 Task: Find connections with filter location Bad Aibling with filter topic #lawfirmmarketingwith filter profile language French with filter current company Dharma Productions with filter school School Of Open Learning with filter industry Insurance Agencies and Brokerages with filter service category Print Design with filter keywords title Political Scientist
Action: Mouse moved to (617, 81)
Screenshot: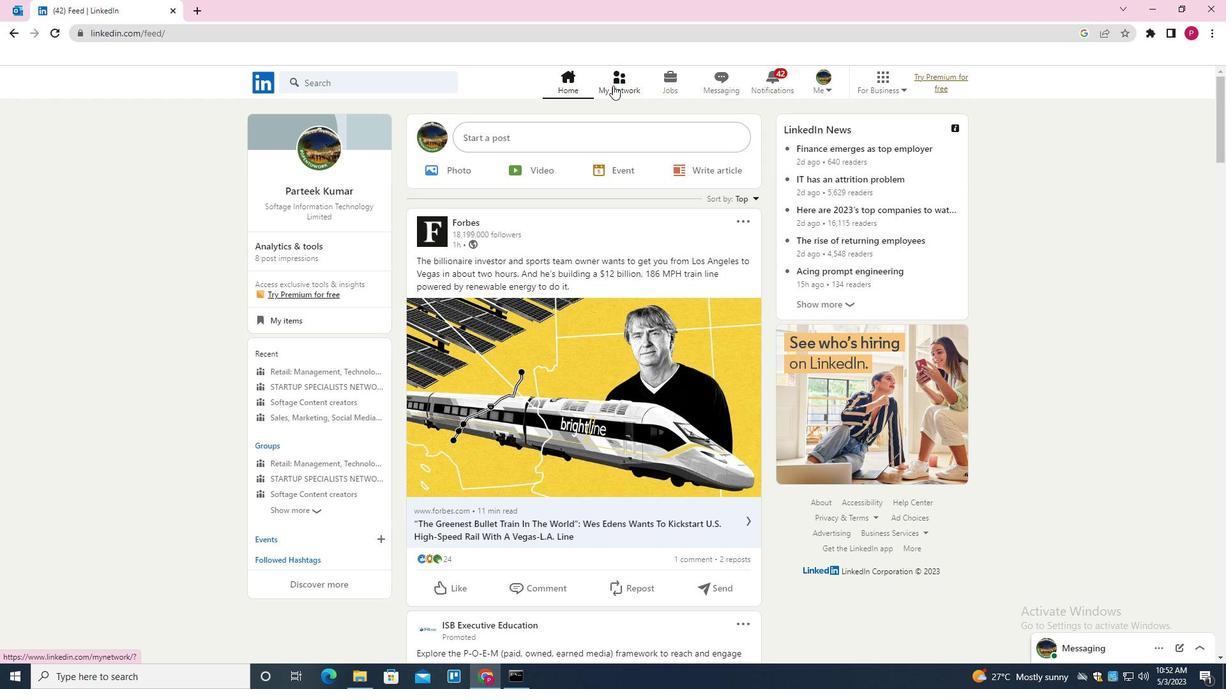 
Action: Mouse pressed left at (617, 81)
Screenshot: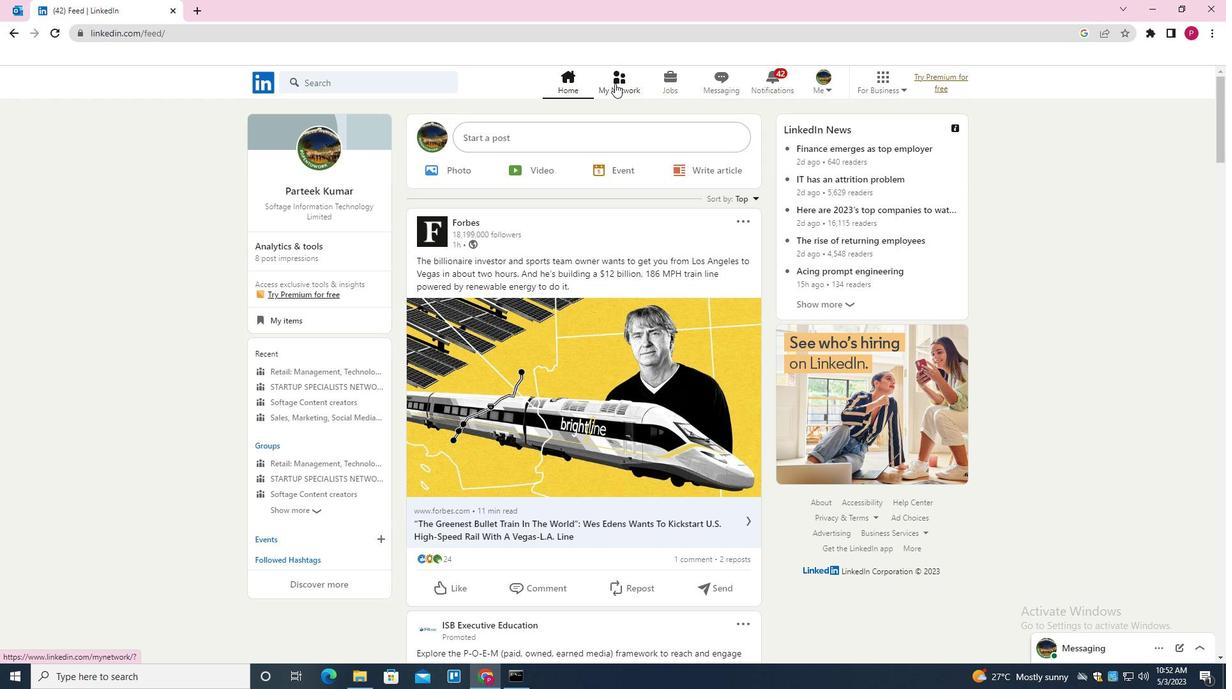 
Action: Mouse moved to (387, 150)
Screenshot: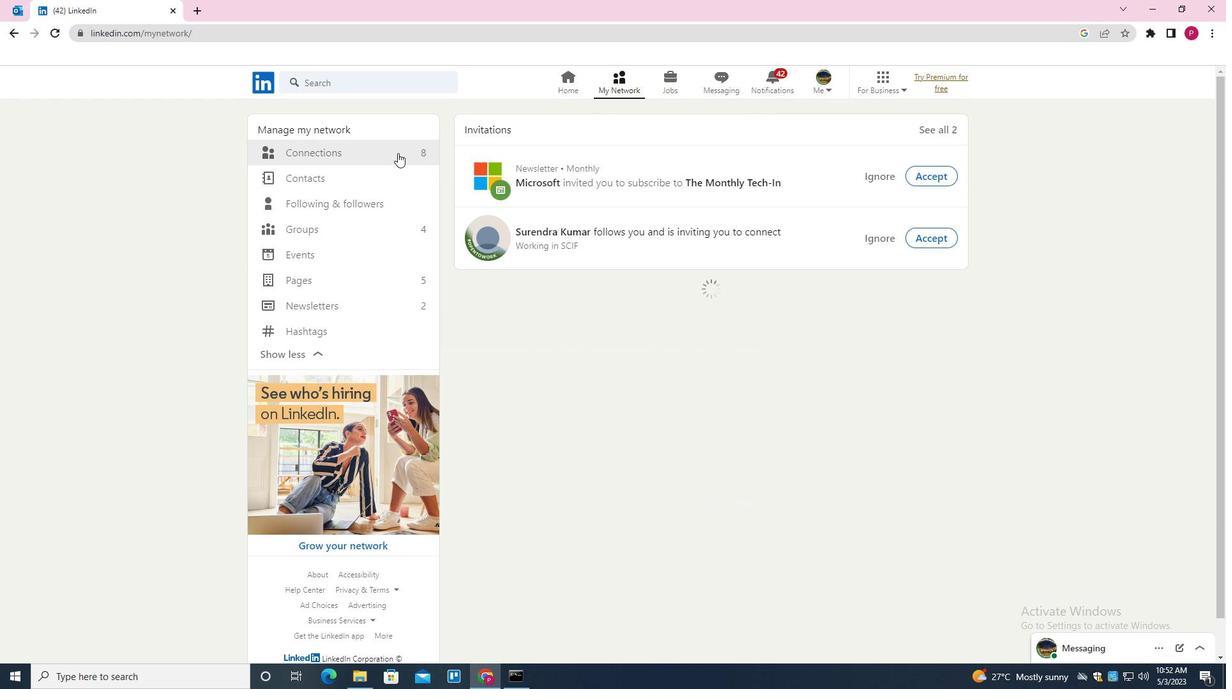 
Action: Mouse pressed left at (387, 150)
Screenshot: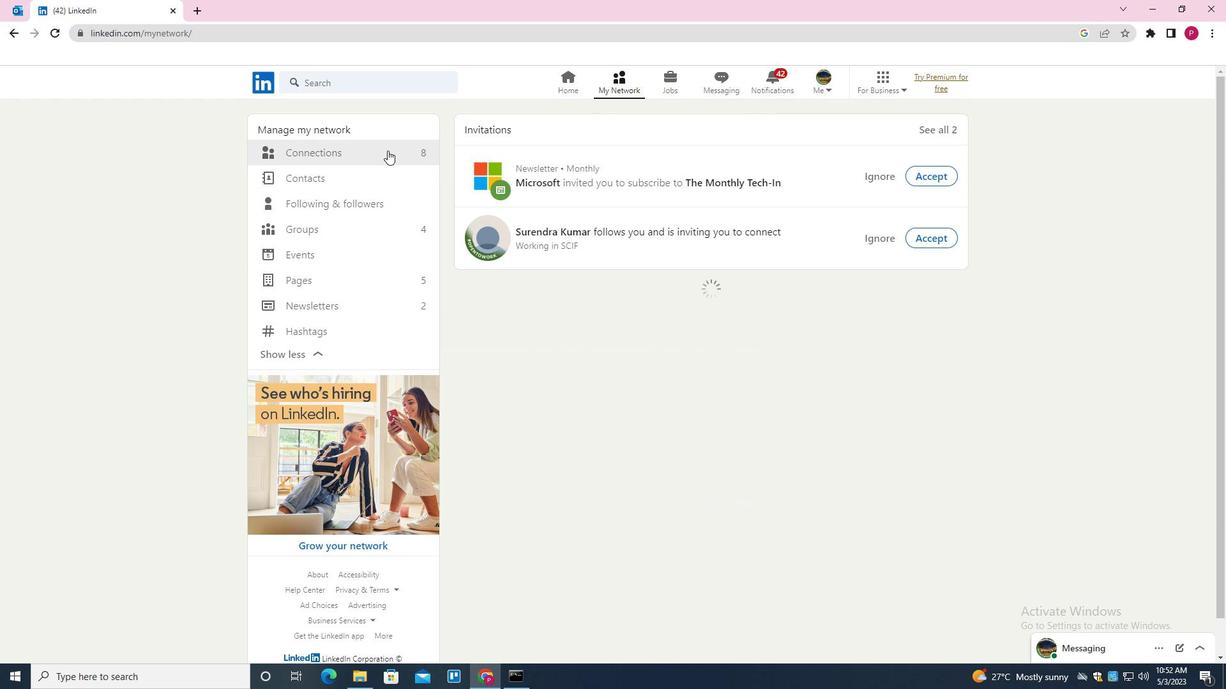 
Action: Mouse moved to (716, 152)
Screenshot: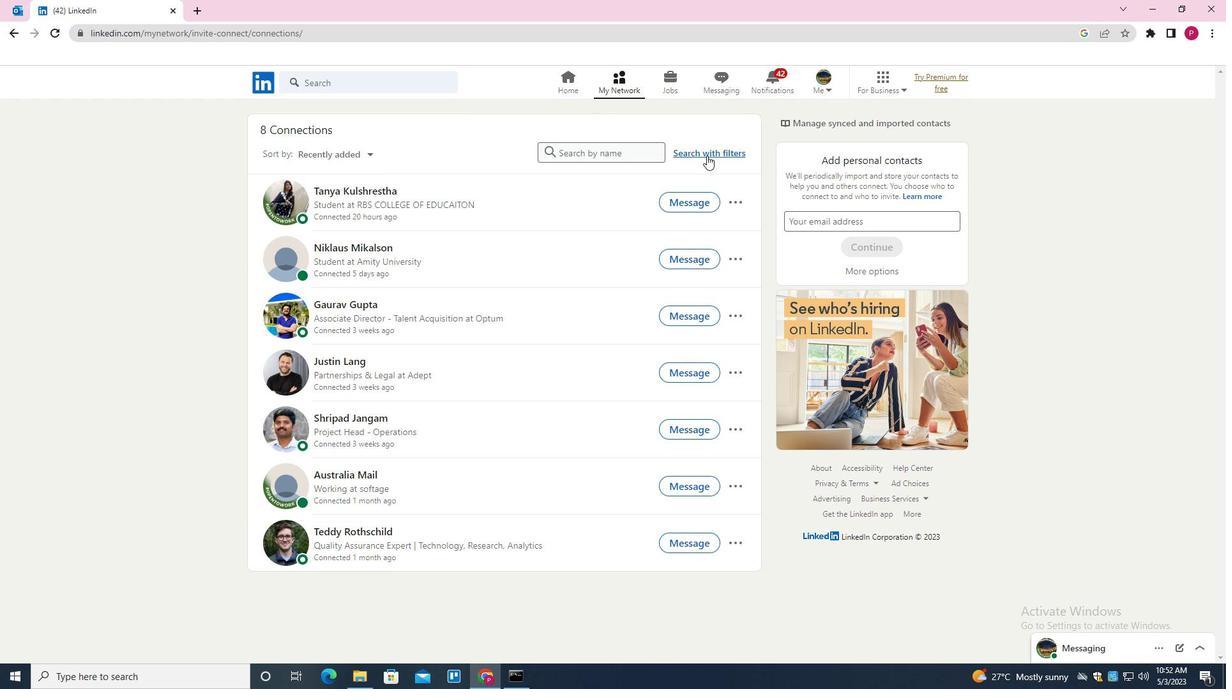 
Action: Mouse pressed left at (716, 152)
Screenshot: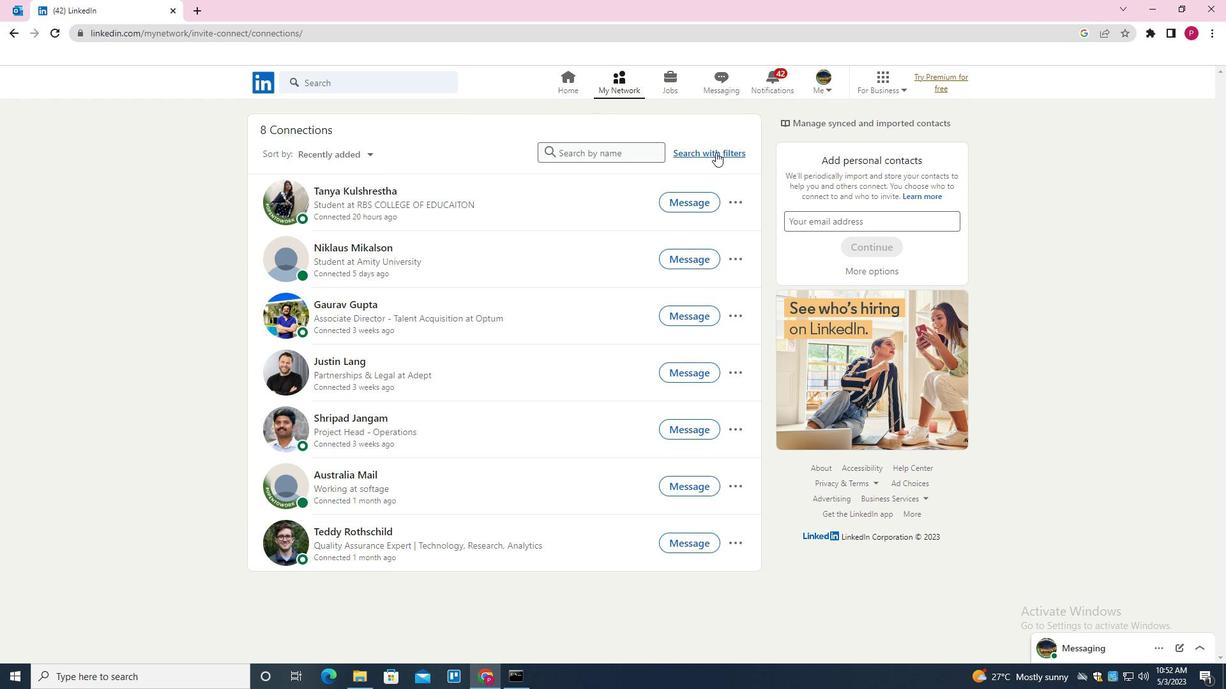 
Action: Mouse moved to (650, 117)
Screenshot: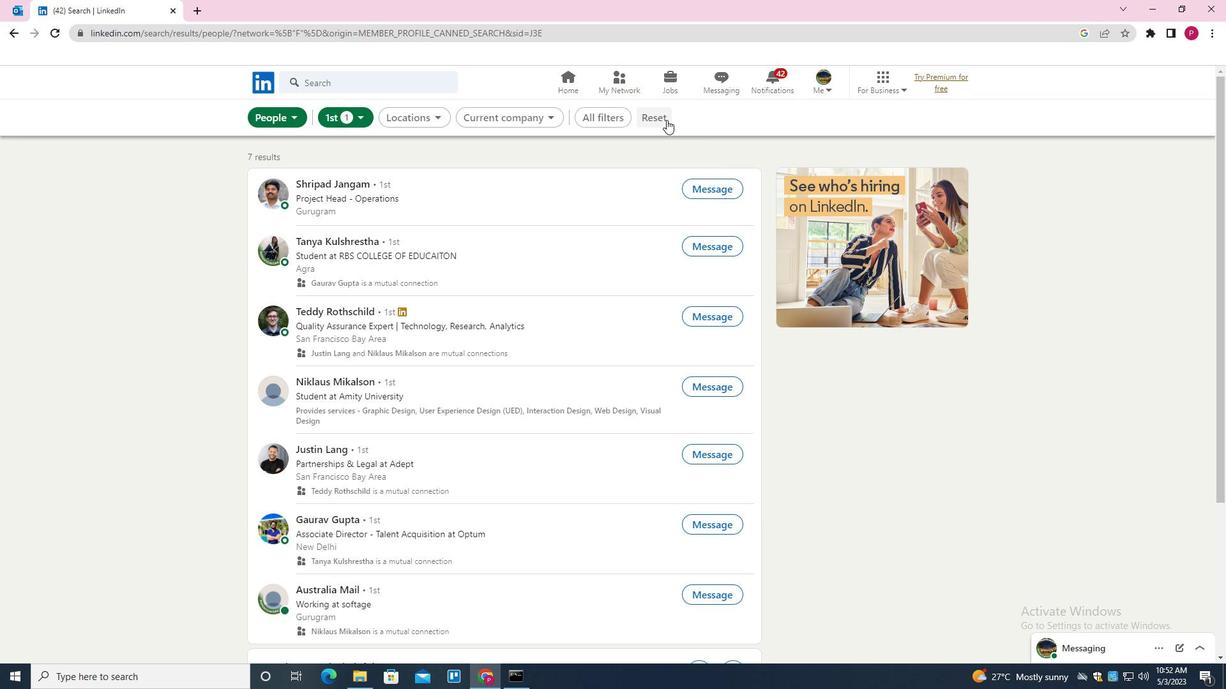 
Action: Mouse pressed left at (650, 117)
Screenshot: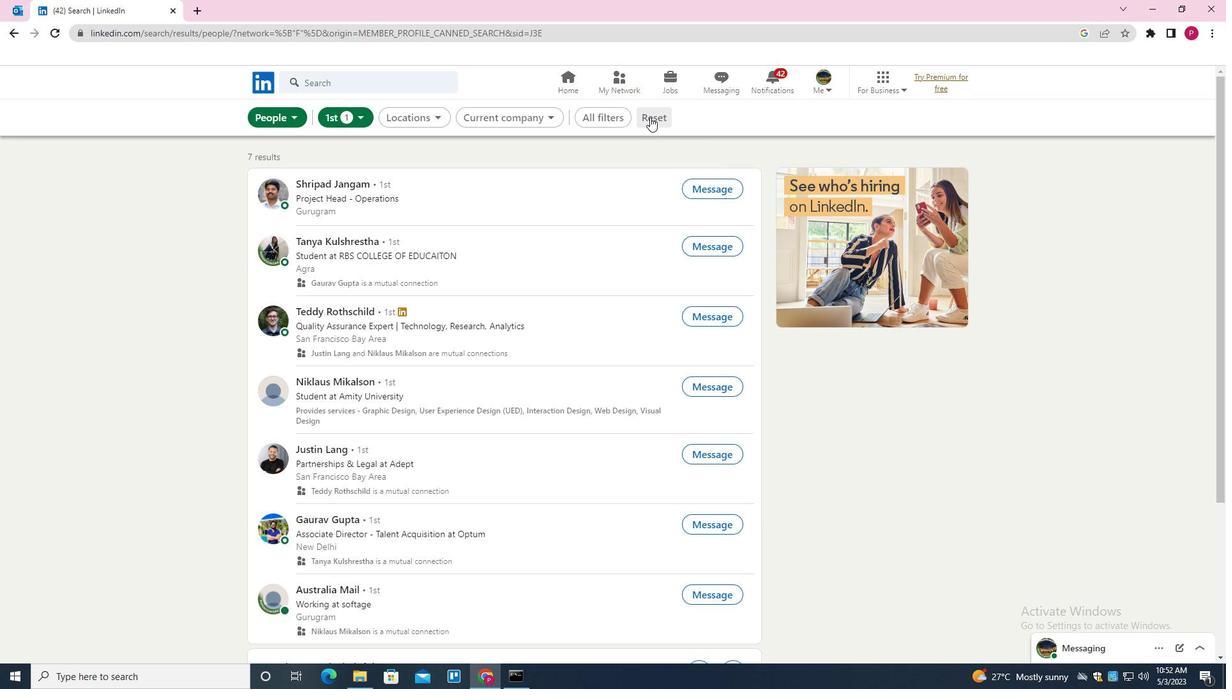 
Action: Mouse moved to (640, 118)
Screenshot: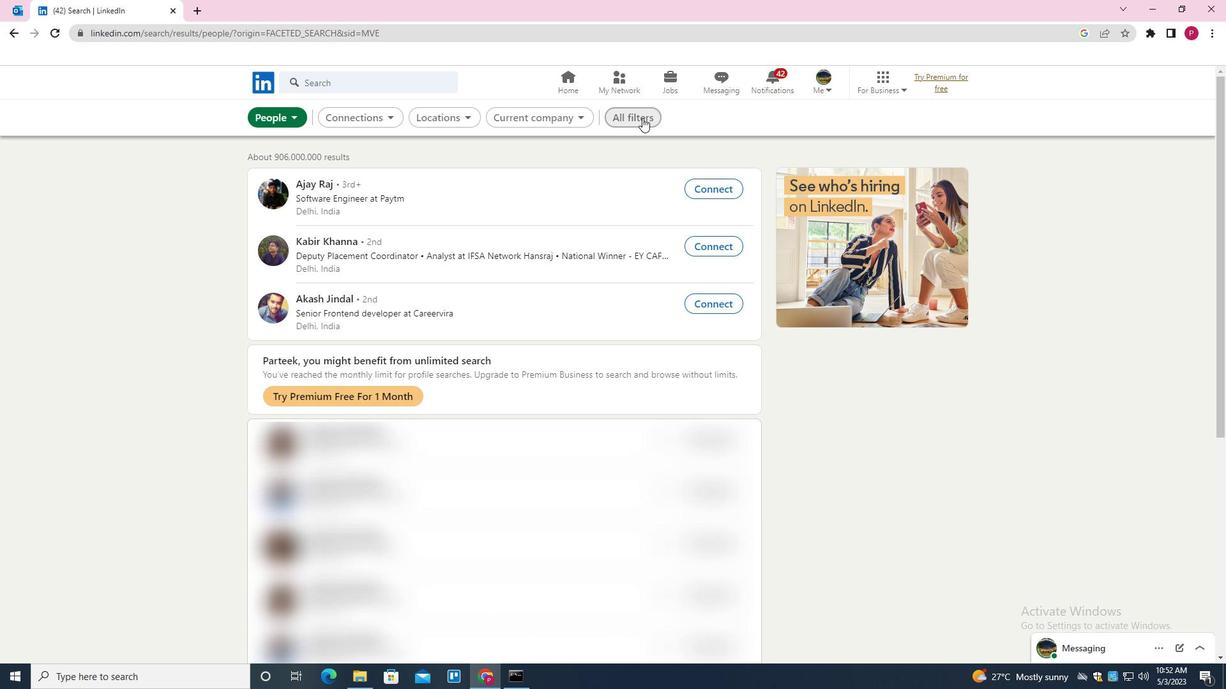
Action: Mouse pressed left at (640, 118)
Screenshot: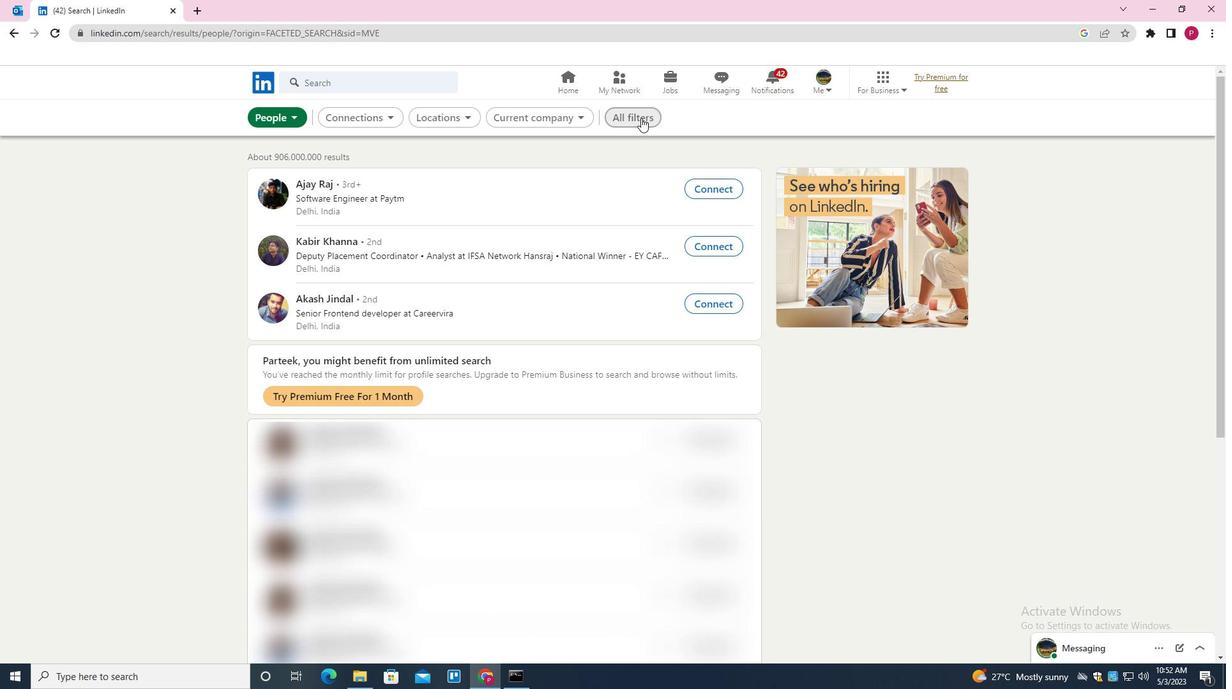 
Action: Mouse moved to (990, 385)
Screenshot: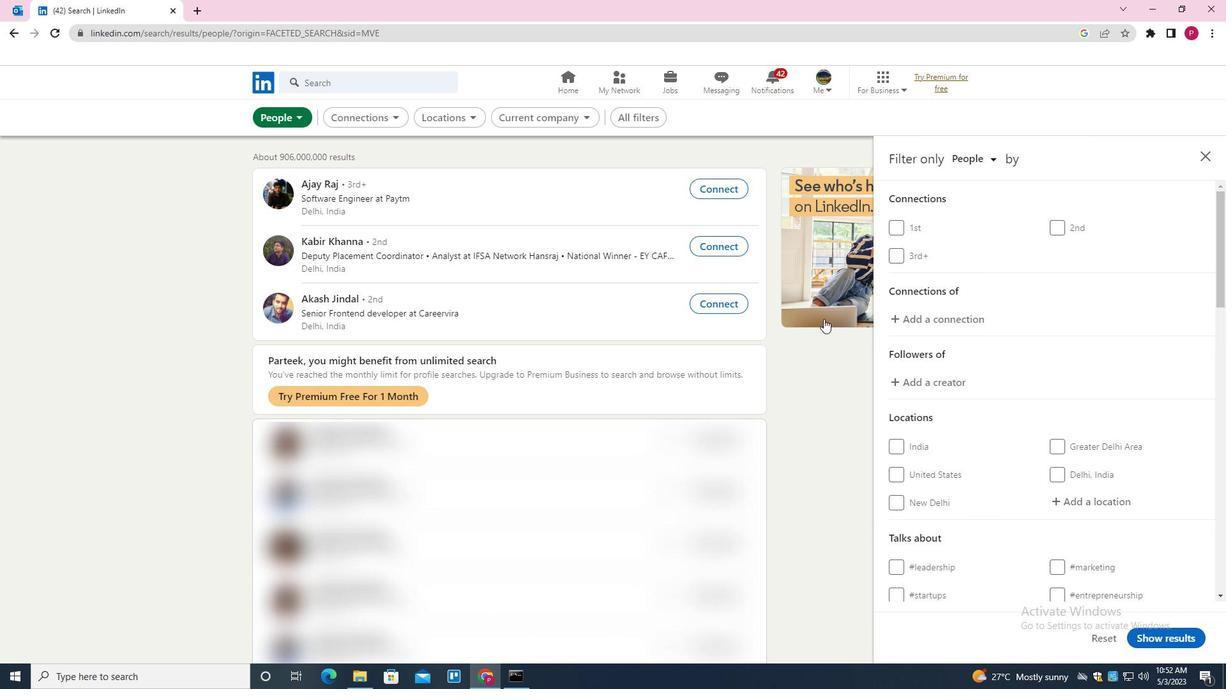 
Action: Mouse scrolled (990, 385) with delta (0, 0)
Screenshot: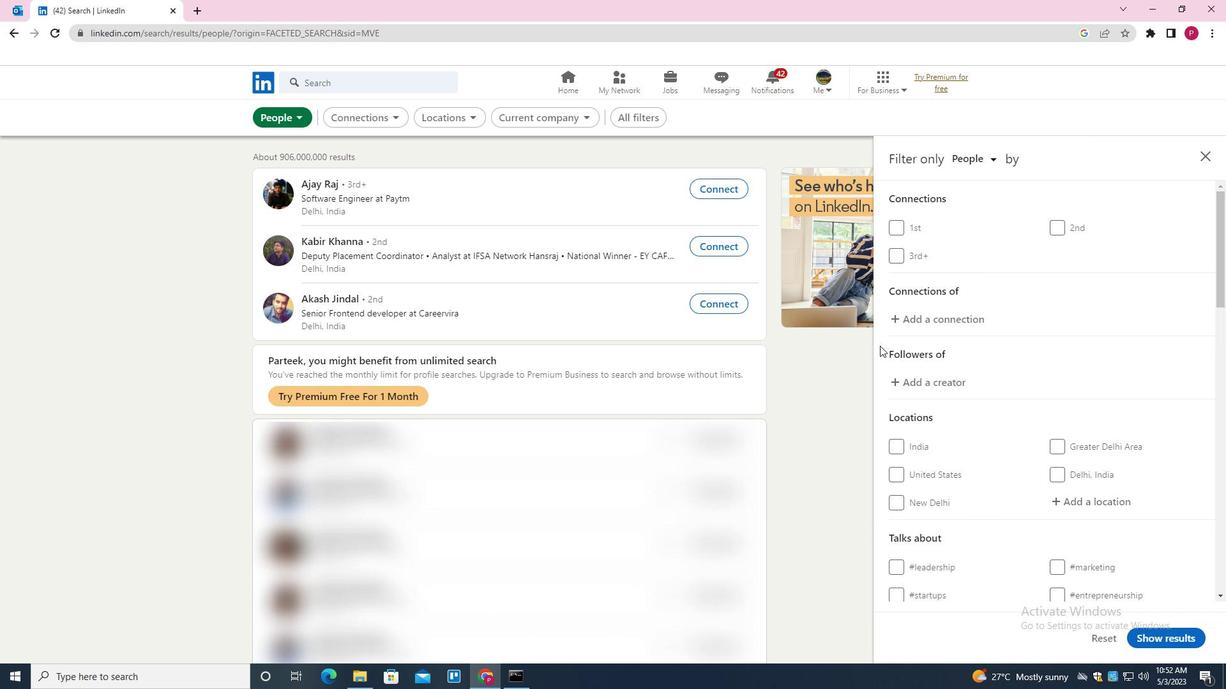 
Action: Mouse moved to (992, 386)
Screenshot: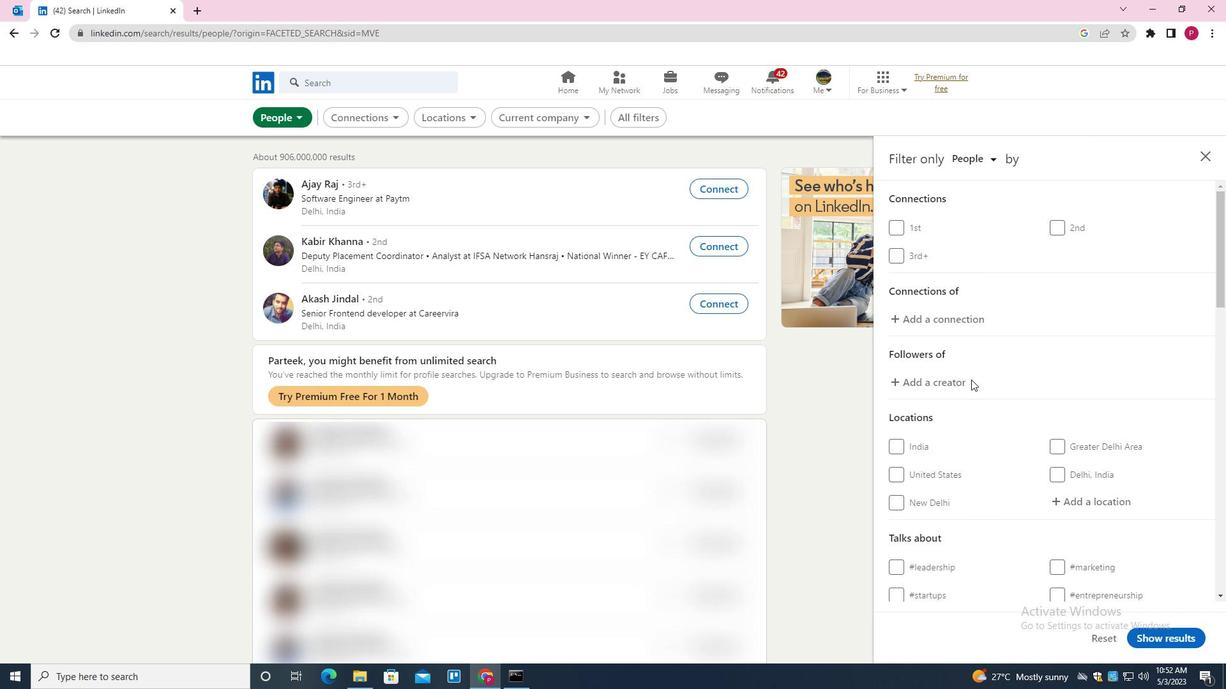 
Action: Mouse scrolled (992, 385) with delta (0, 0)
Screenshot: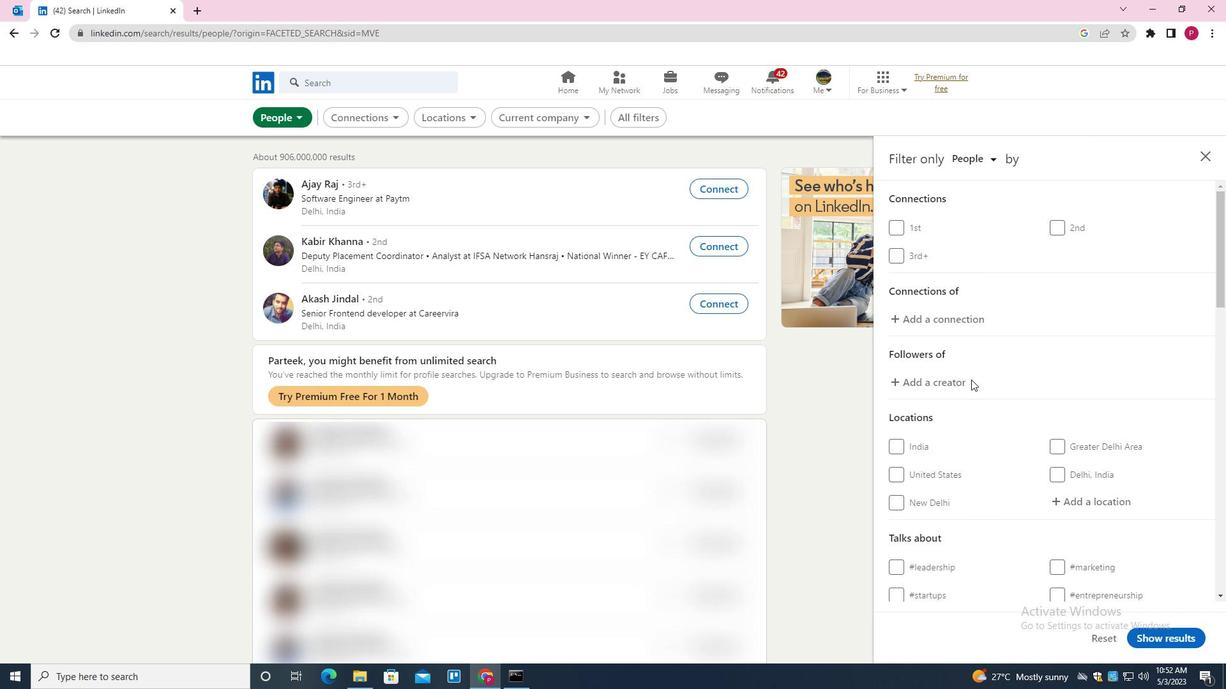 
Action: Mouse moved to (1097, 373)
Screenshot: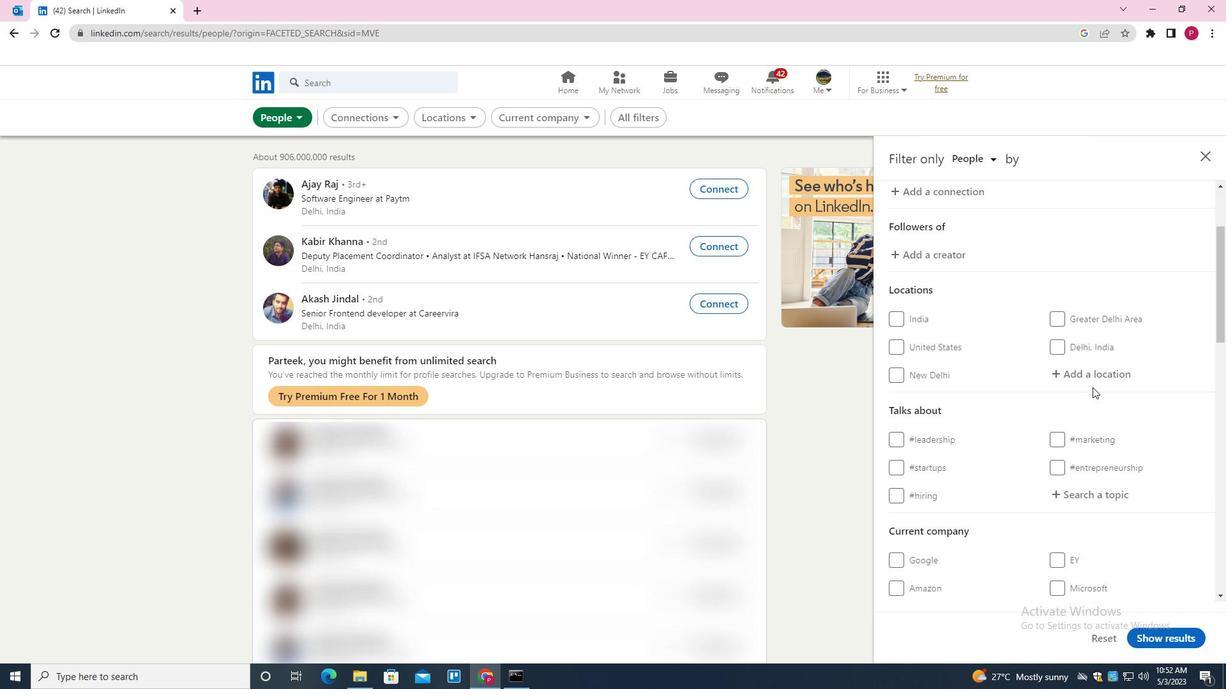 
Action: Mouse pressed left at (1097, 373)
Screenshot: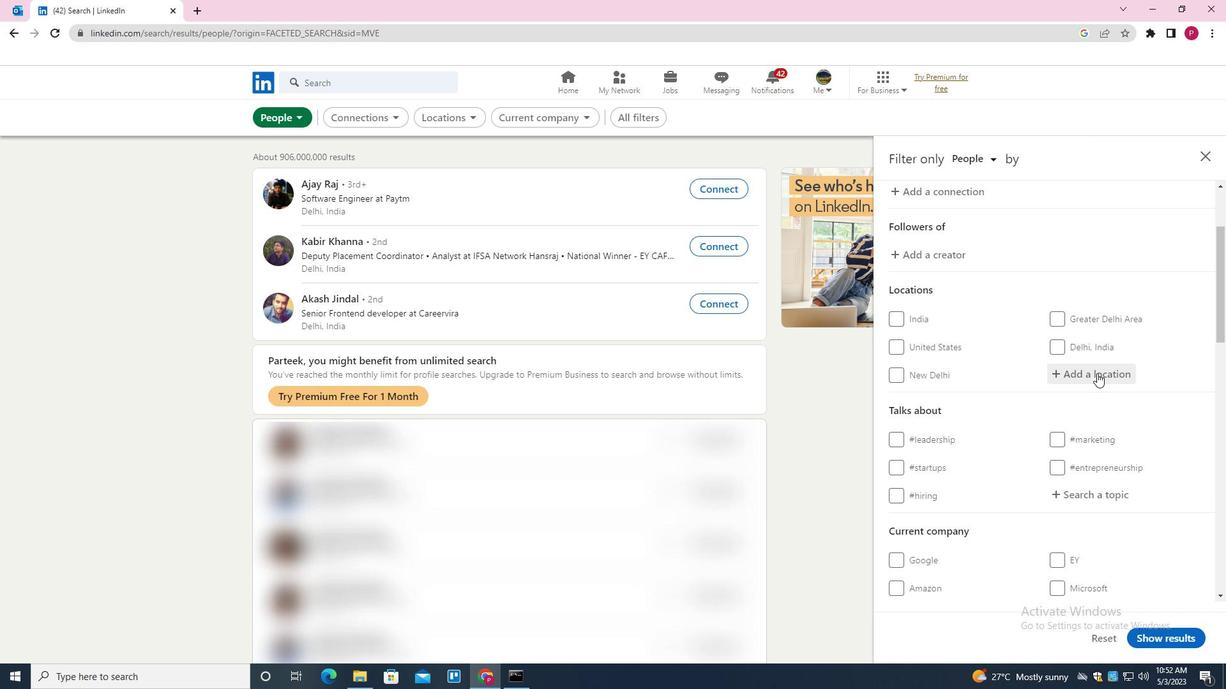 
Action: Key pressed <Key.shift>BAD<Key.space><Key.shift>AIBLING<Key.down><Key.enter>
Screenshot: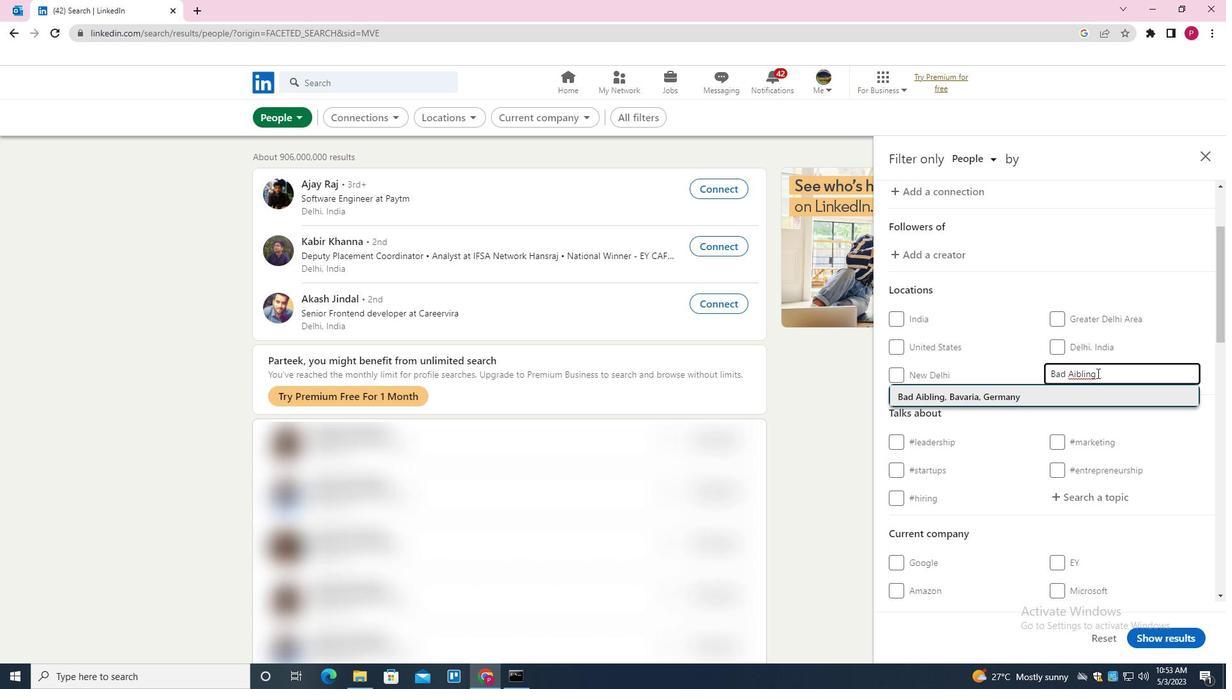 
Action: Mouse moved to (1032, 440)
Screenshot: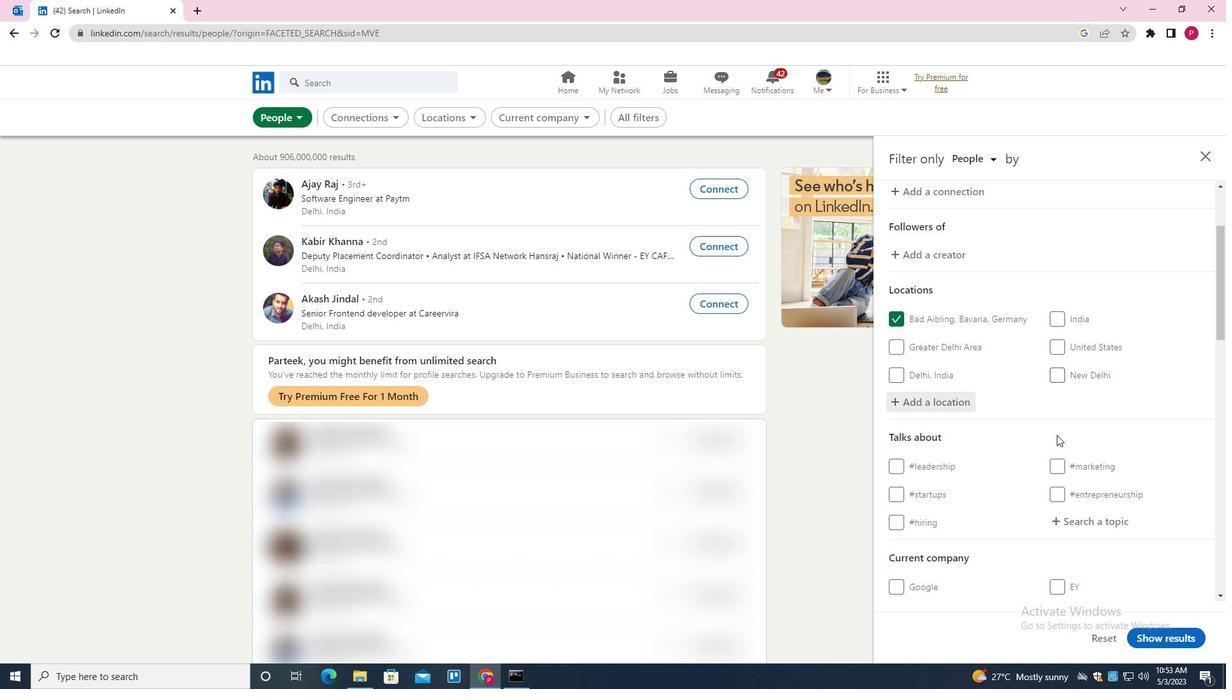 
Action: Mouse scrolled (1032, 440) with delta (0, 0)
Screenshot: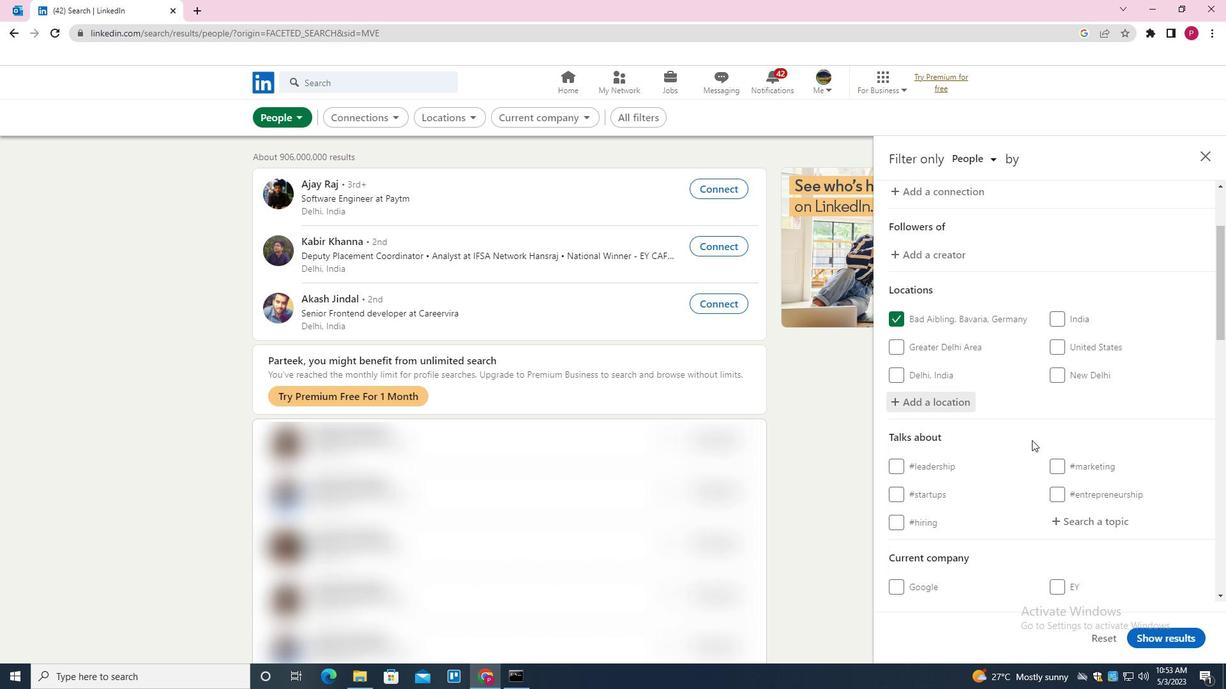 
Action: Mouse scrolled (1032, 440) with delta (0, 0)
Screenshot: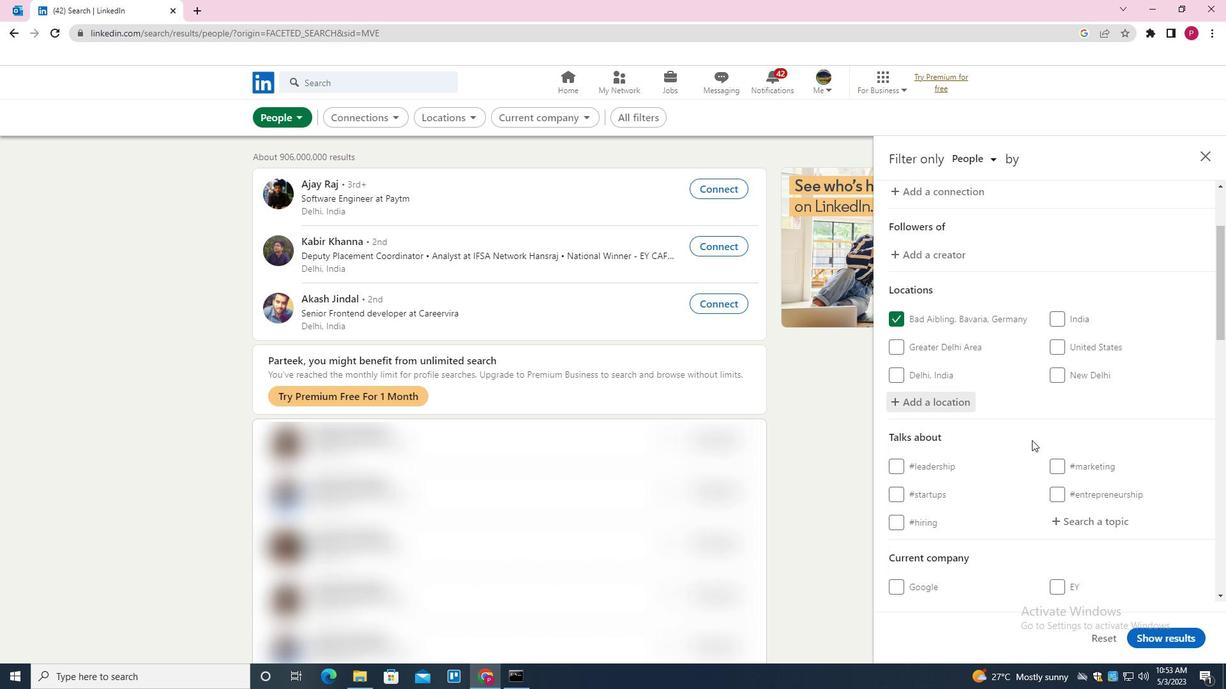 
Action: Mouse scrolled (1032, 440) with delta (0, 0)
Screenshot: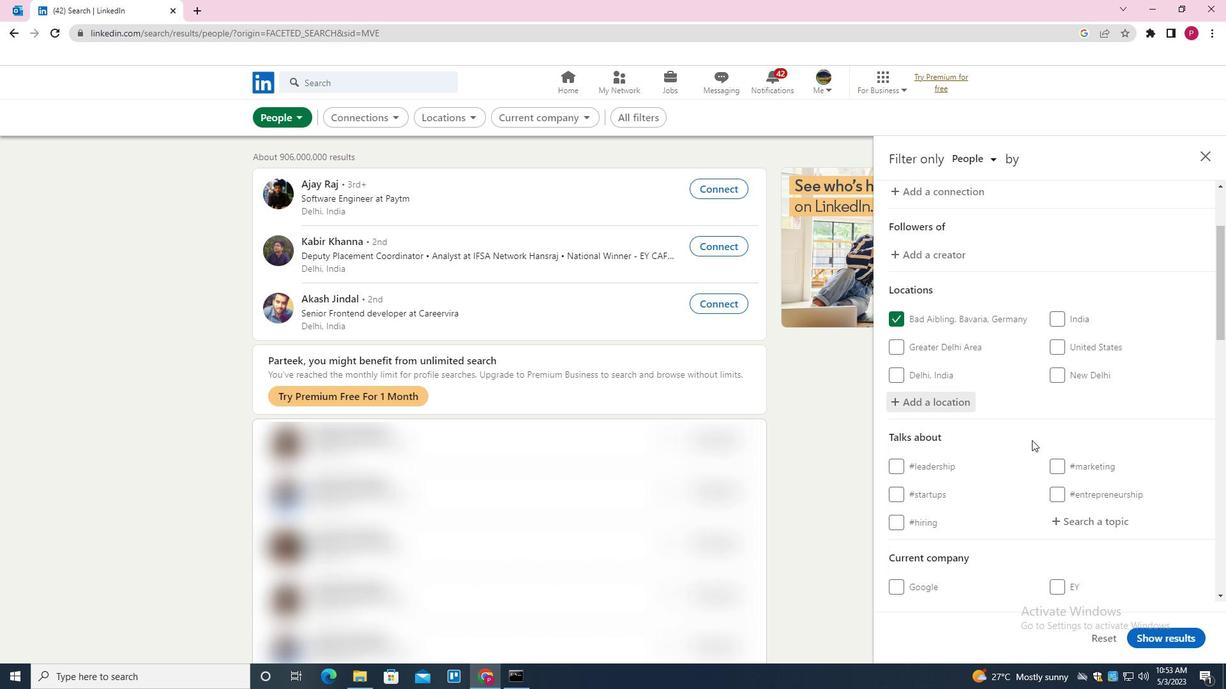 
Action: Mouse moved to (1086, 335)
Screenshot: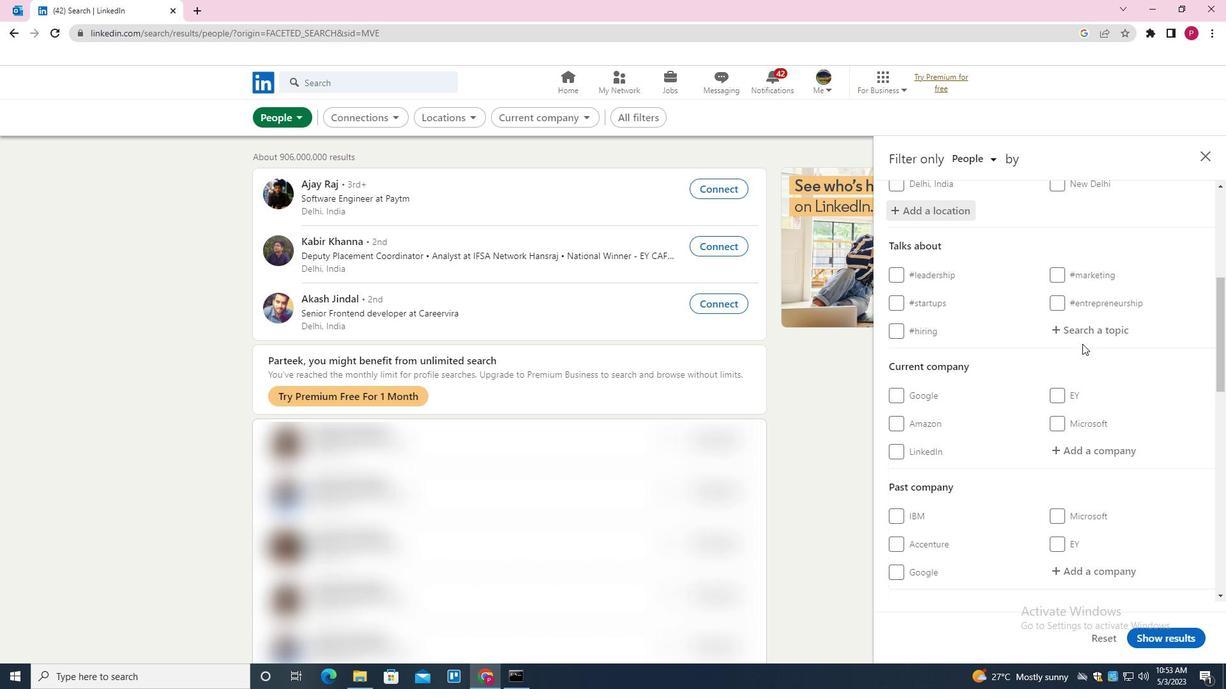 
Action: Mouse pressed left at (1086, 335)
Screenshot: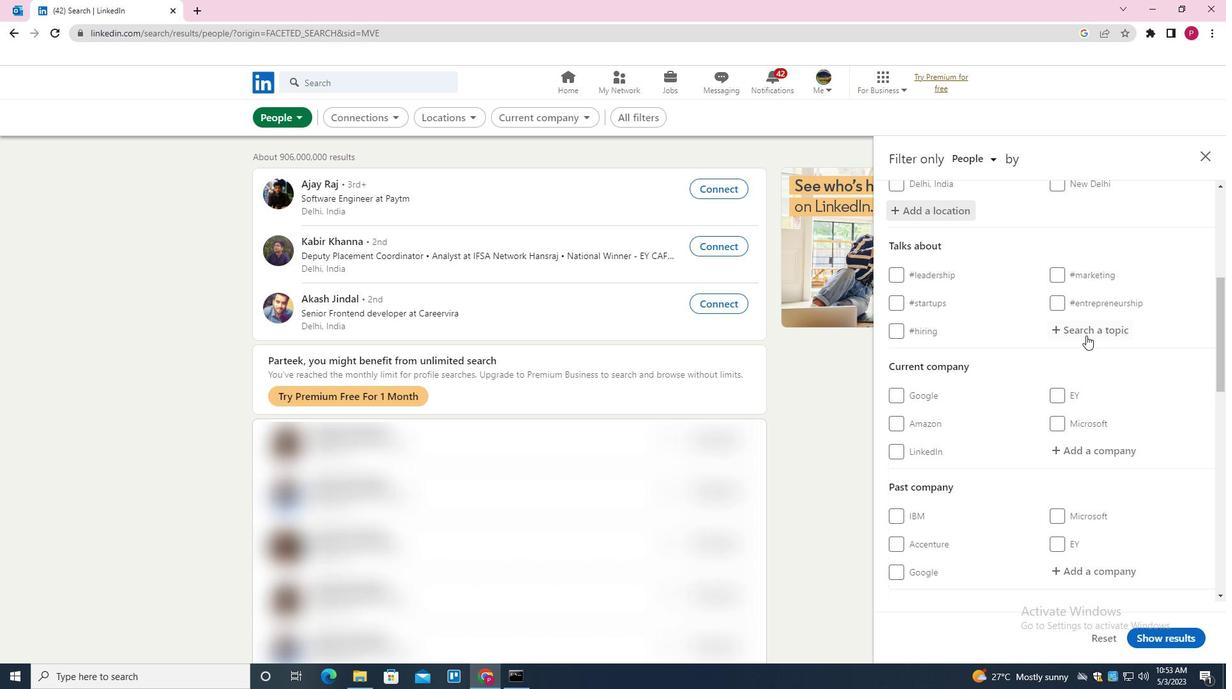 
Action: Key pressed LAWFIRMMARKETING<Key.down><Key.enter>
Screenshot: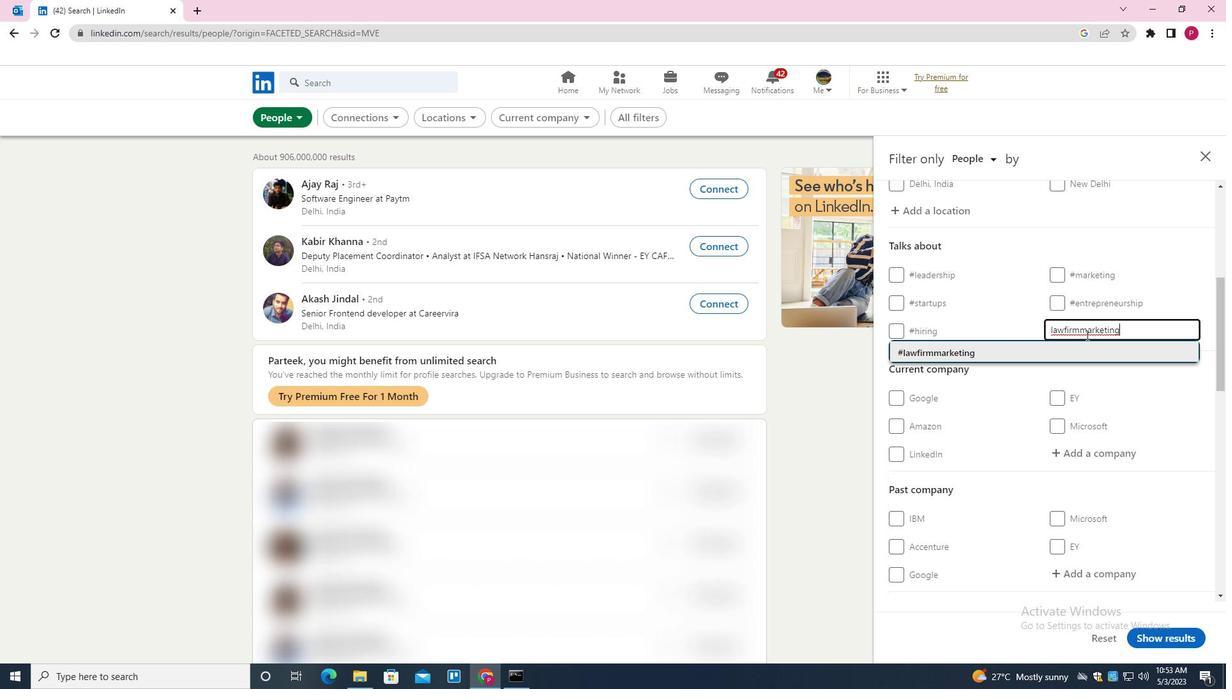 
Action: Mouse moved to (1023, 365)
Screenshot: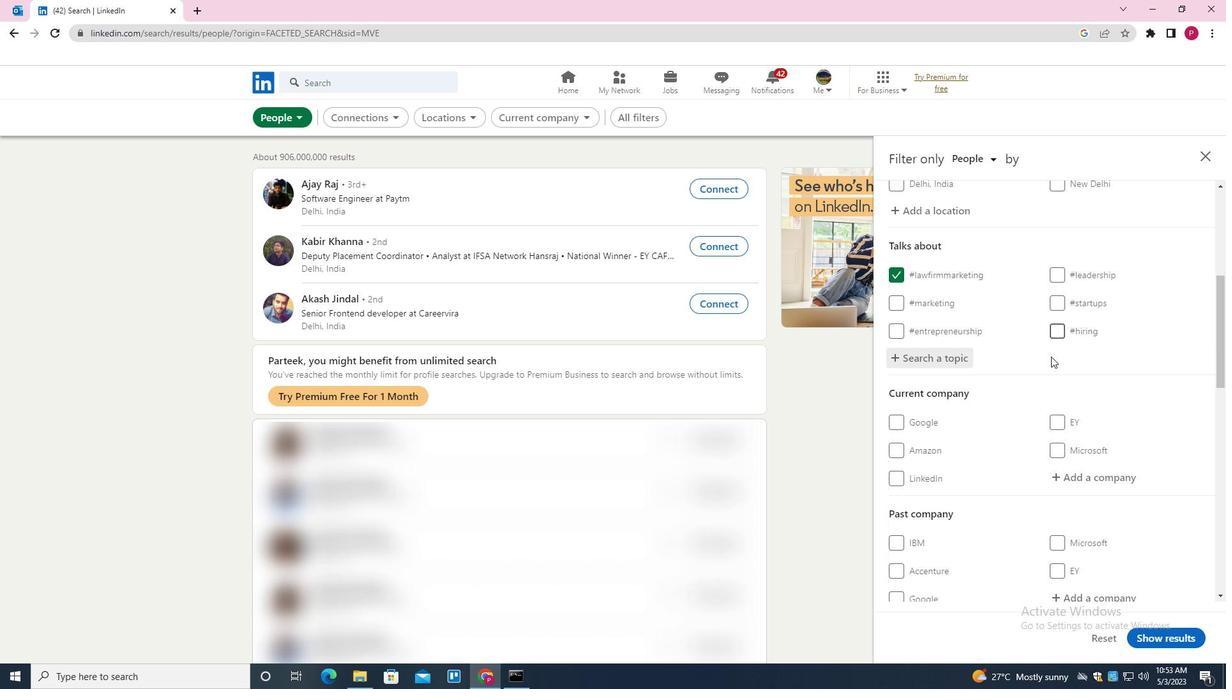 
Action: Mouse scrolled (1023, 364) with delta (0, 0)
Screenshot: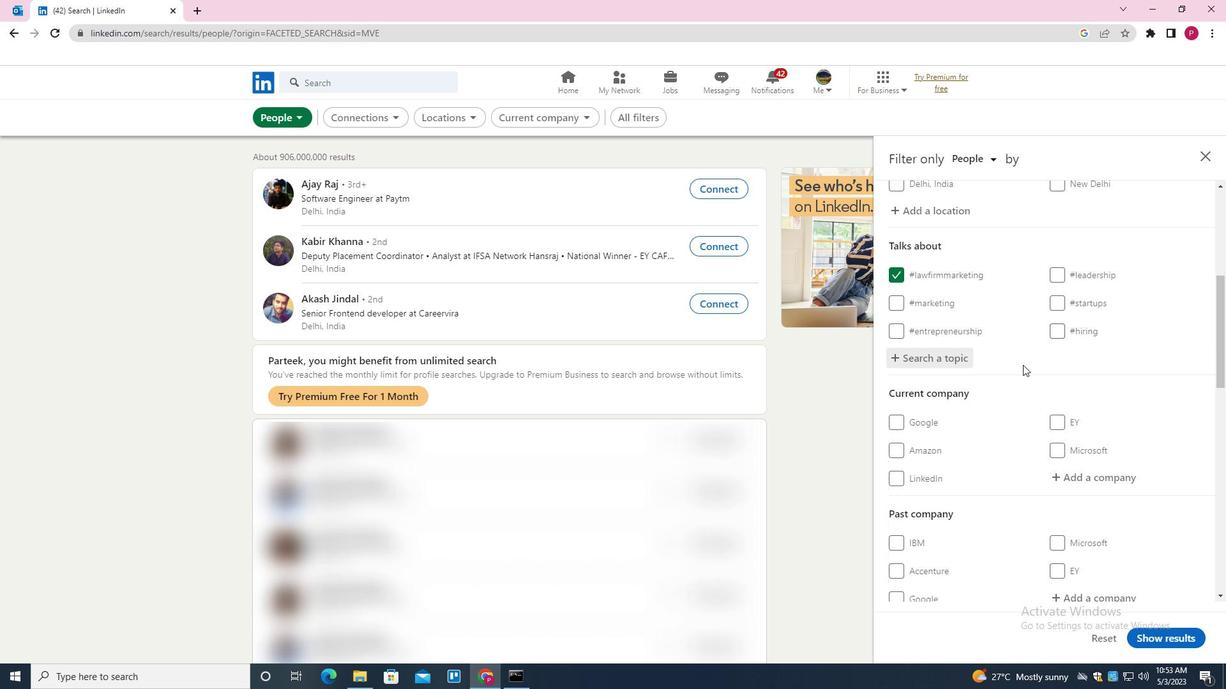 
Action: Mouse scrolled (1023, 364) with delta (0, 0)
Screenshot: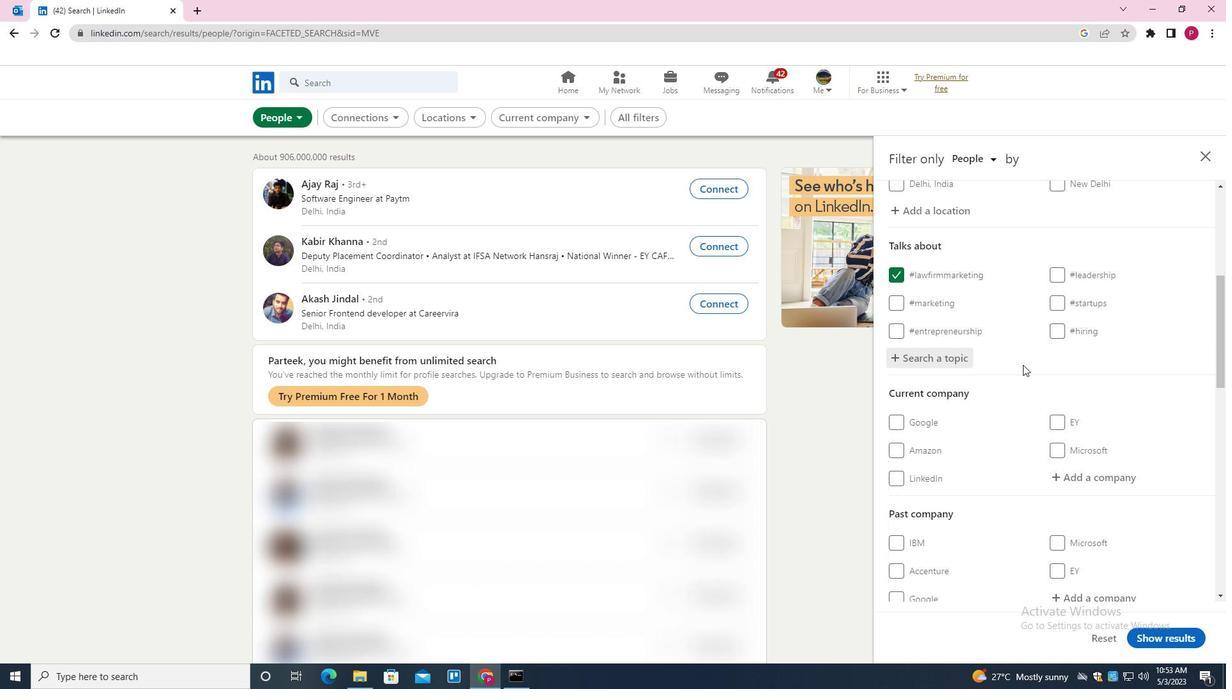 
Action: Mouse scrolled (1023, 364) with delta (0, 0)
Screenshot: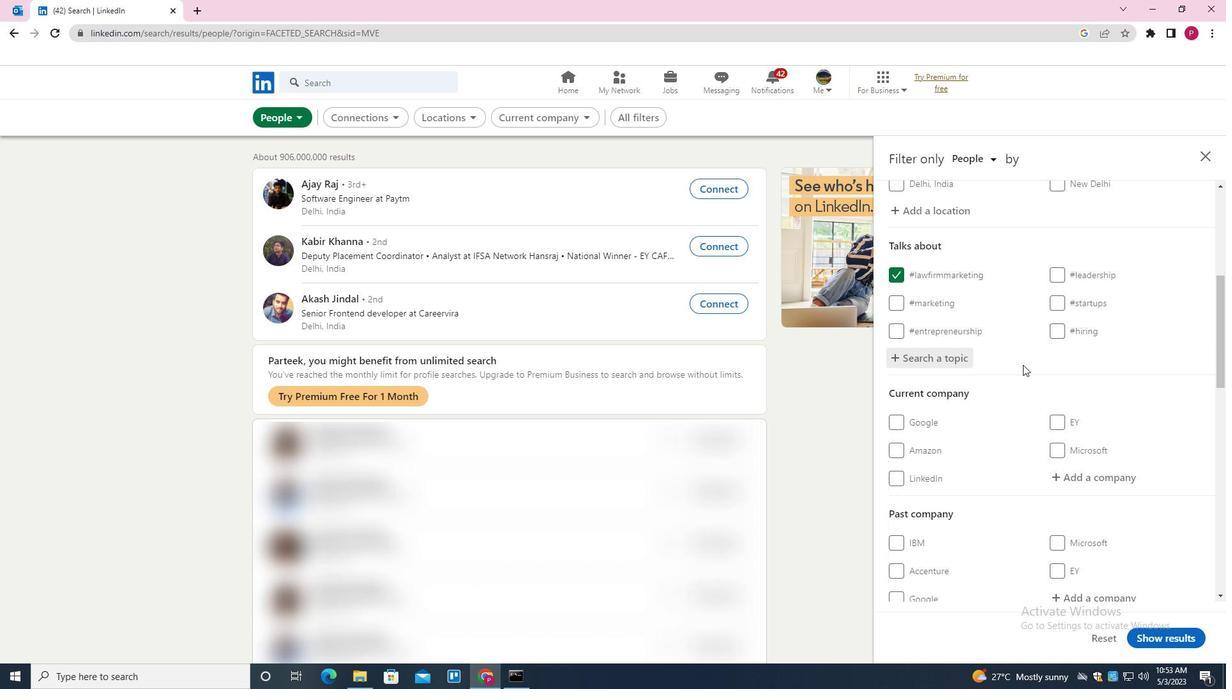 
Action: Mouse scrolled (1023, 364) with delta (0, 0)
Screenshot: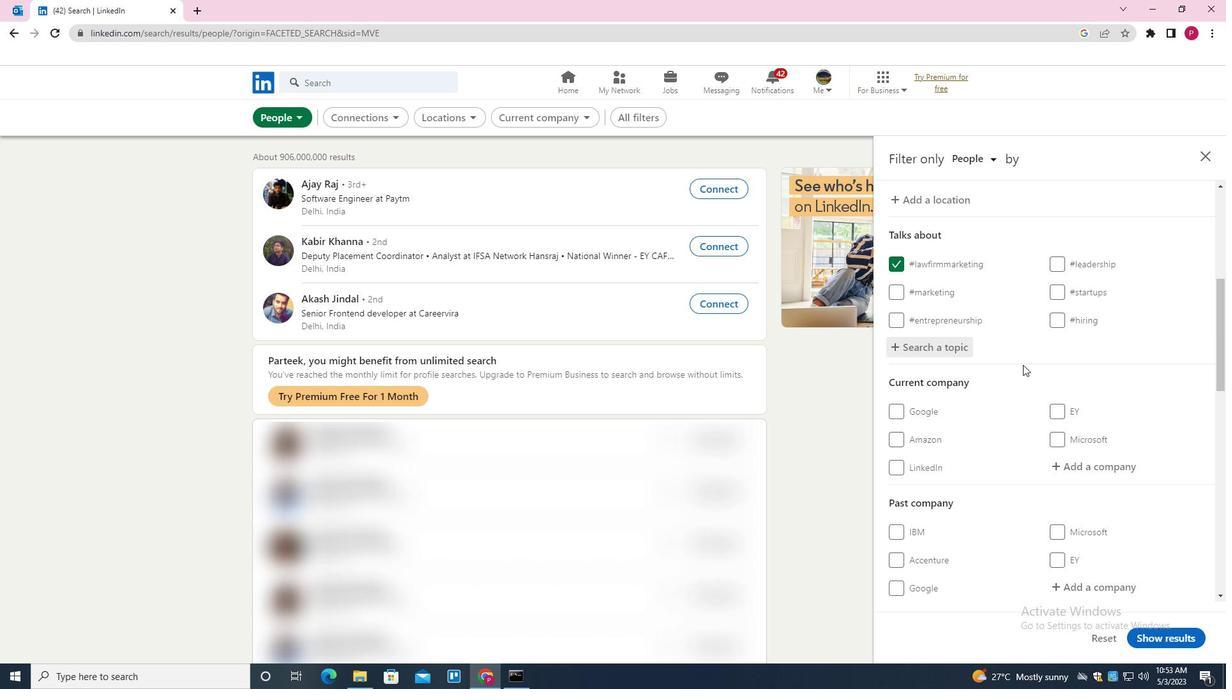 
Action: Mouse scrolled (1023, 364) with delta (0, 0)
Screenshot: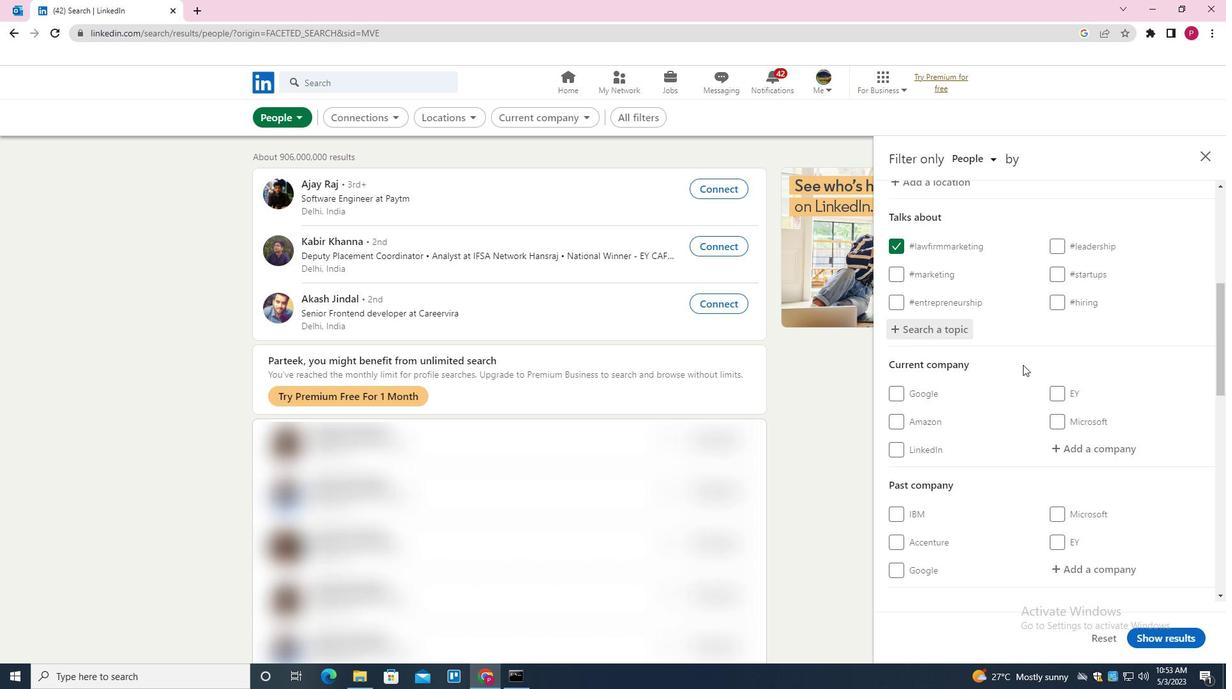 
Action: Mouse scrolled (1023, 364) with delta (0, 0)
Screenshot: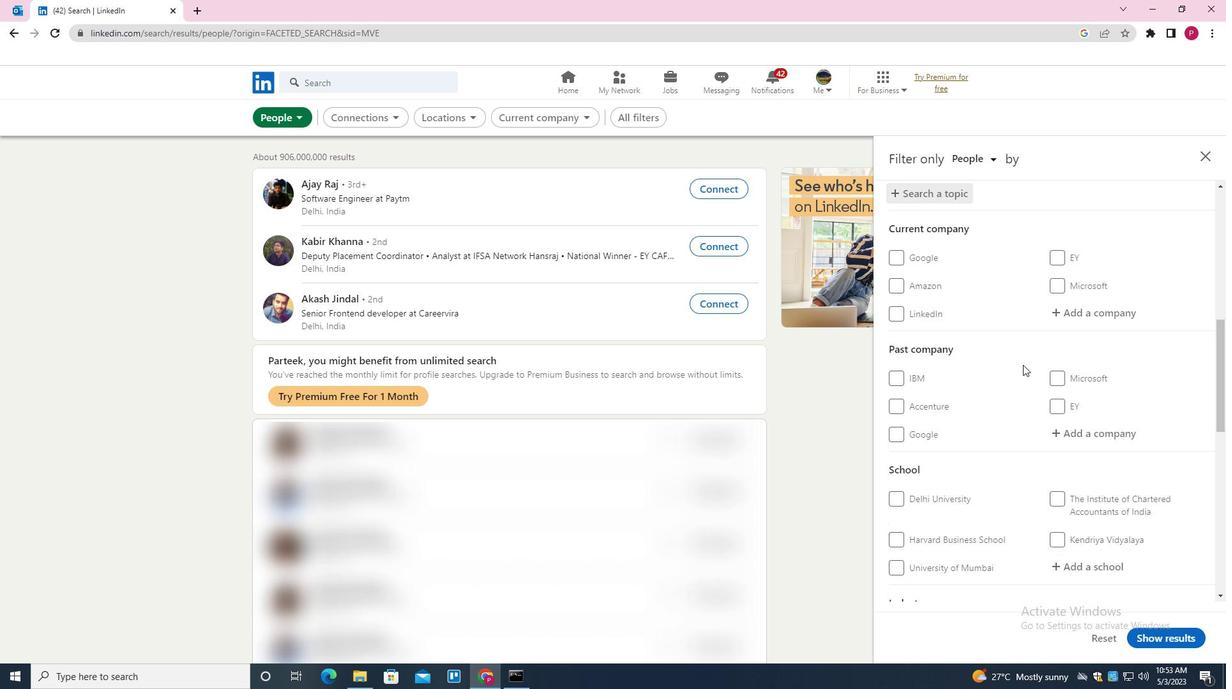 
Action: Mouse moved to (970, 341)
Screenshot: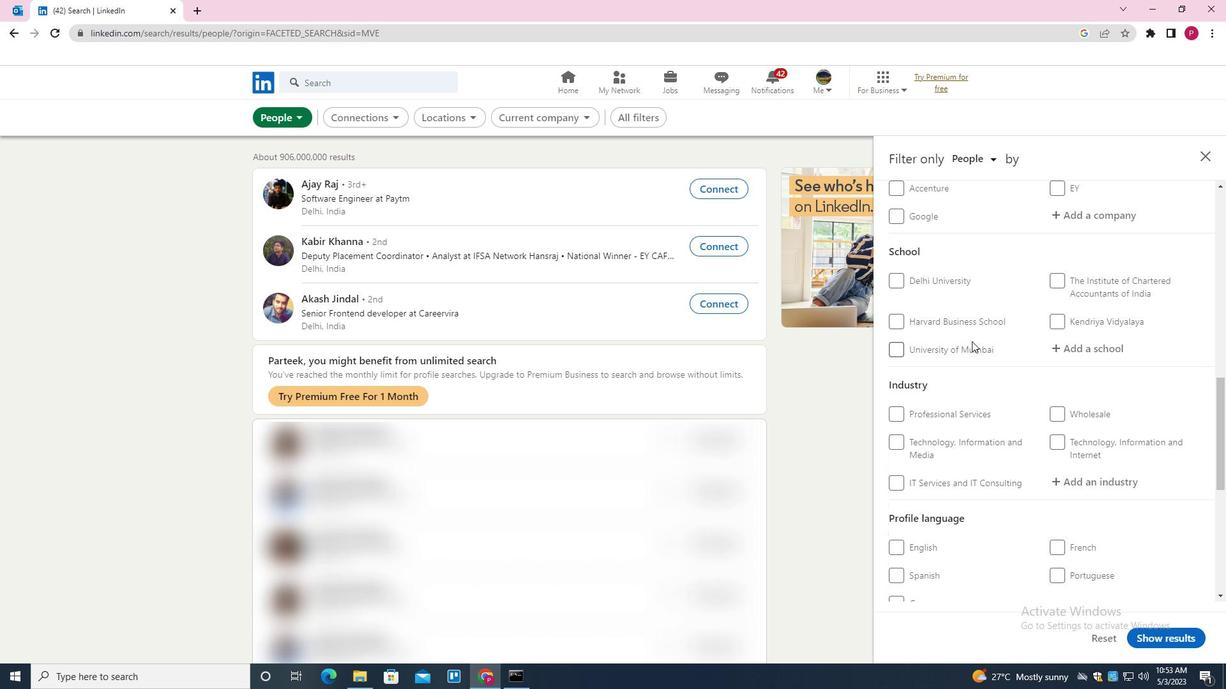
Action: Mouse scrolled (970, 341) with delta (0, 0)
Screenshot: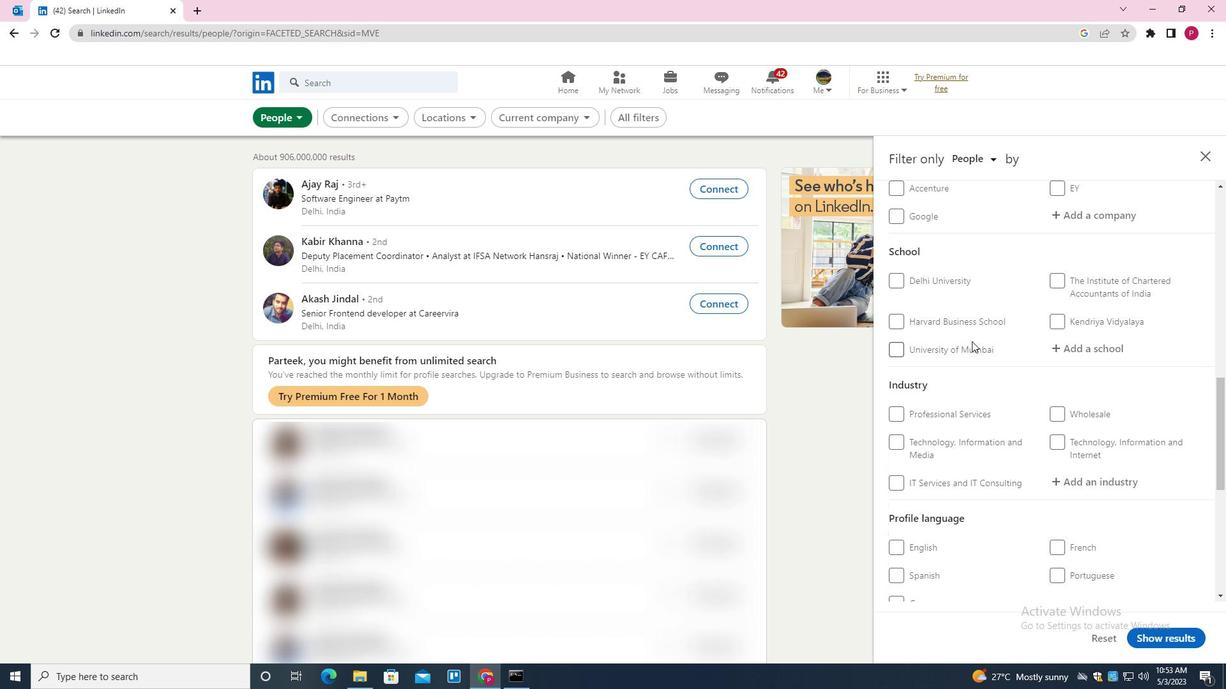 
Action: Mouse moved to (970, 341)
Screenshot: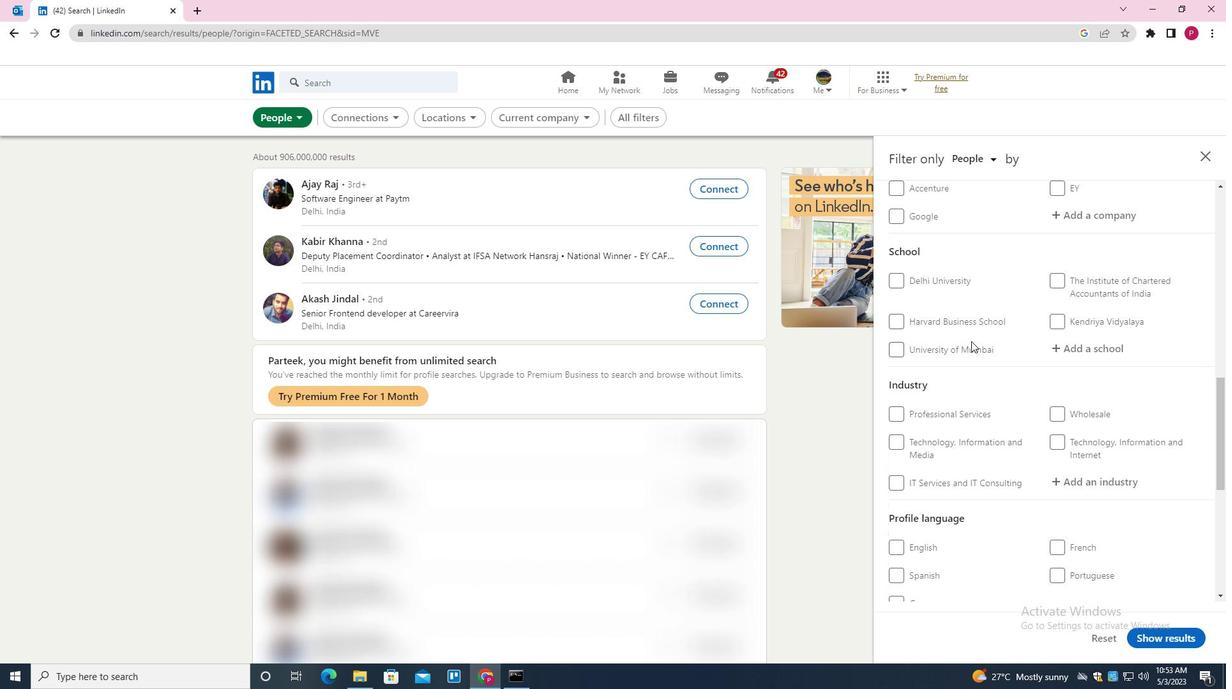 
Action: Mouse scrolled (970, 341) with delta (0, 0)
Screenshot: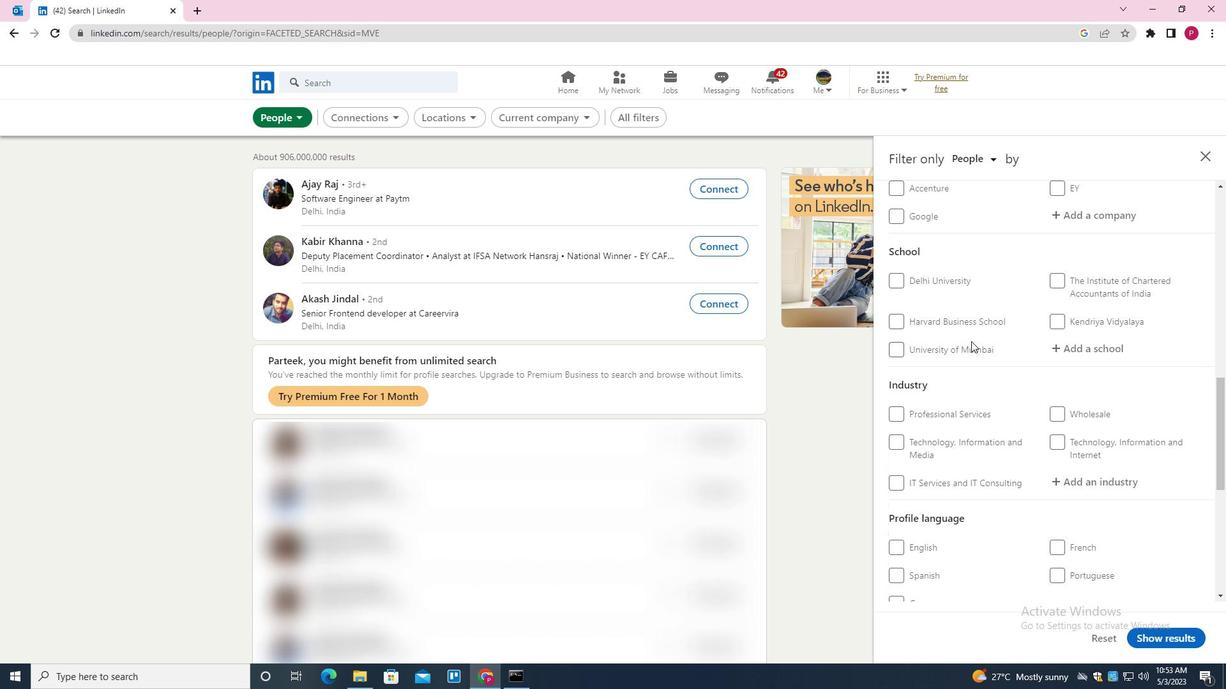 
Action: Mouse scrolled (970, 341) with delta (0, 0)
Screenshot: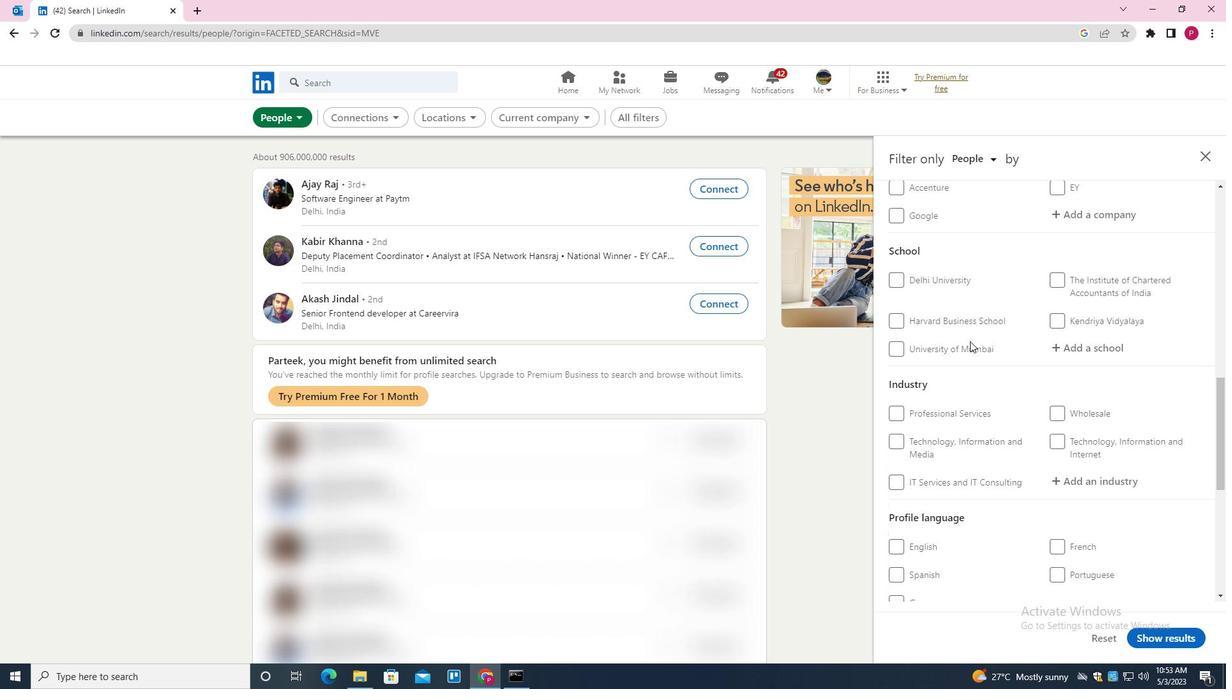 
Action: Mouse moved to (1065, 355)
Screenshot: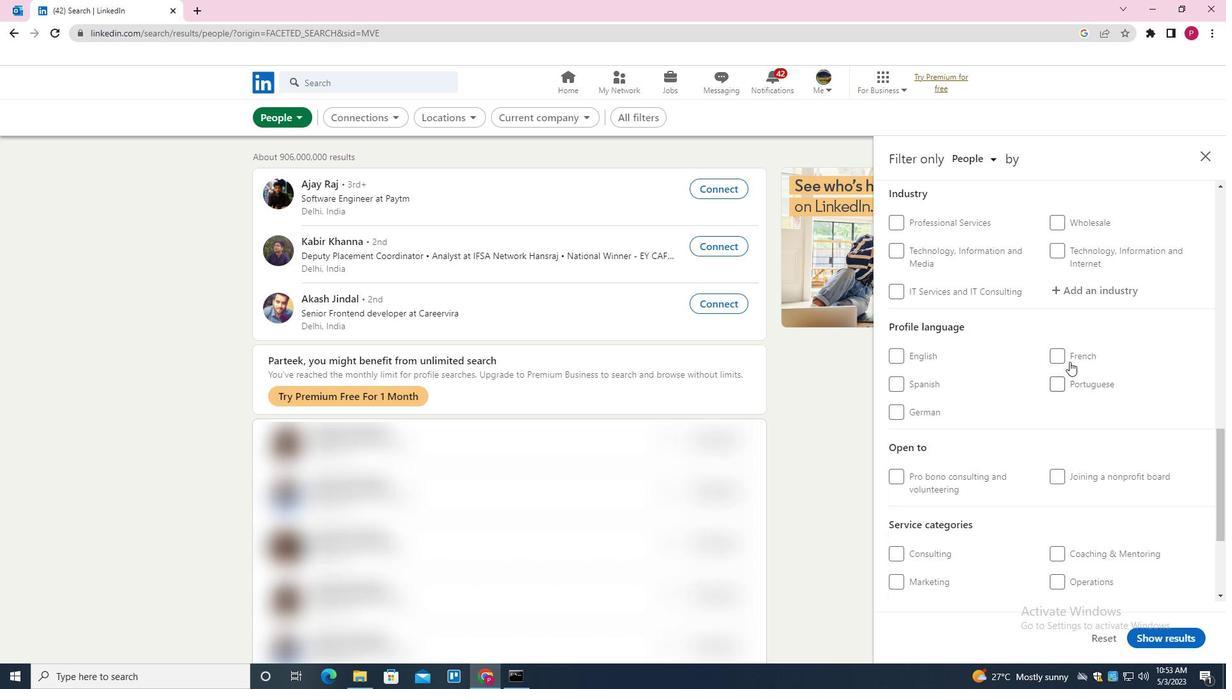 
Action: Mouse pressed left at (1065, 355)
Screenshot: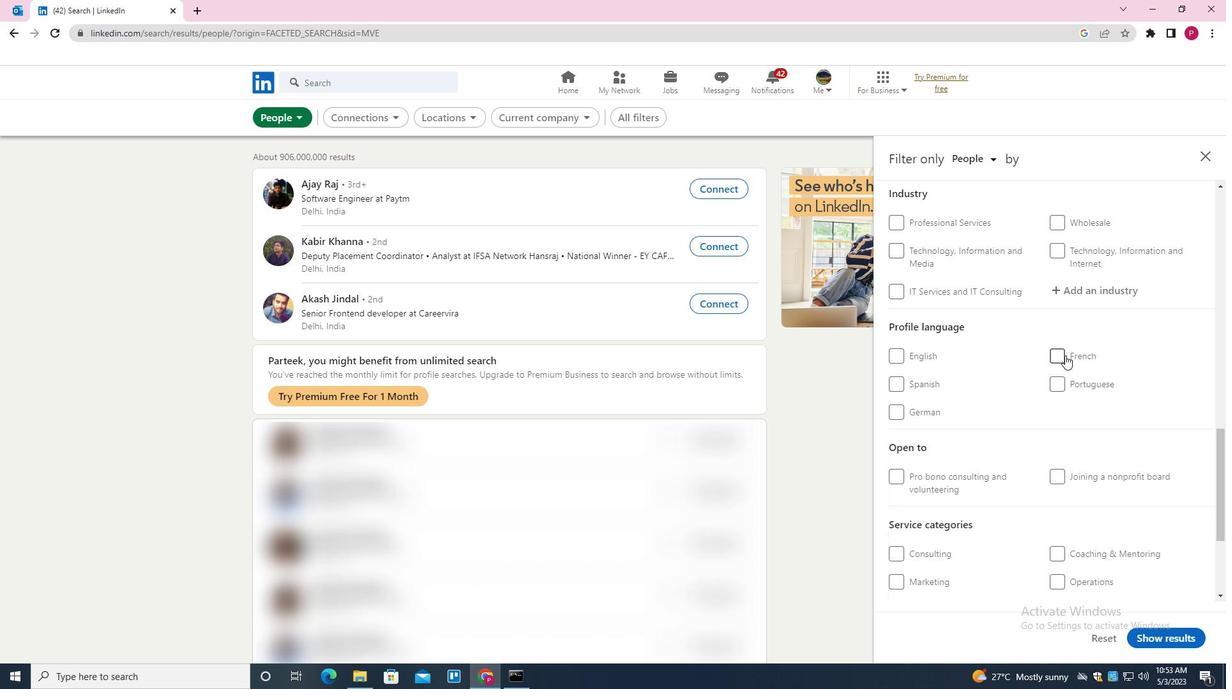
Action: Mouse moved to (977, 390)
Screenshot: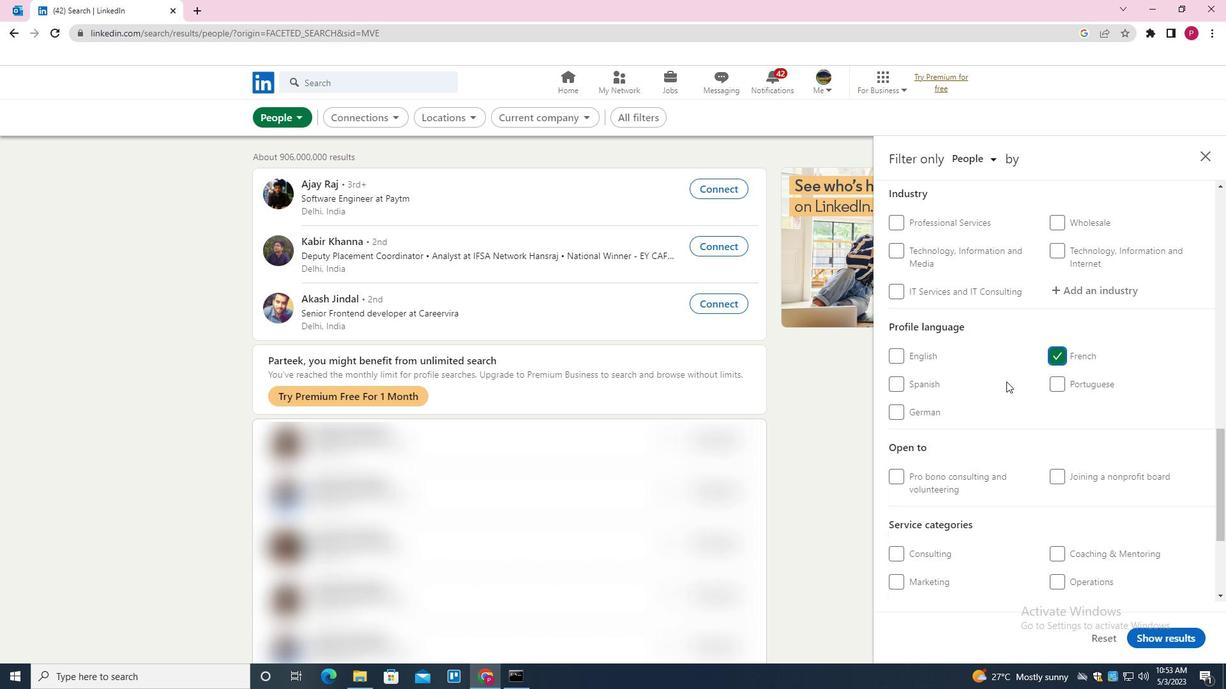 
Action: Mouse scrolled (977, 390) with delta (0, 0)
Screenshot: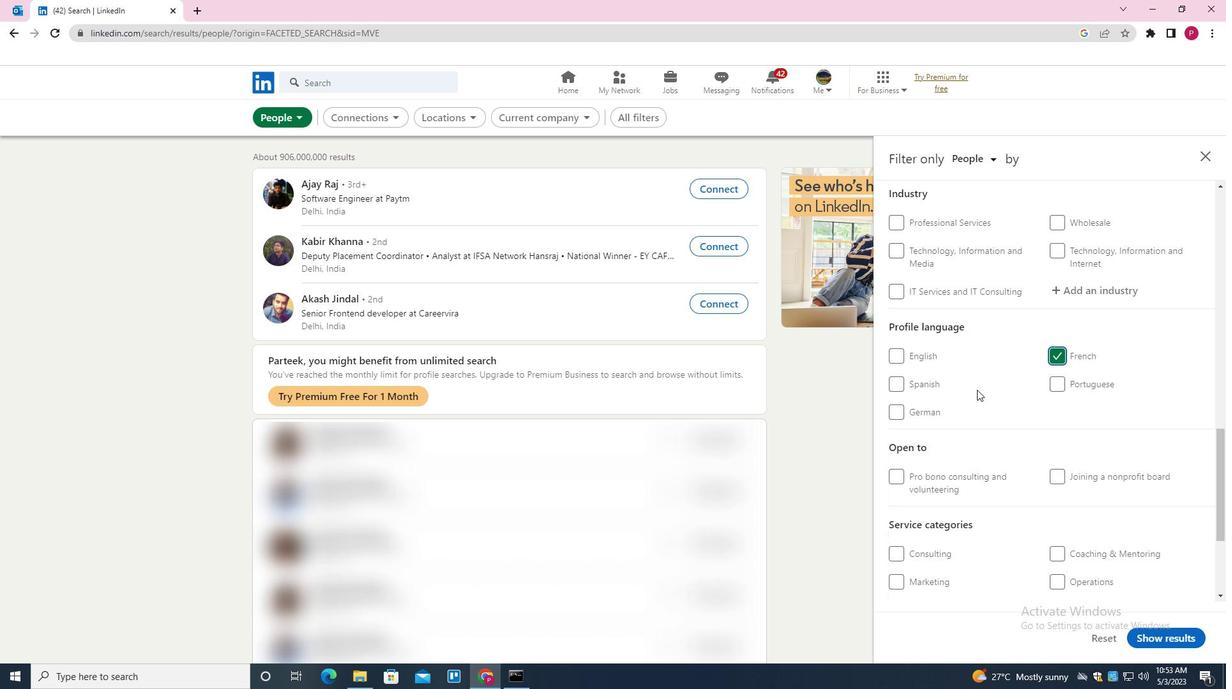 
Action: Mouse scrolled (977, 390) with delta (0, 0)
Screenshot: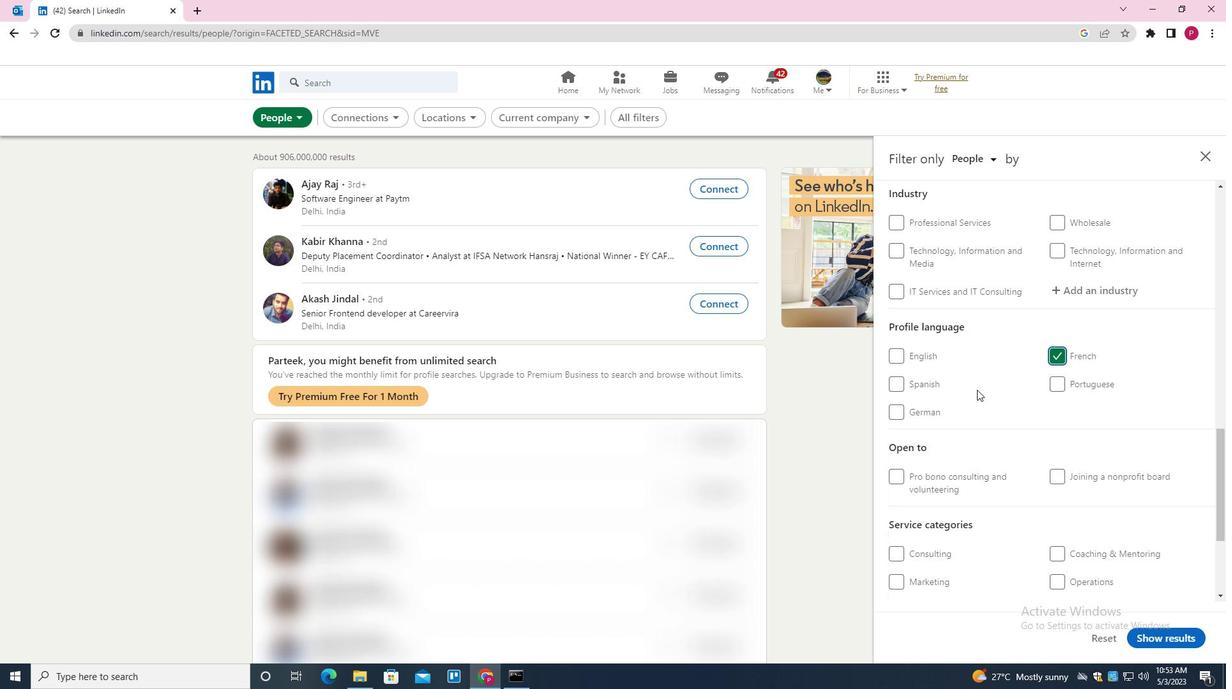 
Action: Mouse scrolled (977, 390) with delta (0, 0)
Screenshot: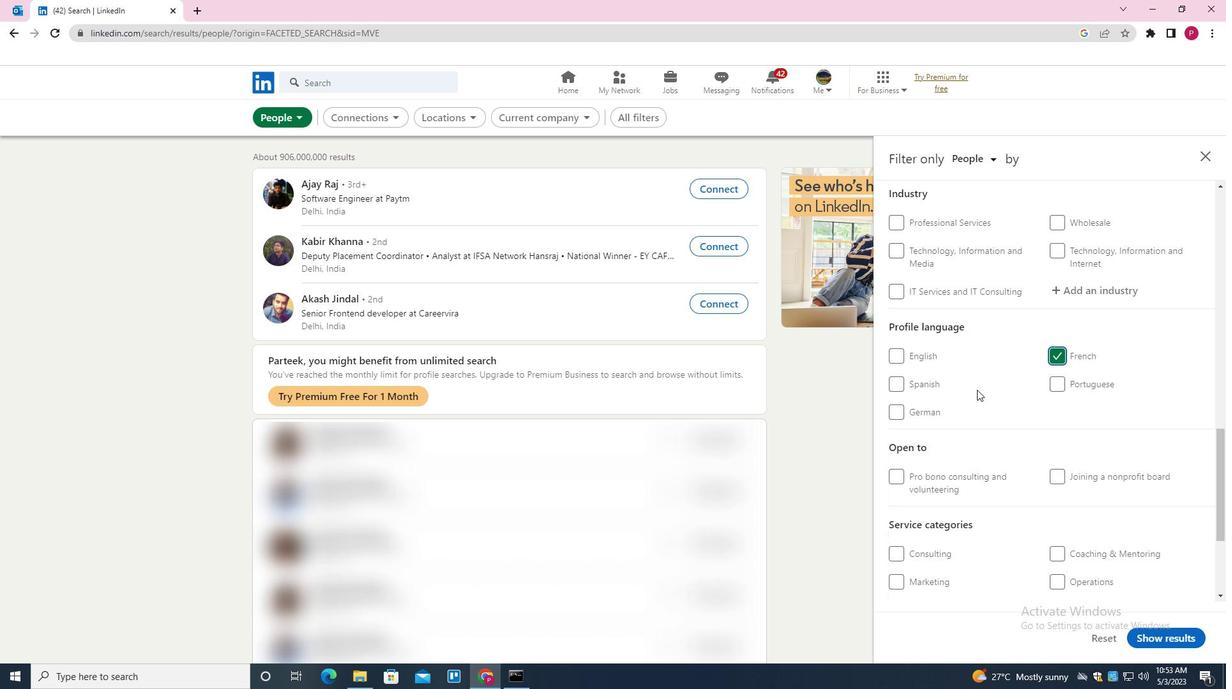 
Action: Mouse scrolled (977, 390) with delta (0, 0)
Screenshot: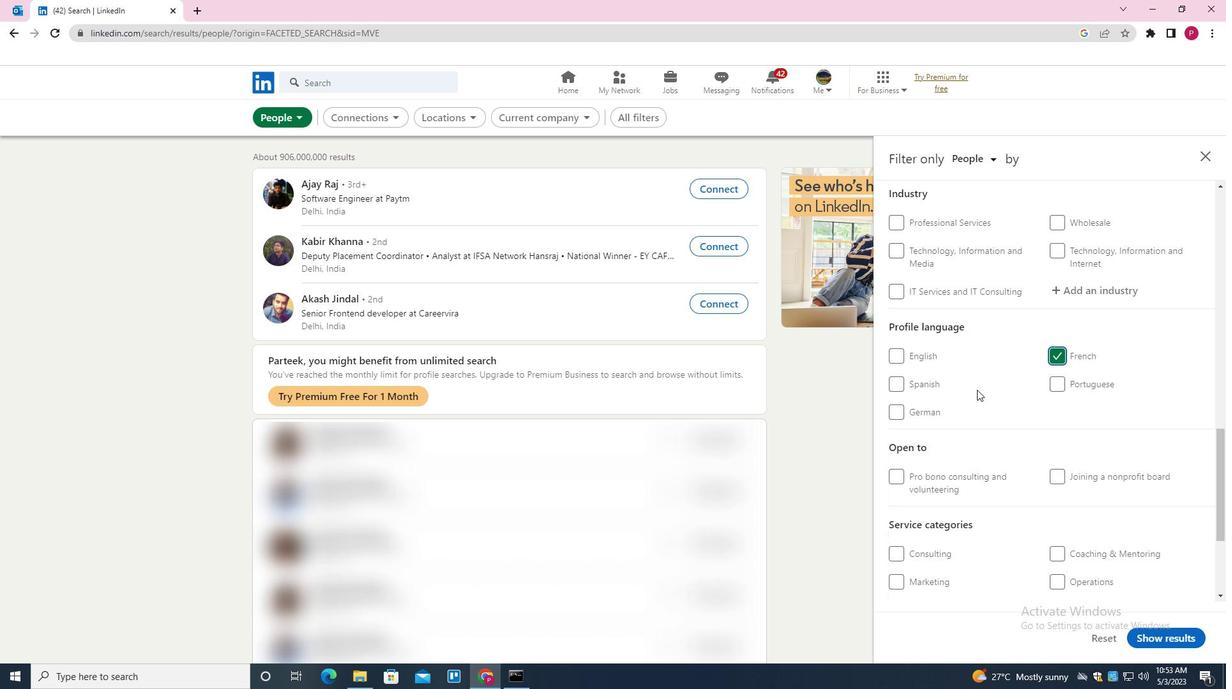 
Action: Mouse scrolled (977, 390) with delta (0, 0)
Screenshot: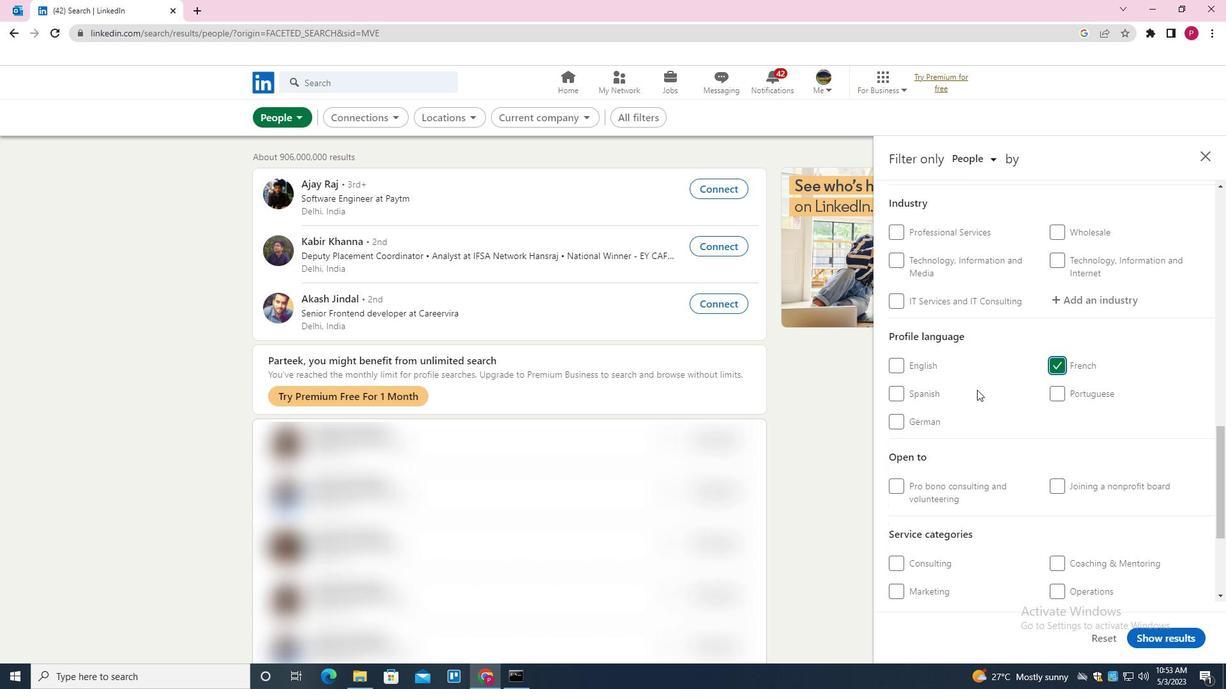 
Action: Mouse scrolled (977, 390) with delta (0, 0)
Screenshot: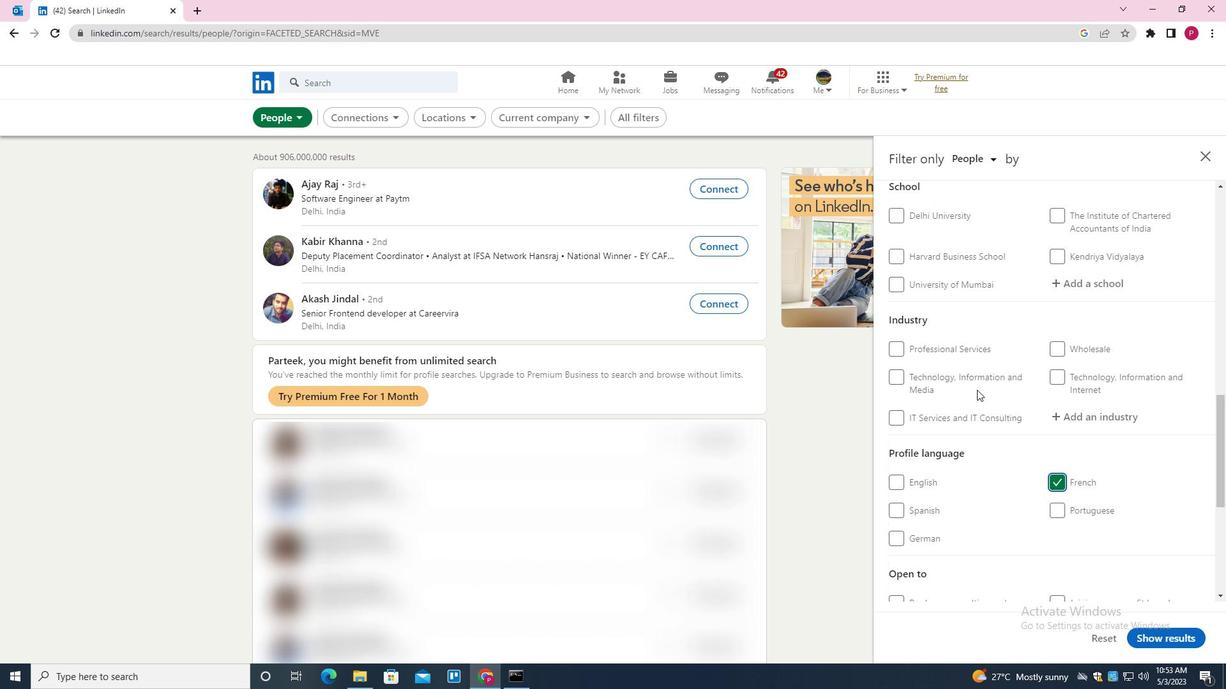 
Action: Mouse moved to (1083, 284)
Screenshot: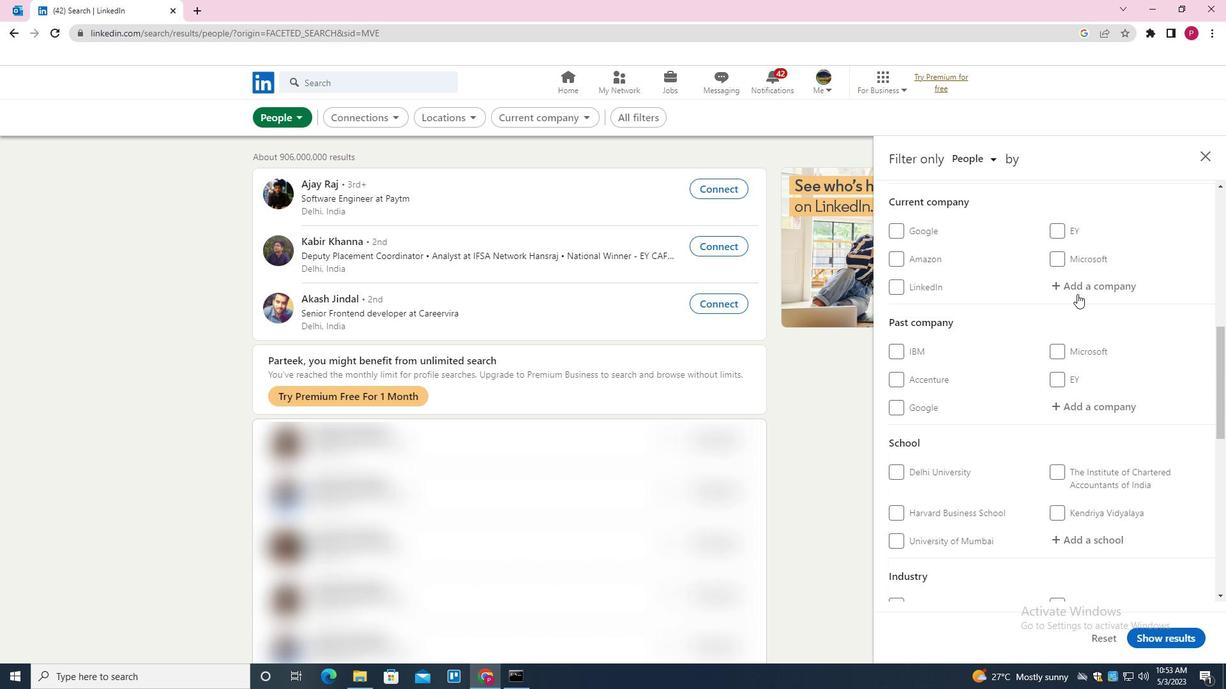 
Action: Mouse pressed left at (1083, 284)
Screenshot: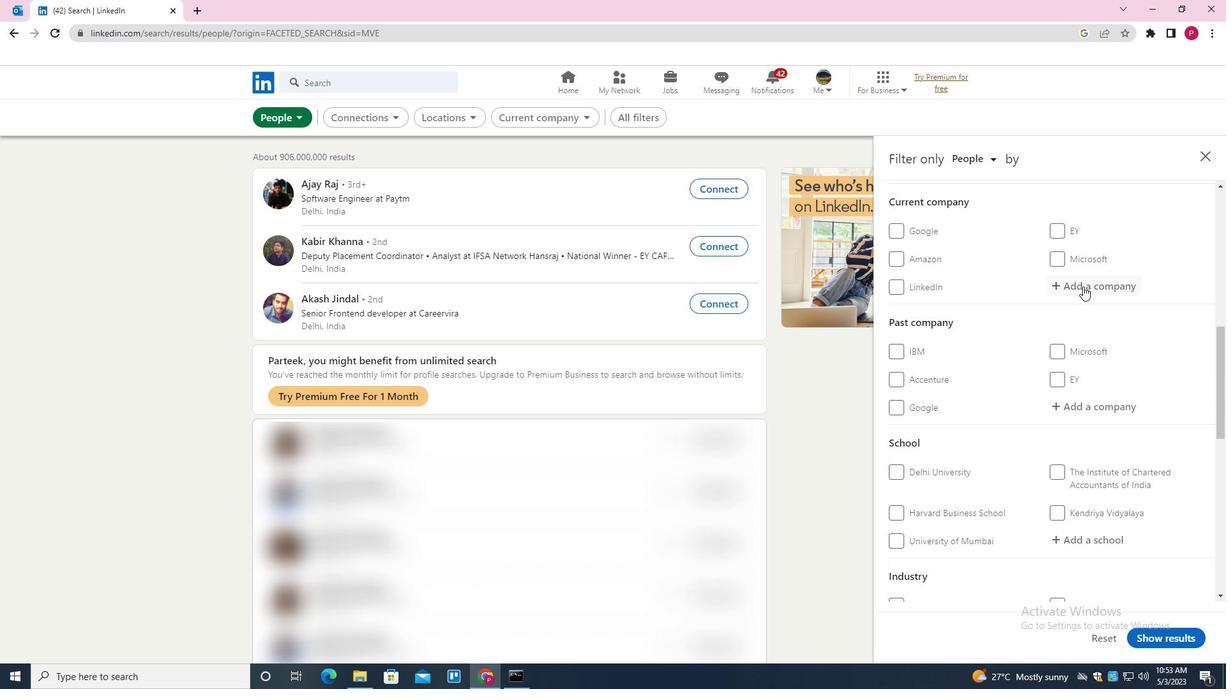 
Action: Key pressed <Key.shift>DHARN<Key.backspace>MA<Key.space><Key.shift><Key.shift><Key.shift><Key.shift><Key.shift>PRODUCTIONS<Key.space><Key.down><Key.enter>
Screenshot: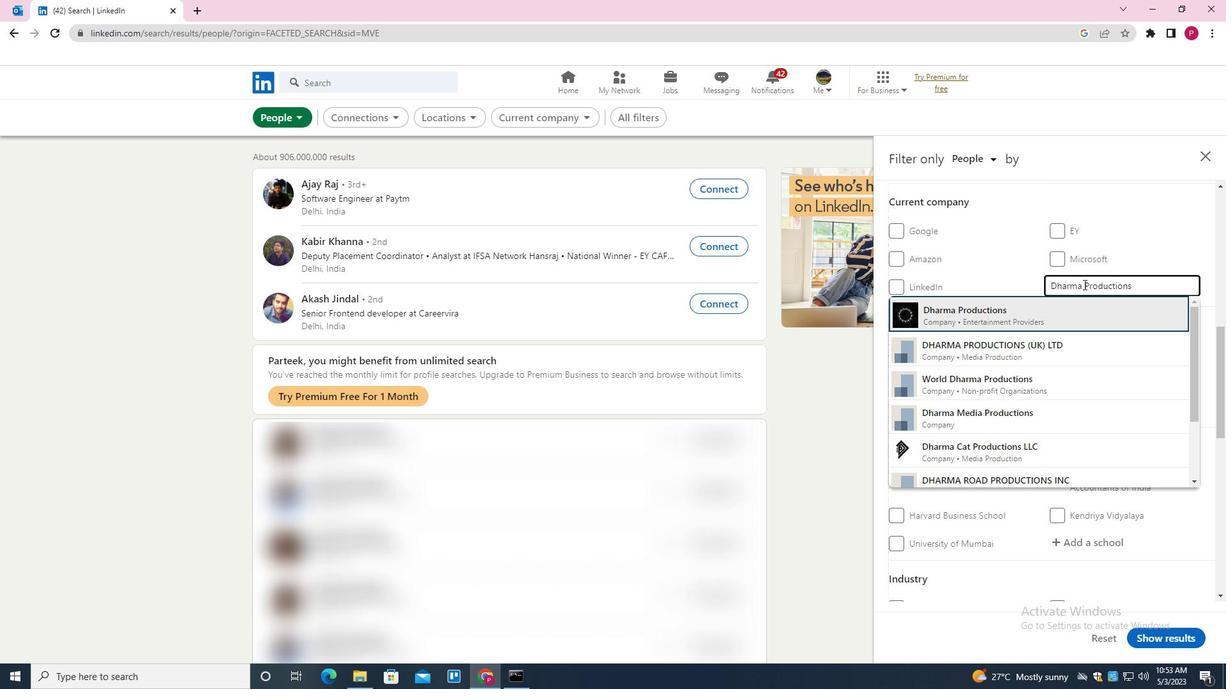 
Action: Mouse moved to (1029, 359)
Screenshot: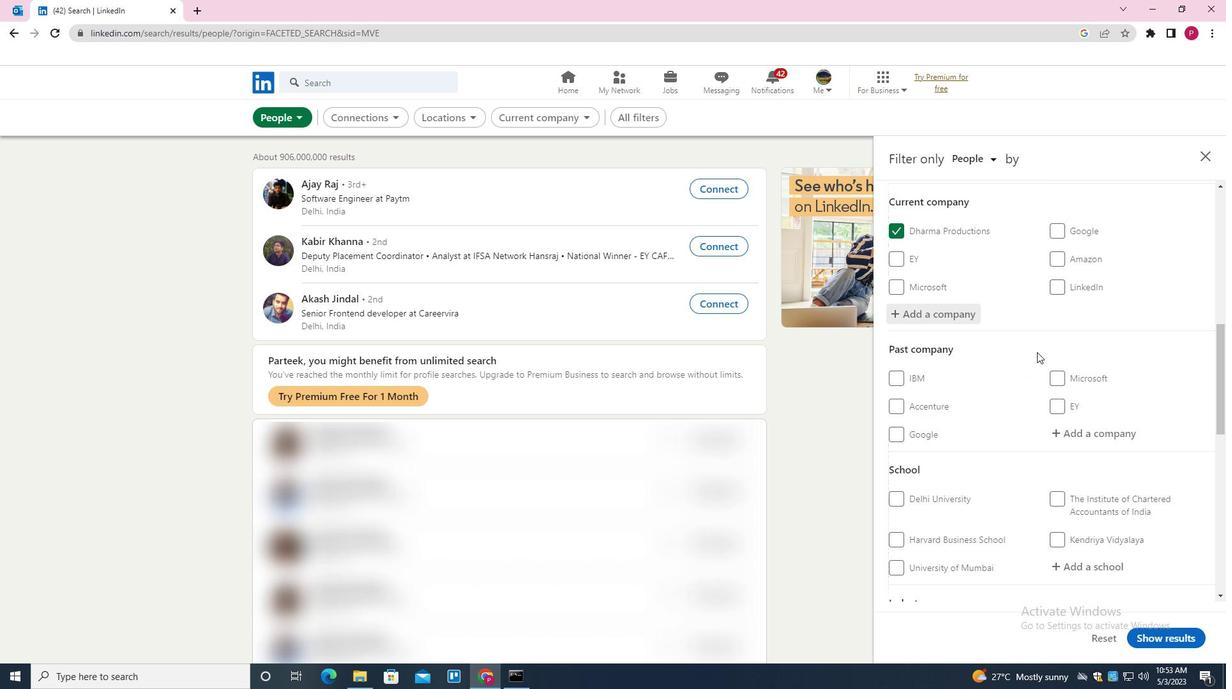 
Action: Mouse scrolled (1029, 358) with delta (0, 0)
Screenshot: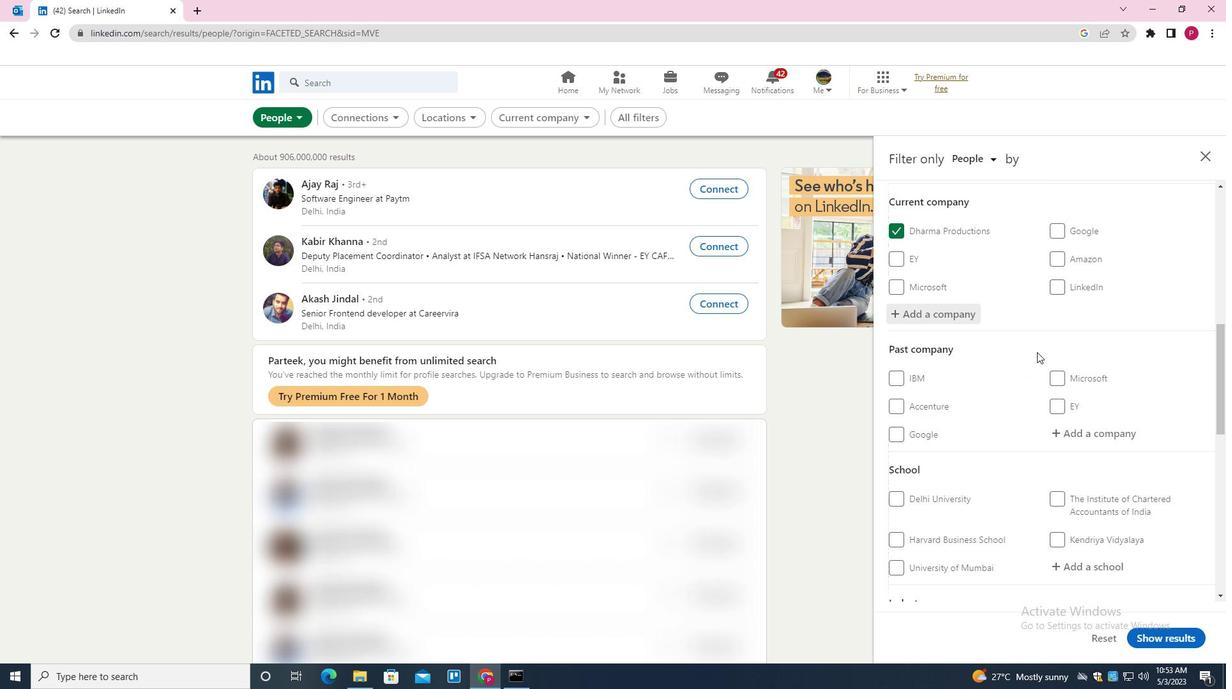 
Action: Mouse moved to (1028, 359)
Screenshot: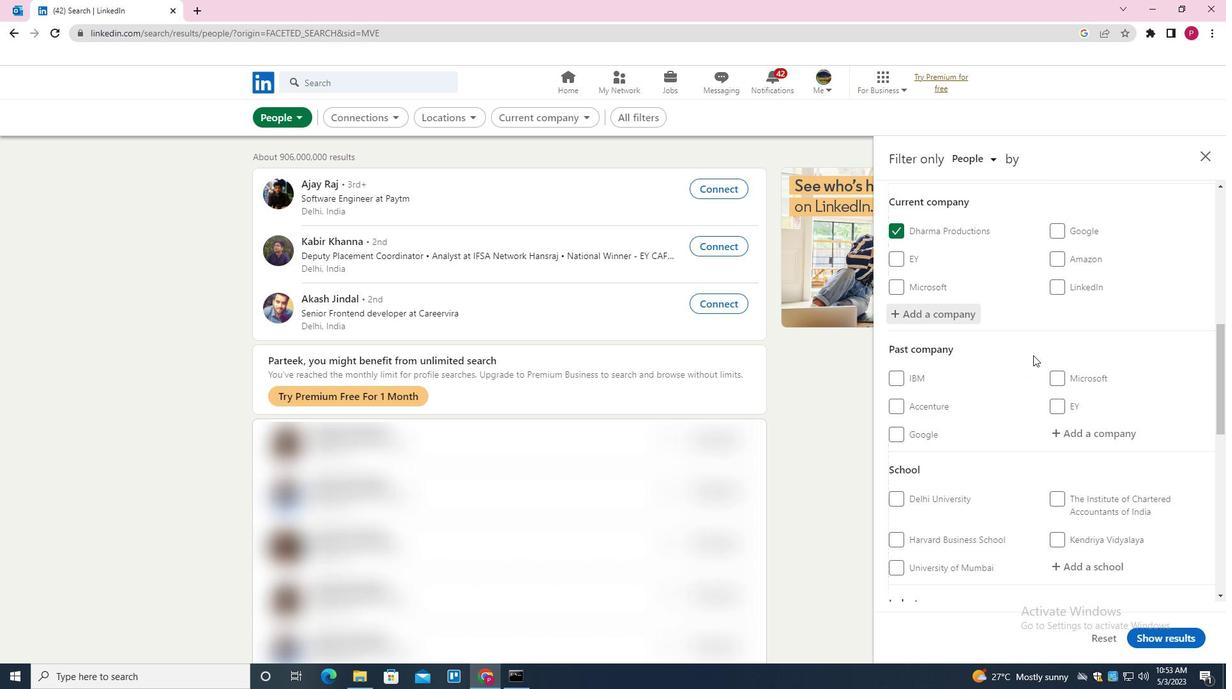 
Action: Mouse scrolled (1028, 358) with delta (0, 0)
Screenshot: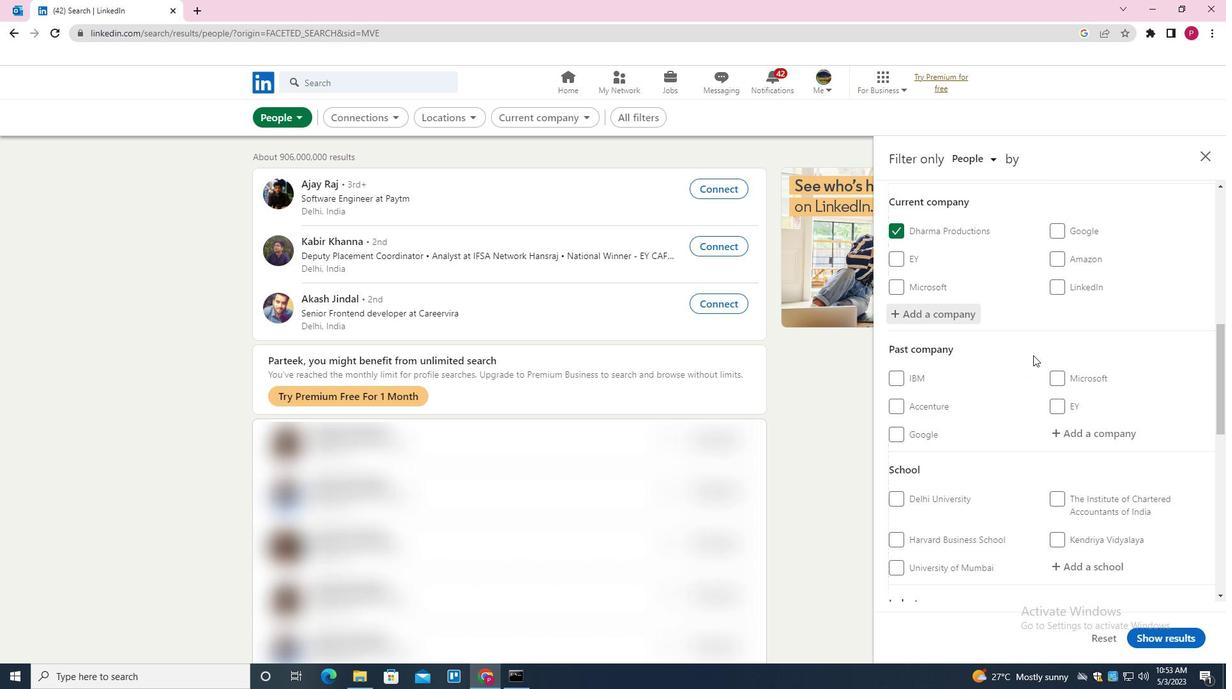 
Action: Mouse moved to (1027, 360)
Screenshot: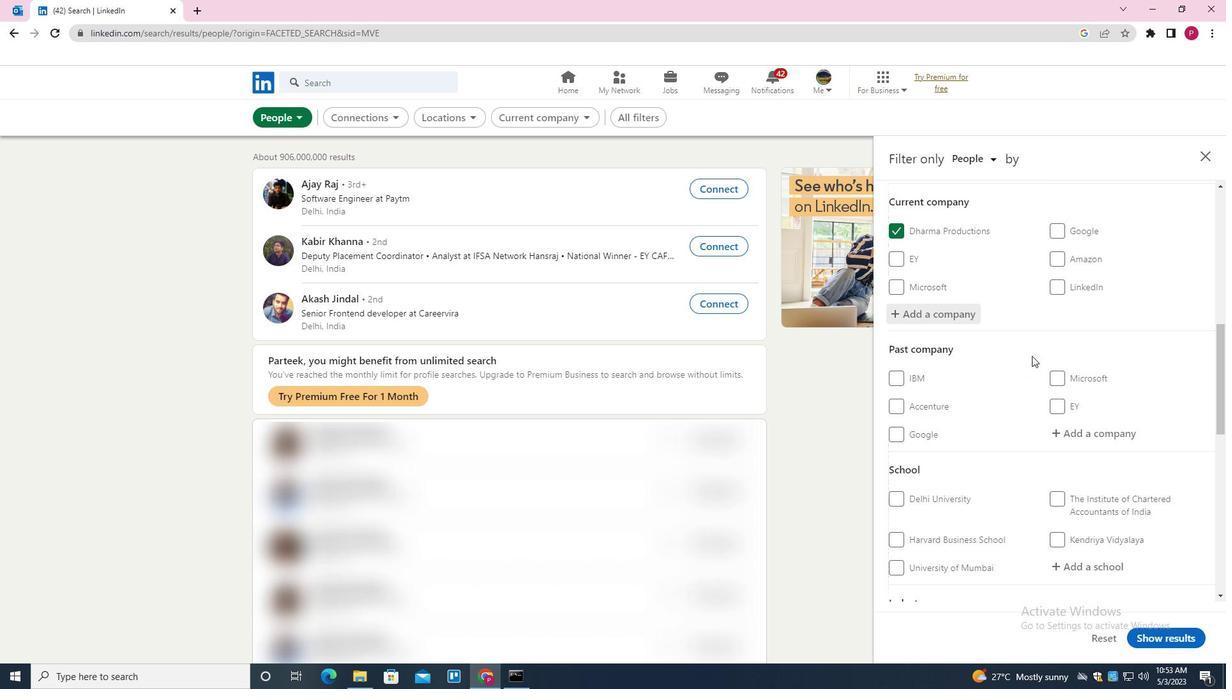 
Action: Mouse scrolled (1027, 360) with delta (0, 0)
Screenshot: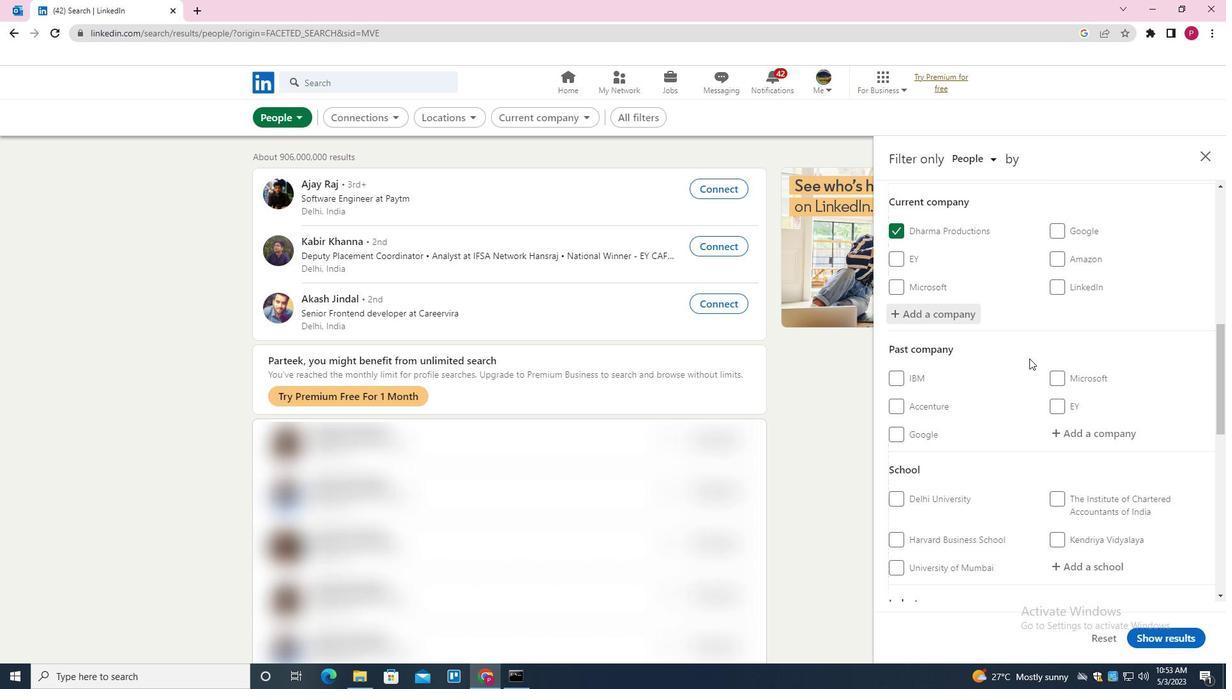 
Action: Mouse moved to (1071, 367)
Screenshot: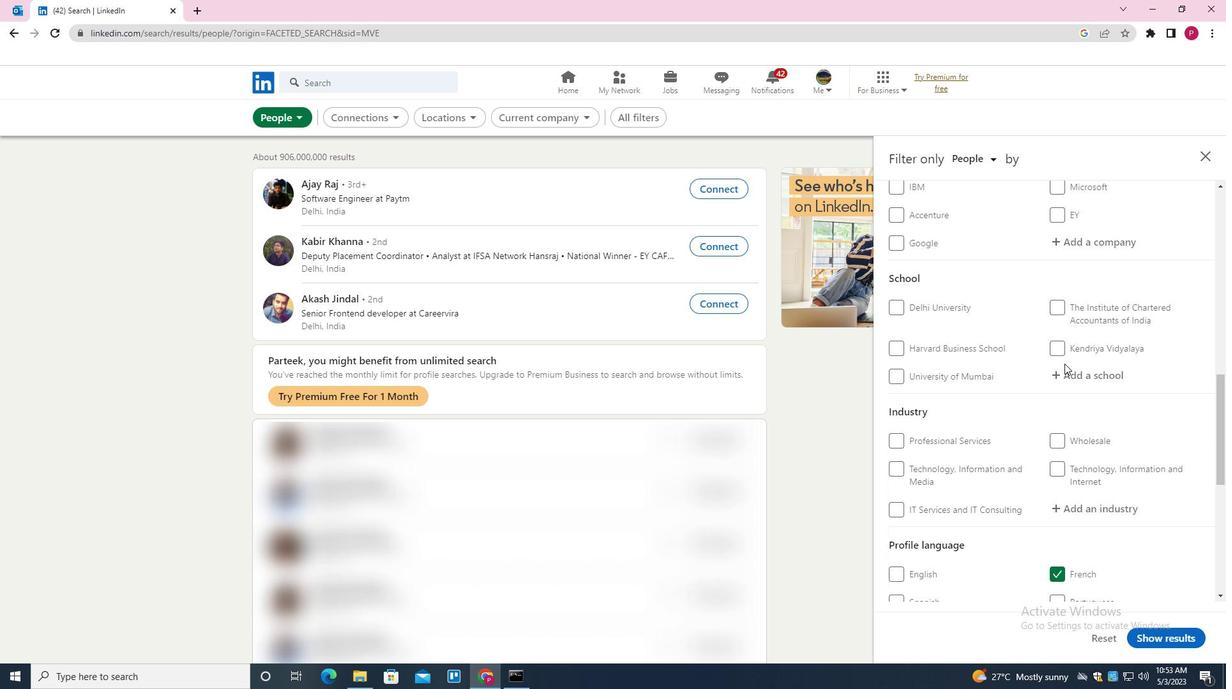 
Action: Mouse pressed left at (1071, 367)
Screenshot: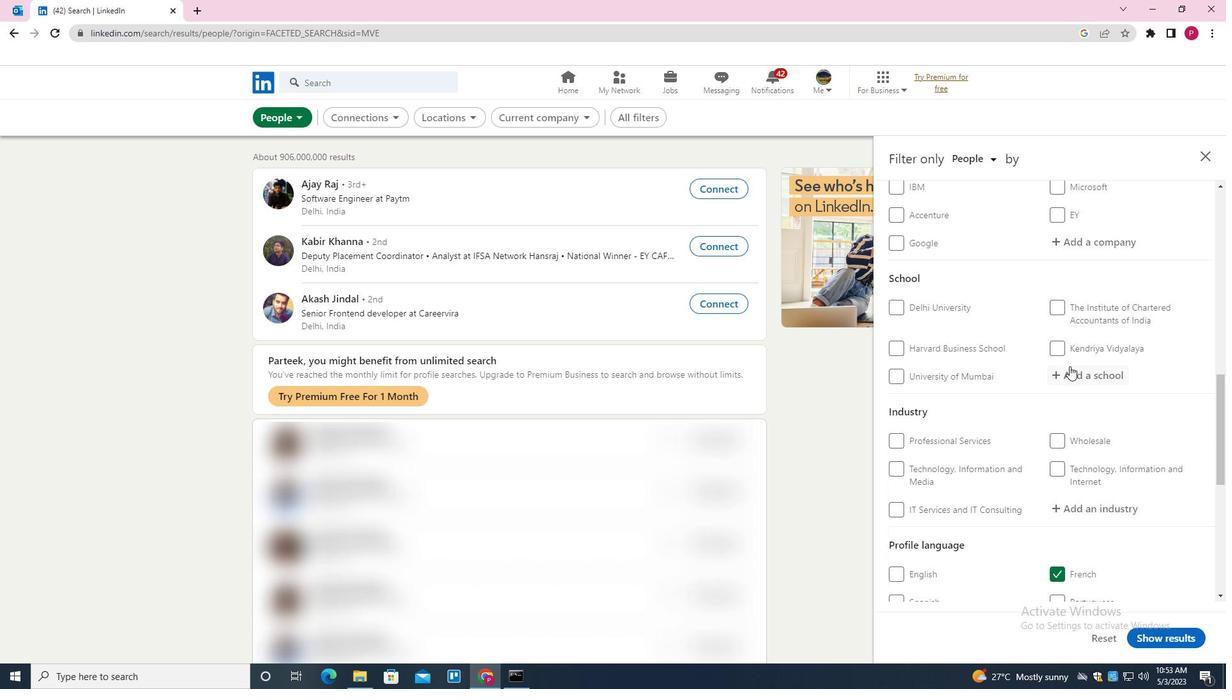 
Action: Key pressed <Key.shift><Key.shift><Key.shift><Key.shift><Key.shift><Key.shift><Key.shift><Key.shift><Key.shift><Key.shift><Key.shift><Key.shift><Key.shift><Key.shift><Key.shift><Key.shift>SCHOOL<Key.space><Key.shift>OF<Key.space><Key.shift>OPEN<Key.space><Key.shift>LEARNING<Key.down><Key.enter>
Screenshot: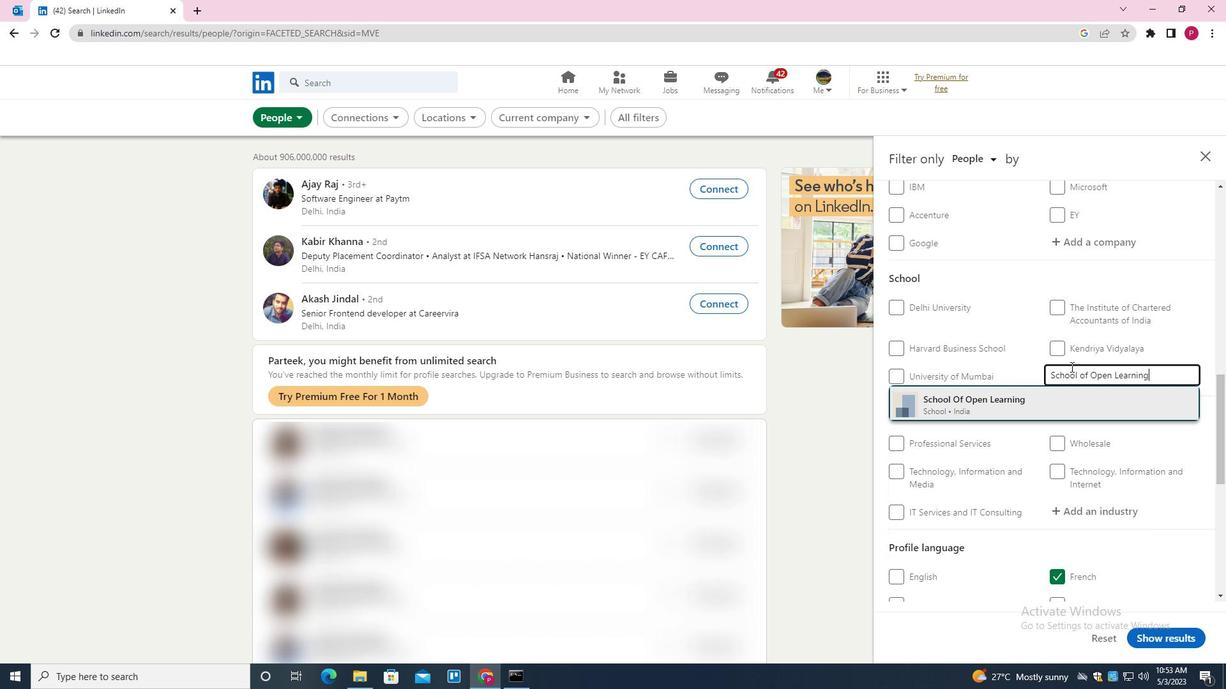 
Action: Mouse scrolled (1071, 366) with delta (0, 0)
Screenshot: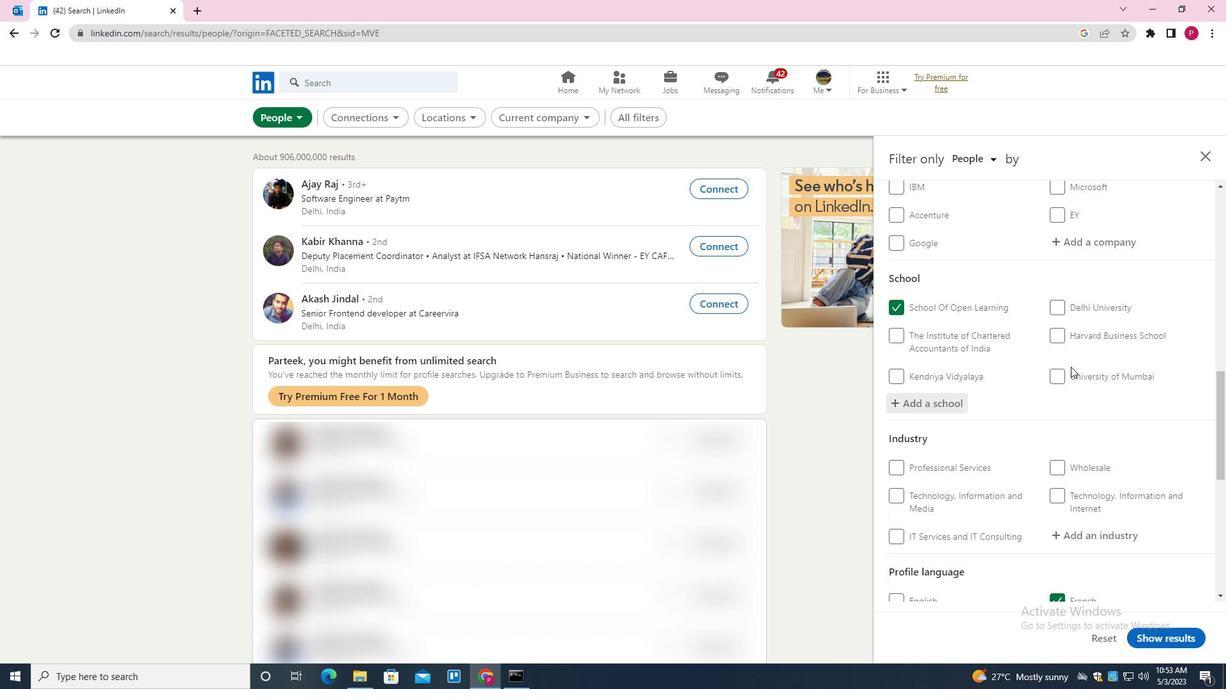 
Action: Mouse scrolled (1071, 366) with delta (0, 0)
Screenshot: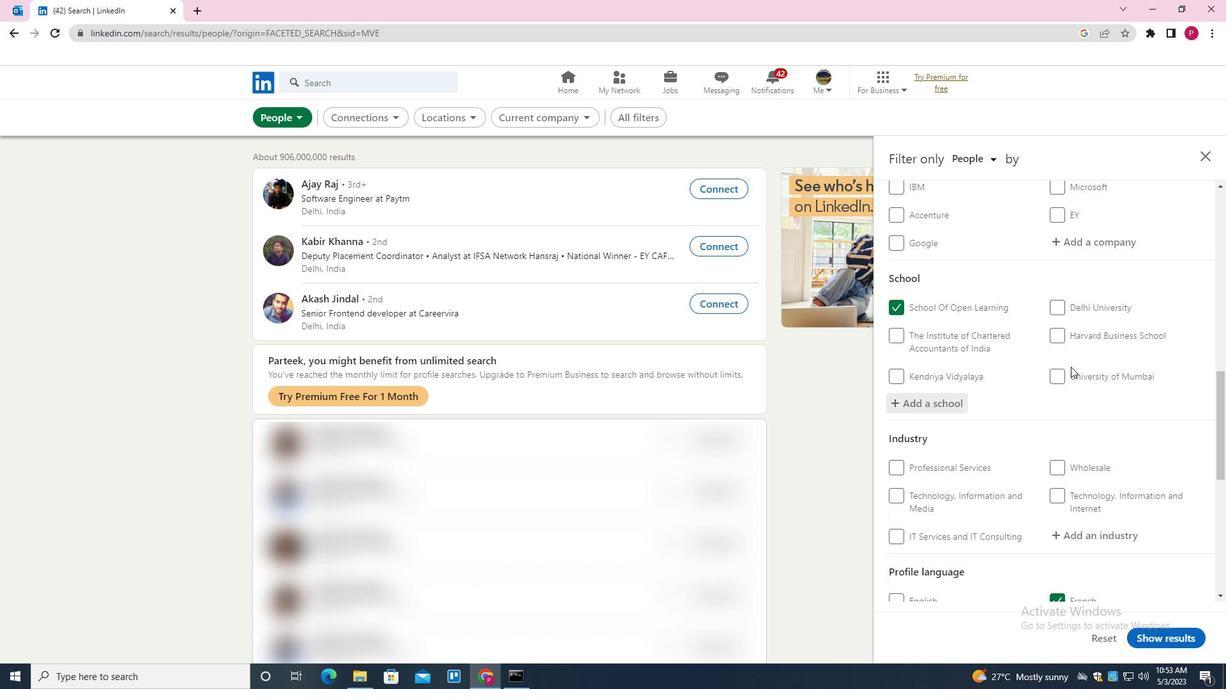 
Action: Mouse moved to (1071, 369)
Screenshot: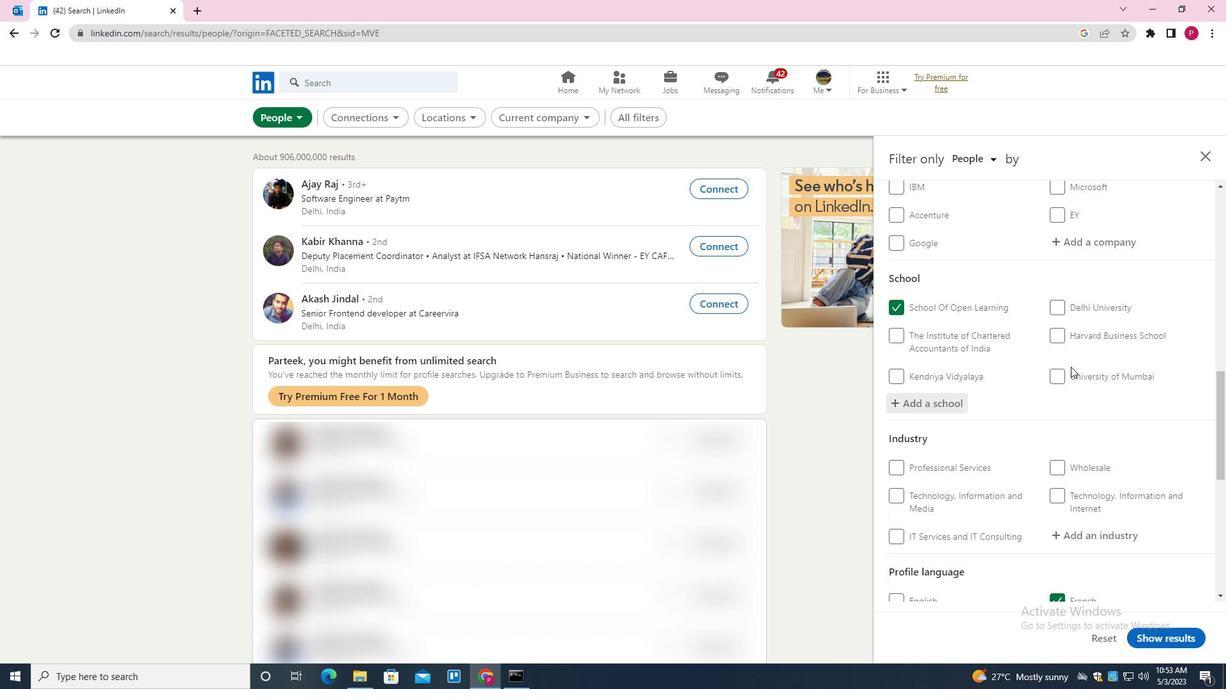 
Action: Mouse scrolled (1071, 368) with delta (0, 0)
Screenshot: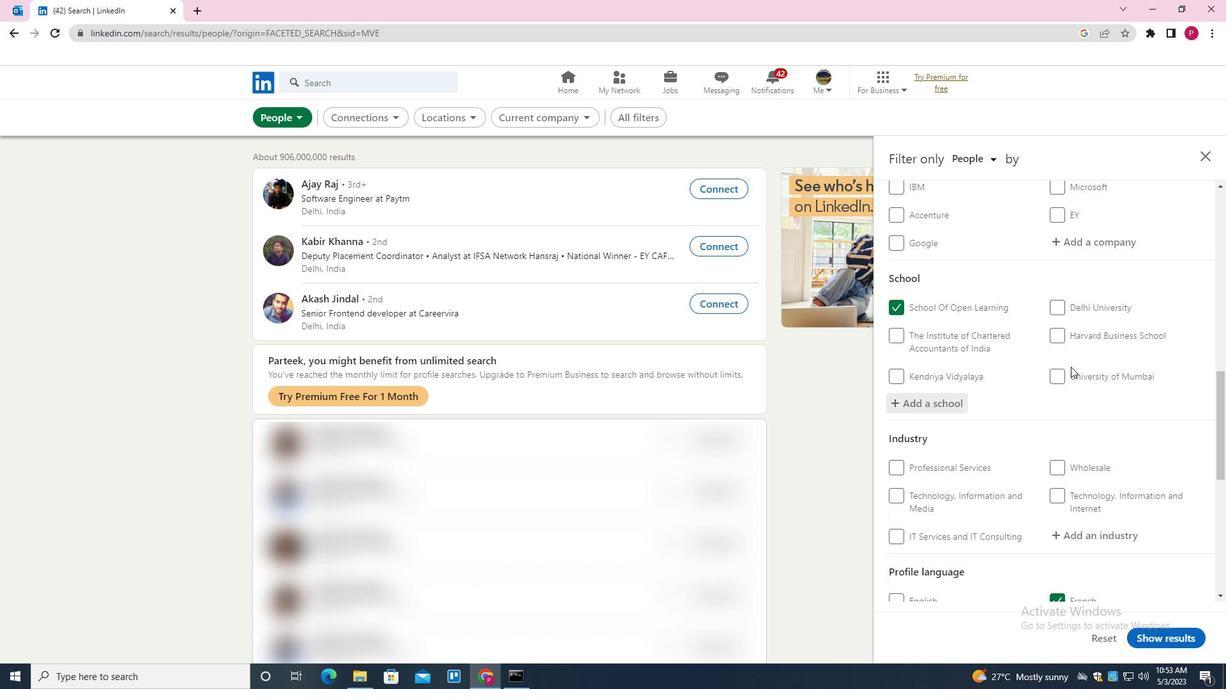 
Action: Mouse moved to (1101, 350)
Screenshot: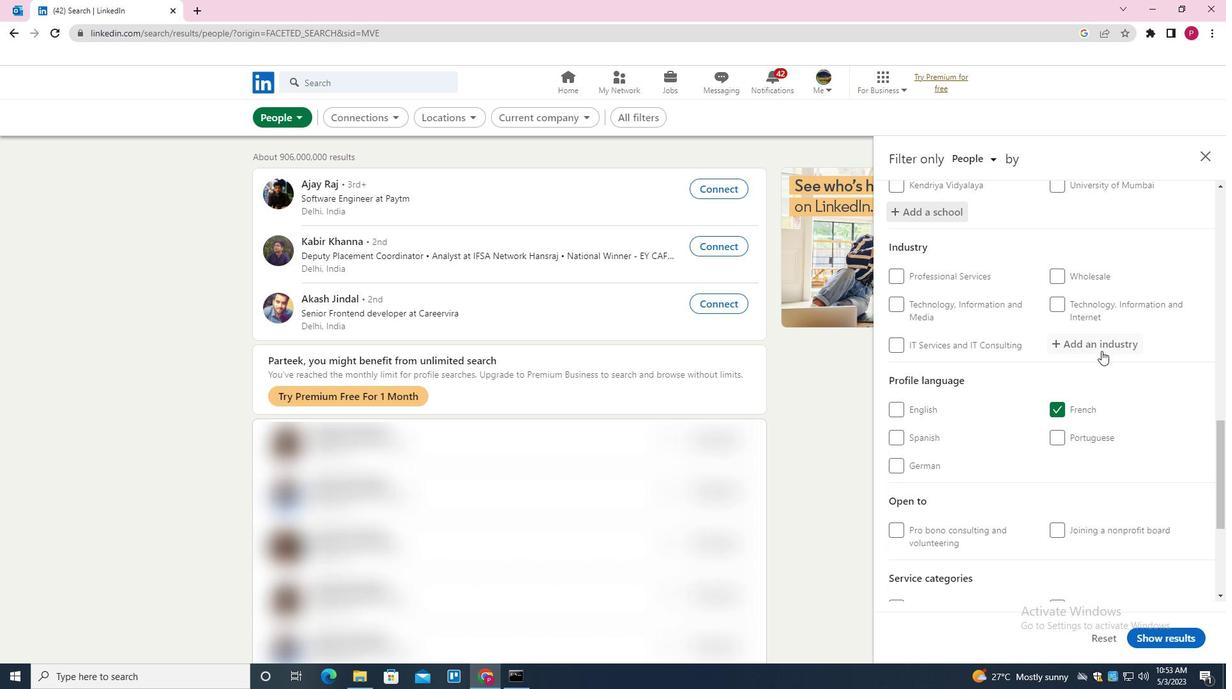 
Action: Mouse pressed left at (1101, 350)
Screenshot: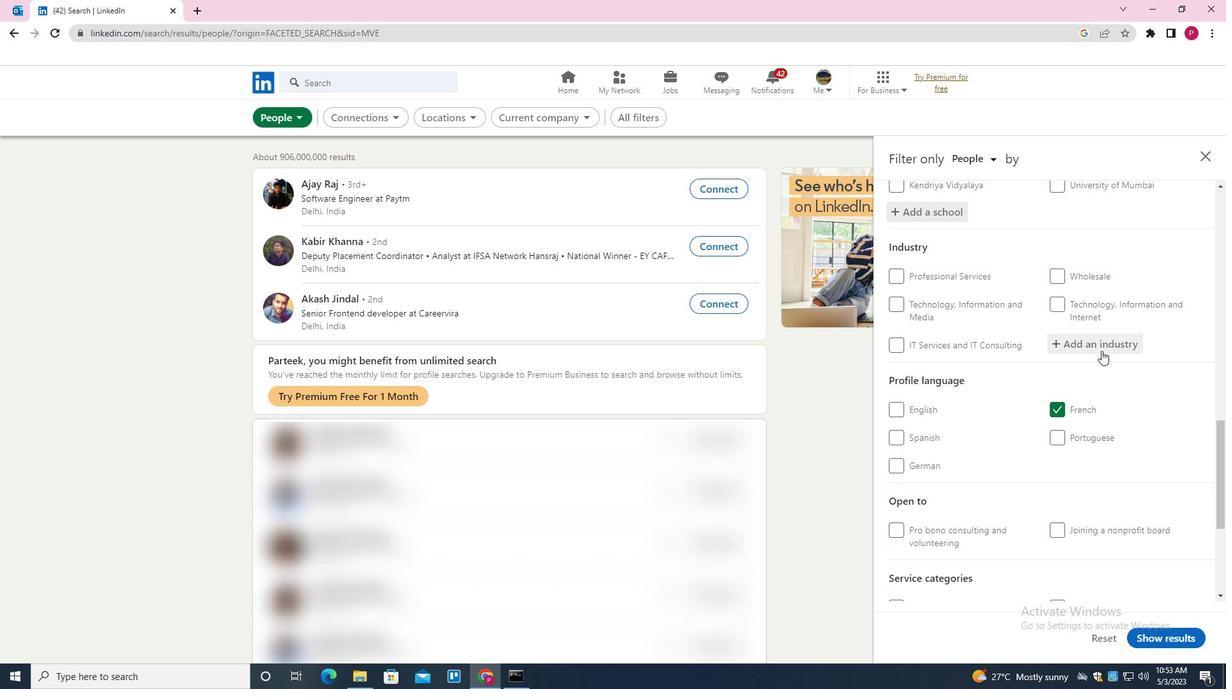 
Action: Key pressed <Key.shift><Key.shift><Key.shift><Key.shift><Key.shift><Key.shift>AGENCIES<Key.space><Key.down><Key.down><Key.enter>
Screenshot: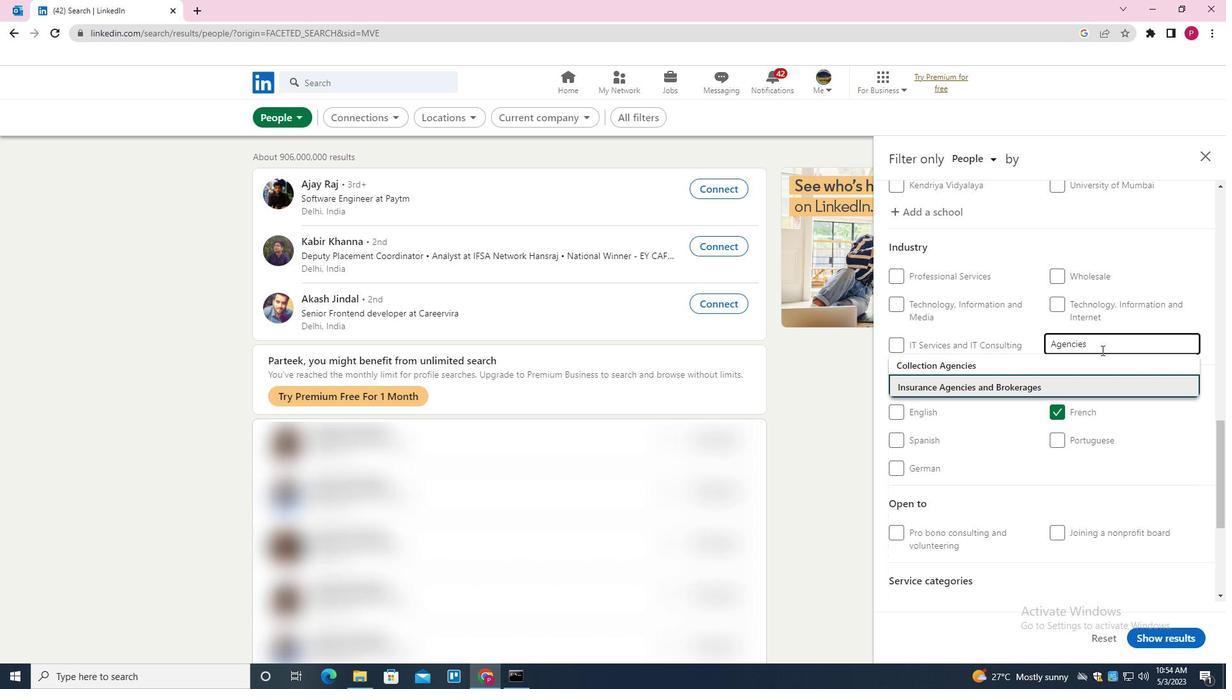 
Action: Mouse scrolled (1101, 350) with delta (0, 0)
Screenshot: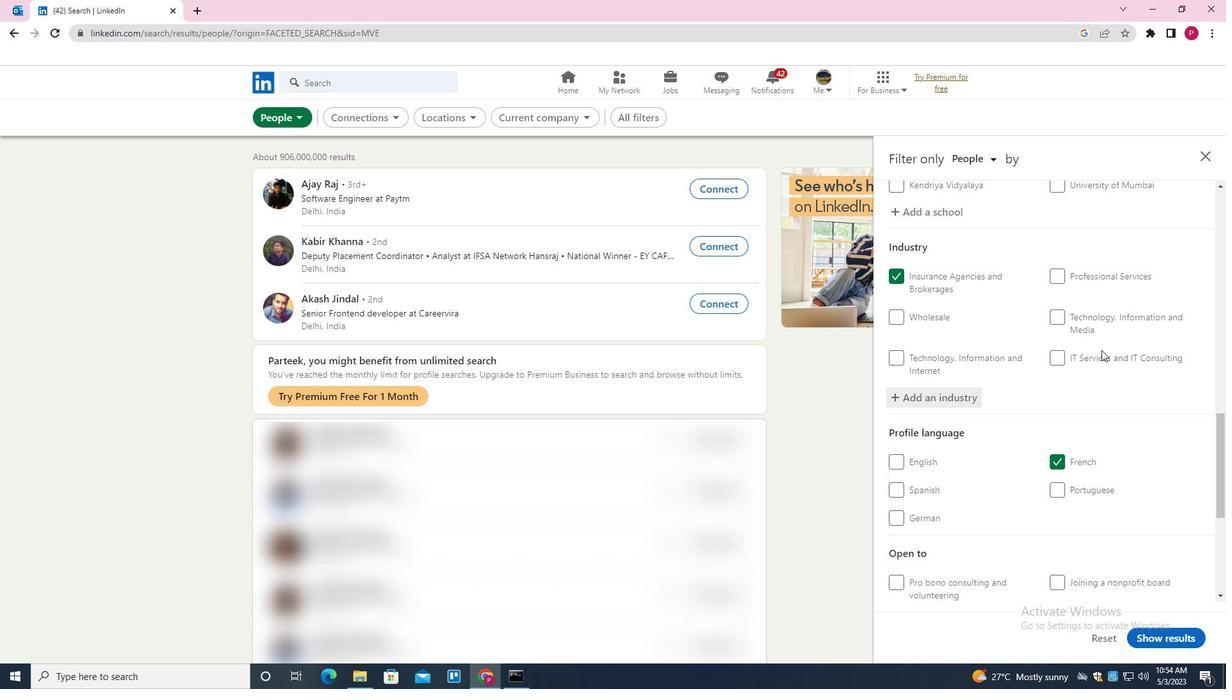 
Action: Mouse moved to (1101, 351)
Screenshot: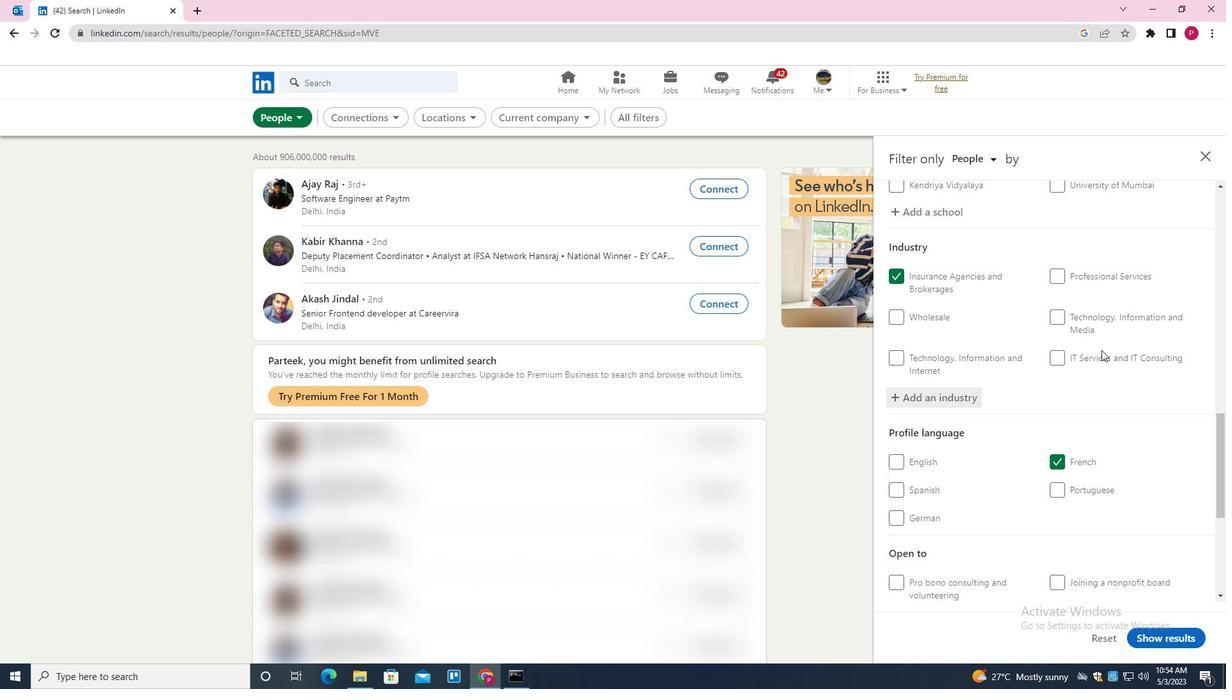 
Action: Mouse scrolled (1101, 351) with delta (0, 0)
Screenshot: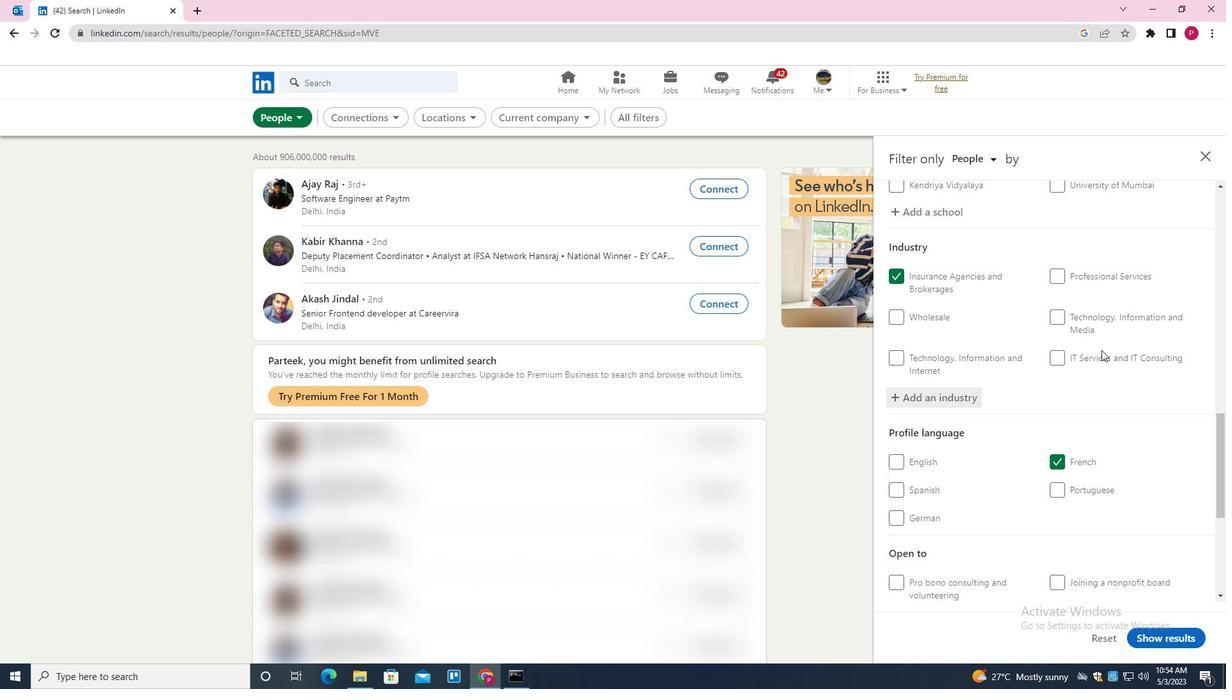 
Action: Mouse moved to (1101, 359)
Screenshot: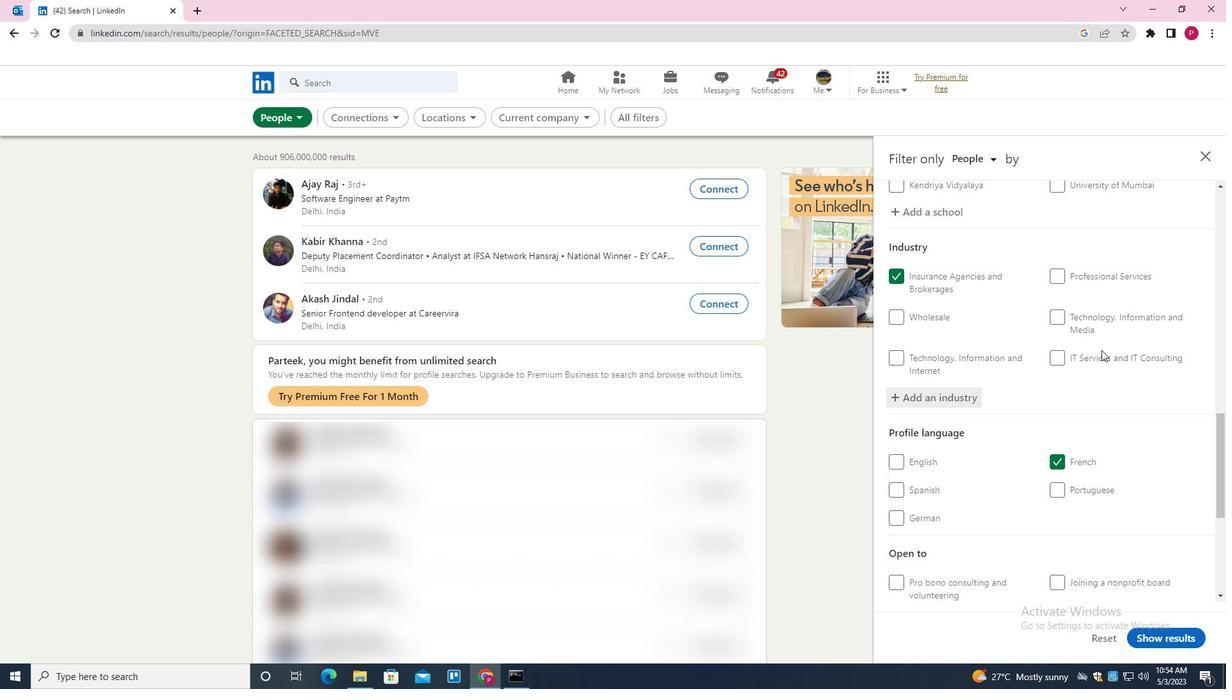 
Action: Mouse scrolled (1101, 358) with delta (0, 0)
Screenshot: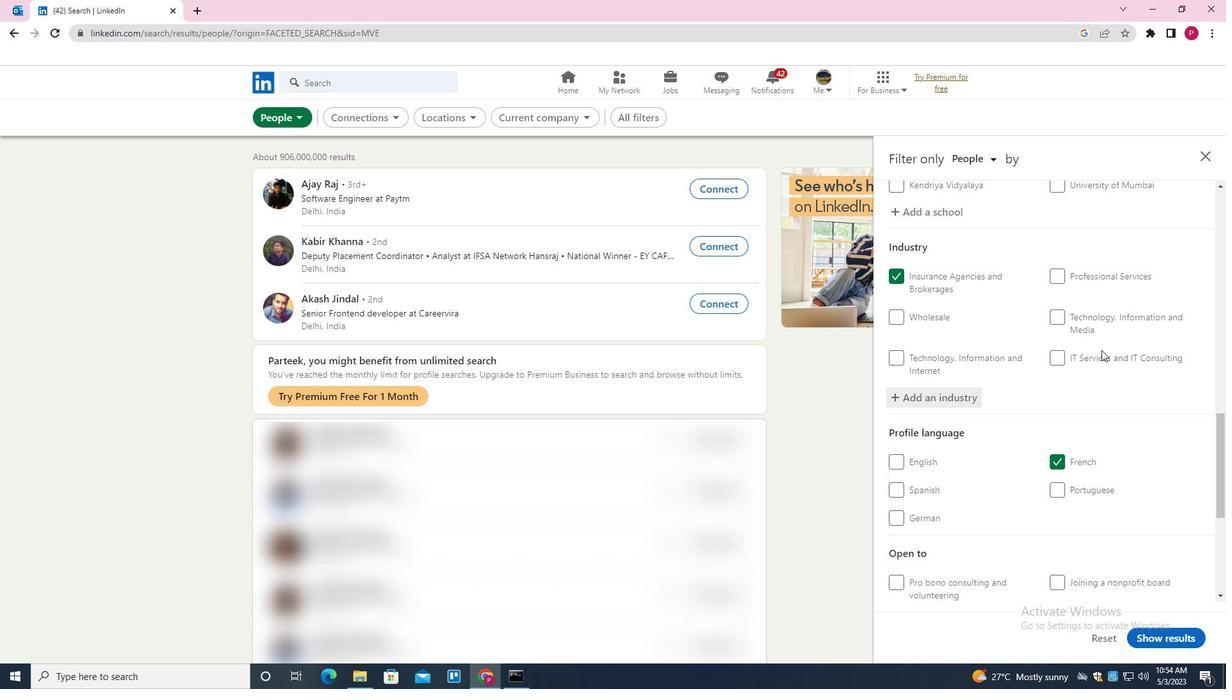 
Action: Mouse moved to (1105, 520)
Screenshot: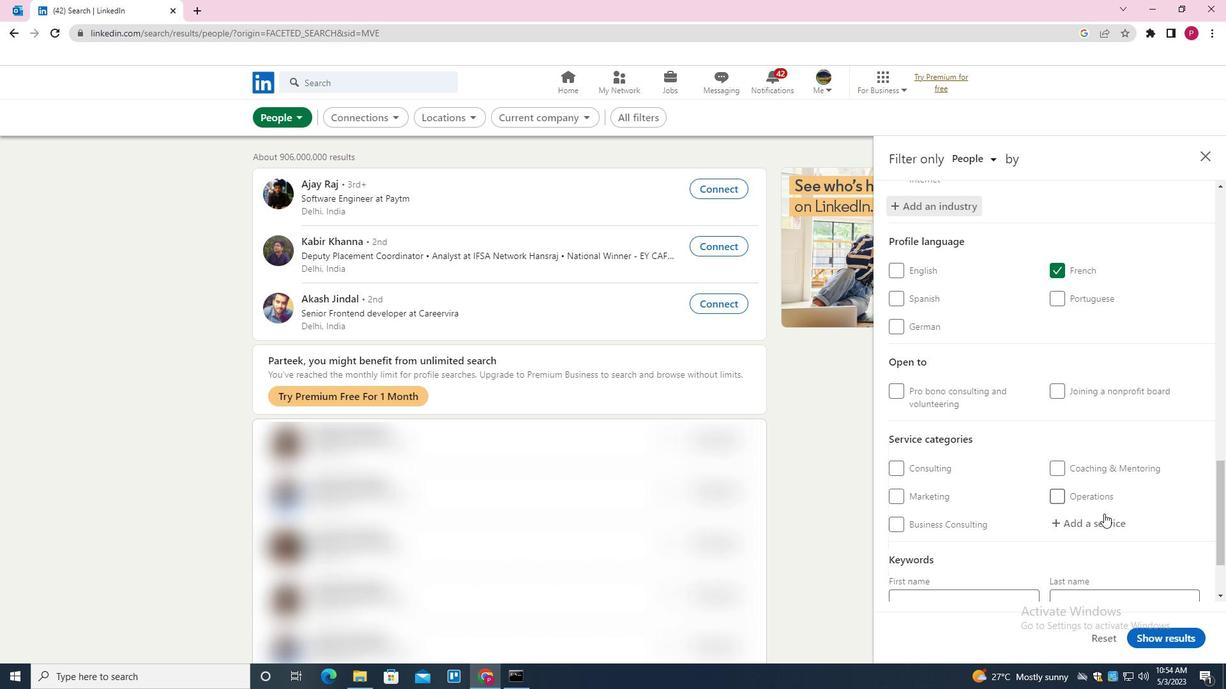 
Action: Mouse pressed left at (1105, 520)
Screenshot: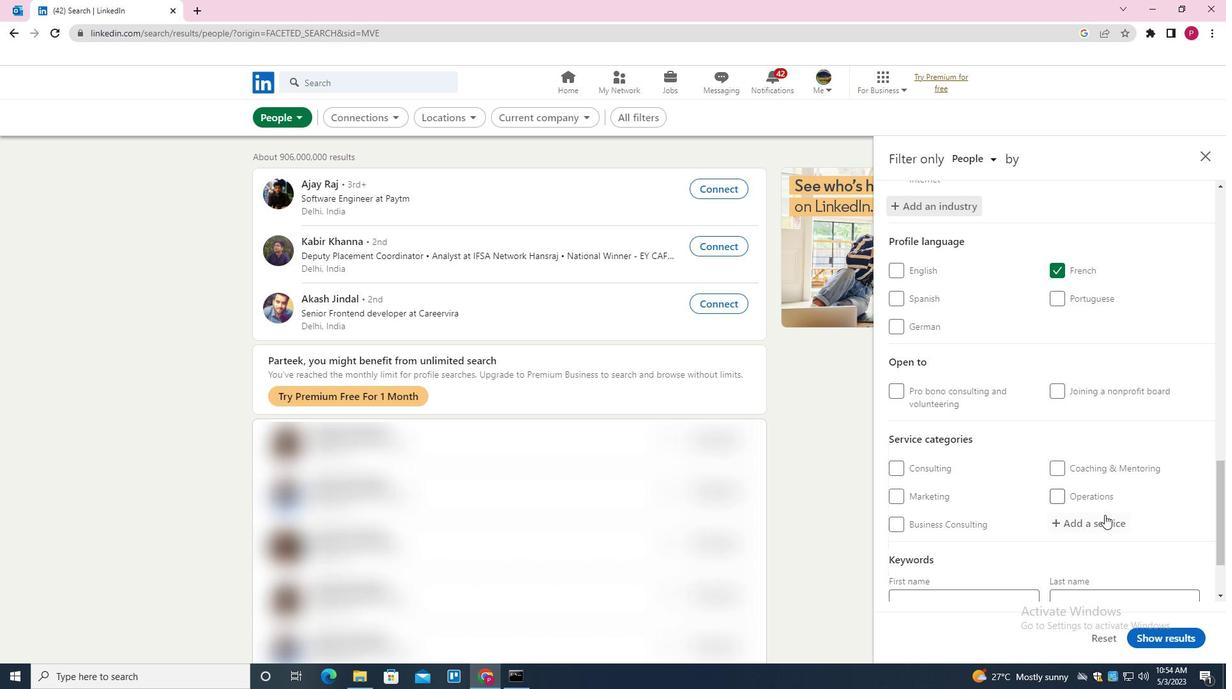 
Action: Mouse scrolled (1105, 519) with delta (0, 0)
Screenshot: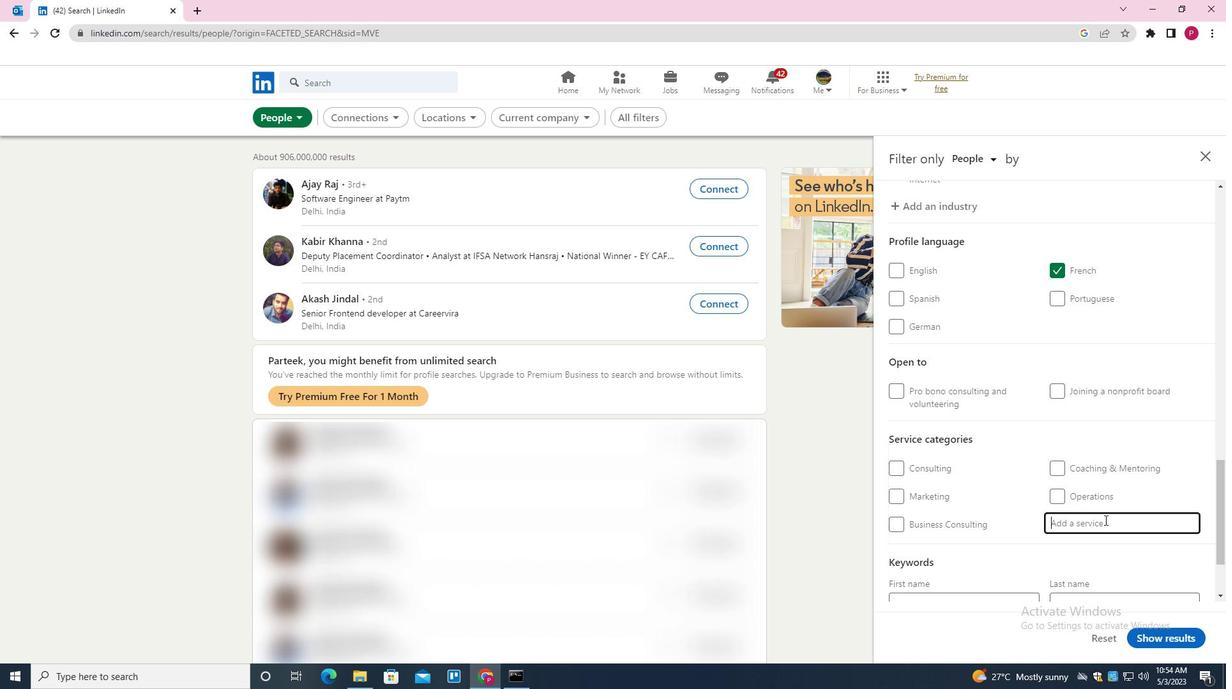 
Action: Mouse scrolled (1105, 519) with delta (0, 0)
Screenshot: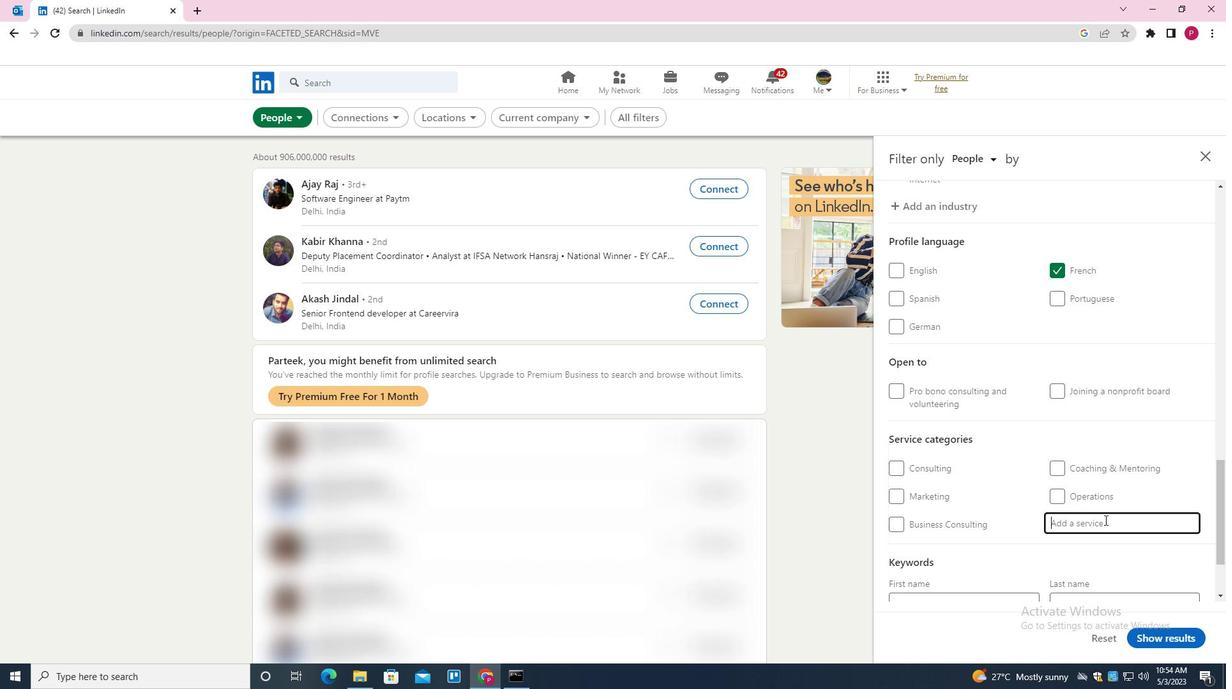 
Action: Mouse scrolled (1105, 519) with delta (0, 0)
Screenshot: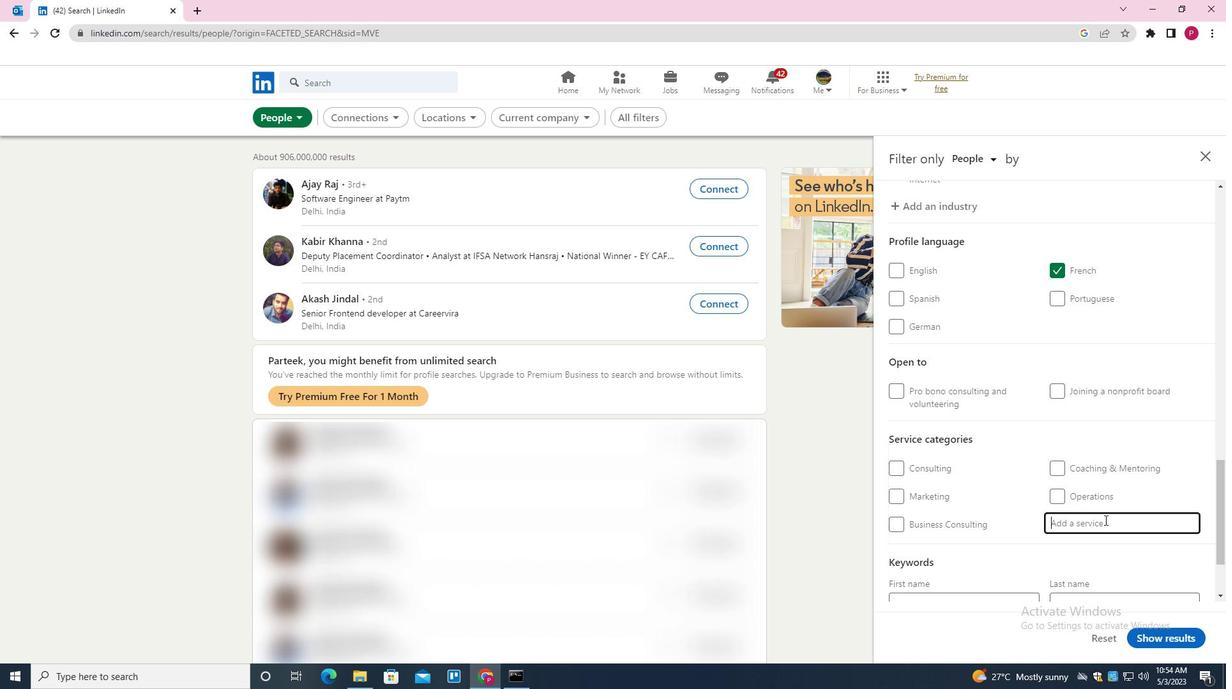
Action: Key pressed <Key.shift><Key.shift><Key.shift><Key.shift><Key.shift><Key.shift>PRINT<Key.space><Key.shift><Key.shift><Key.shift>DESIGN<Key.down><Key.enter>
Screenshot: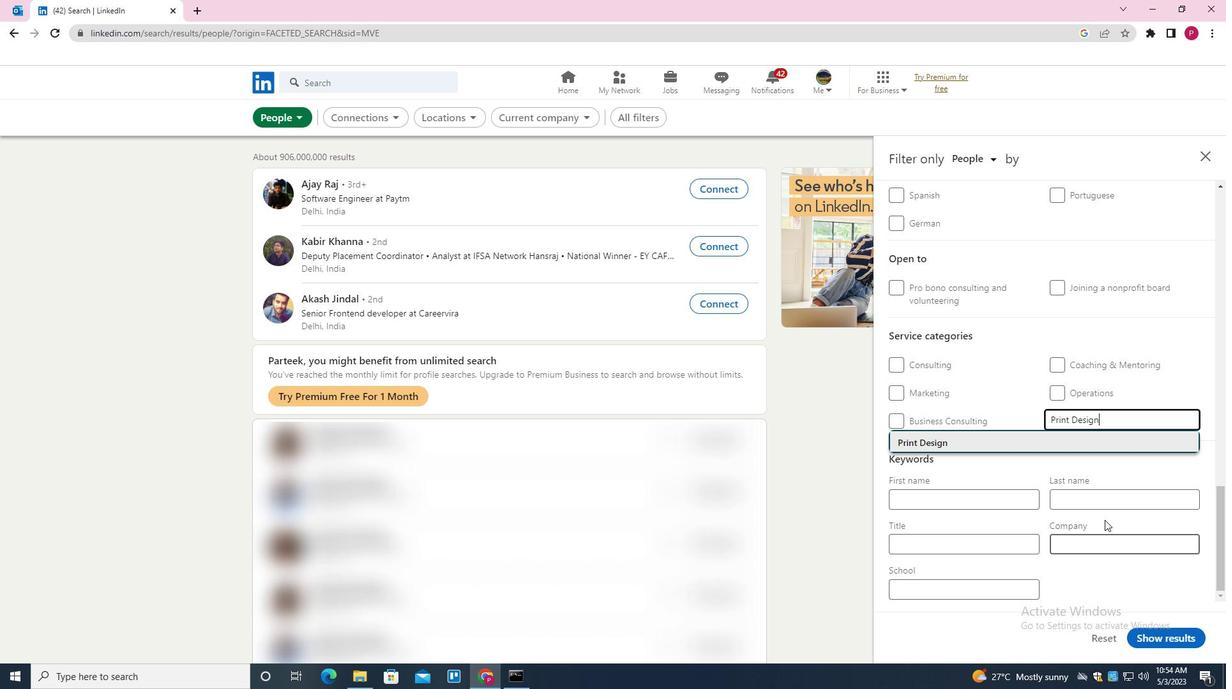 
Action: Mouse scrolled (1105, 519) with delta (0, 0)
Screenshot: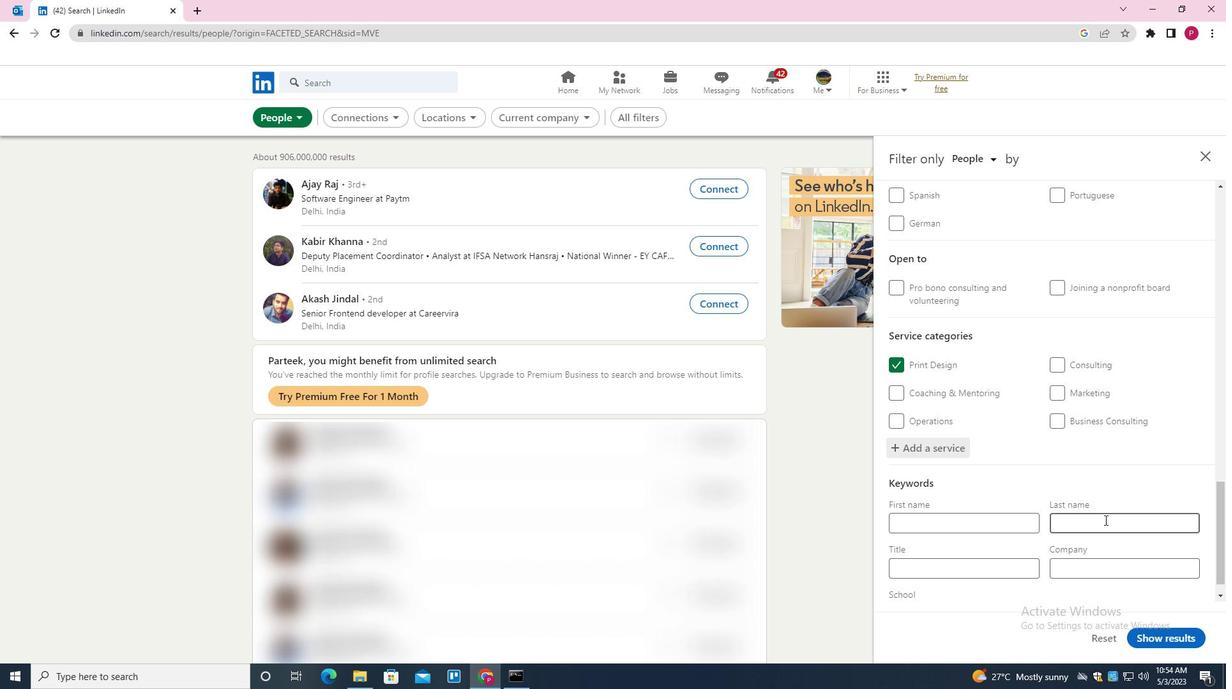 
Action: Mouse scrolled (1105, 519) with delta (0, 0)
Screenshot: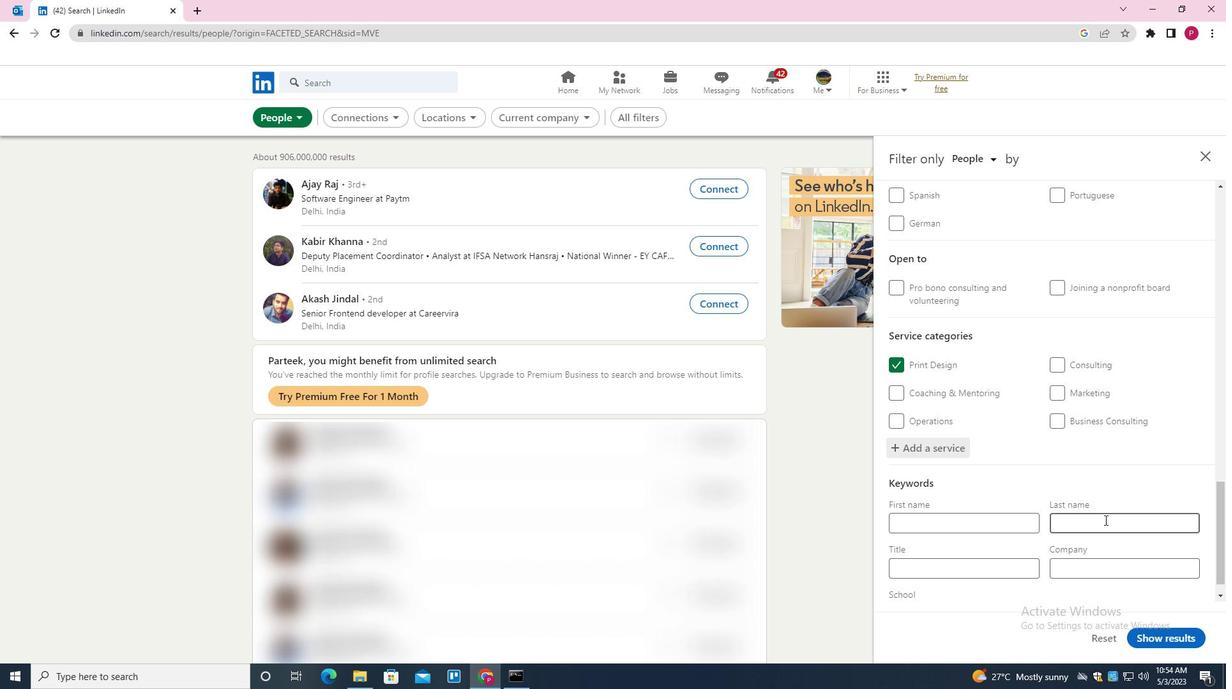 
Action: Mouse scrolled (1105, 519) with delta (0, 0)
Screenshot: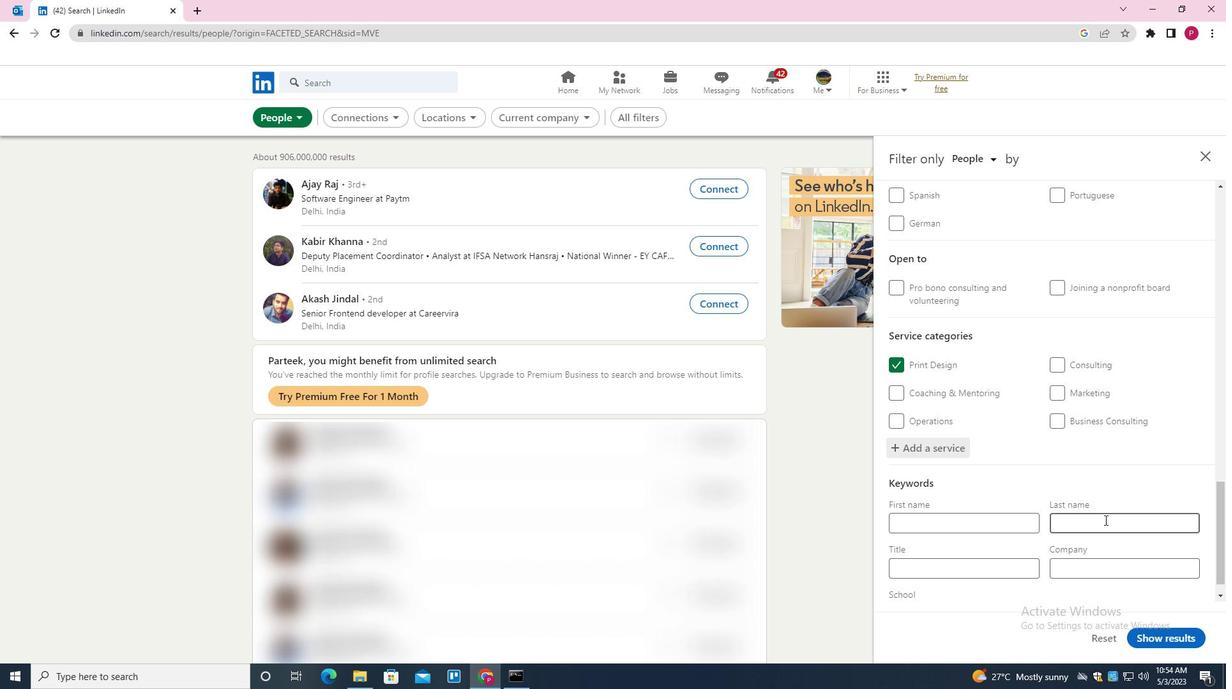 
Action: Mouse moved to (1105, 523)
Screenshot: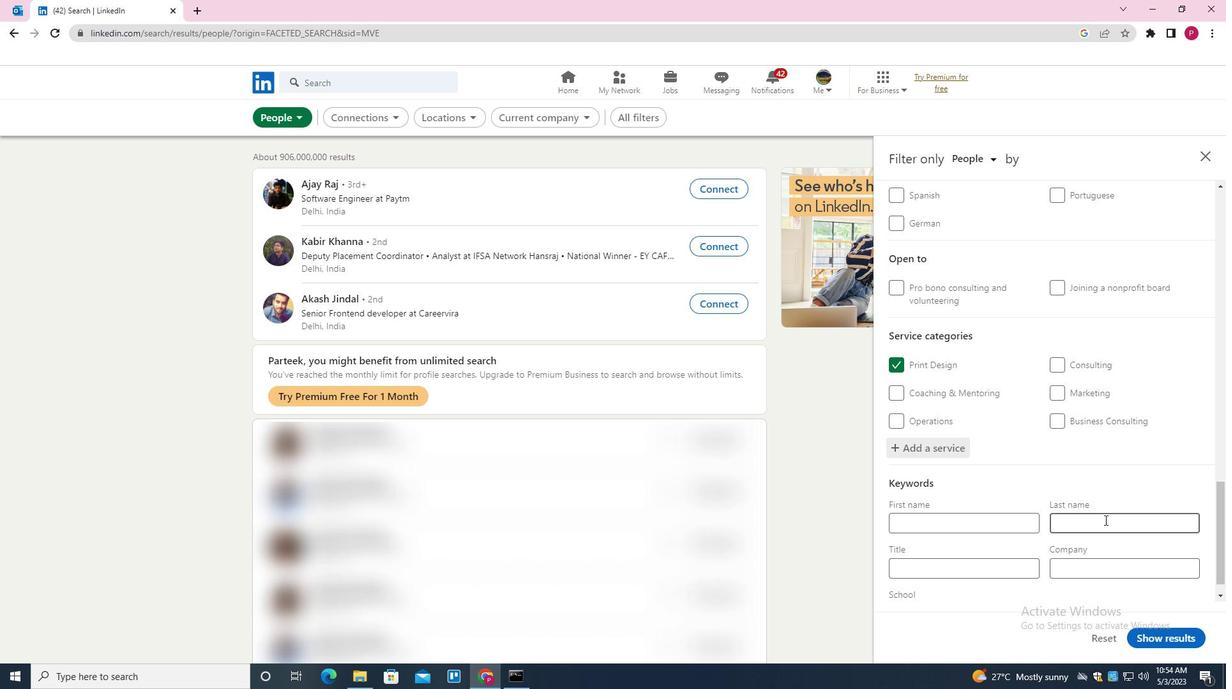 
Action: Mouse scrolled (1105, 522) with delta (0, 0)
Screenshot: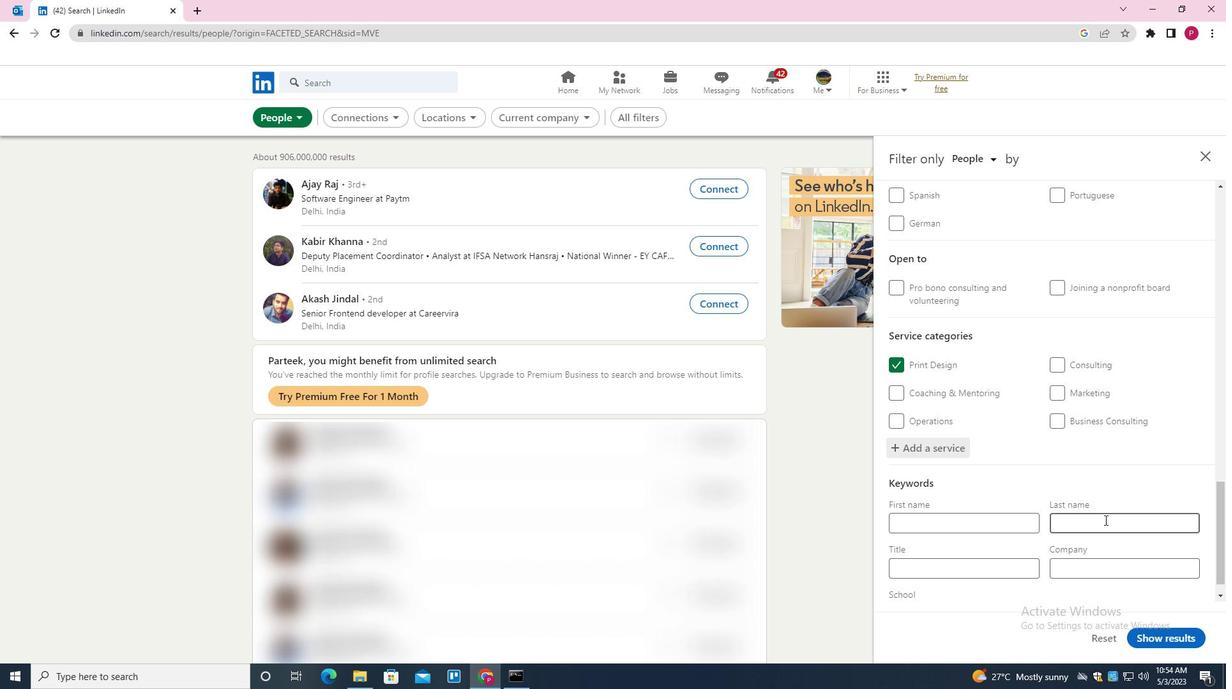
Action: Mouse moved to (970, 539)
Screenshot: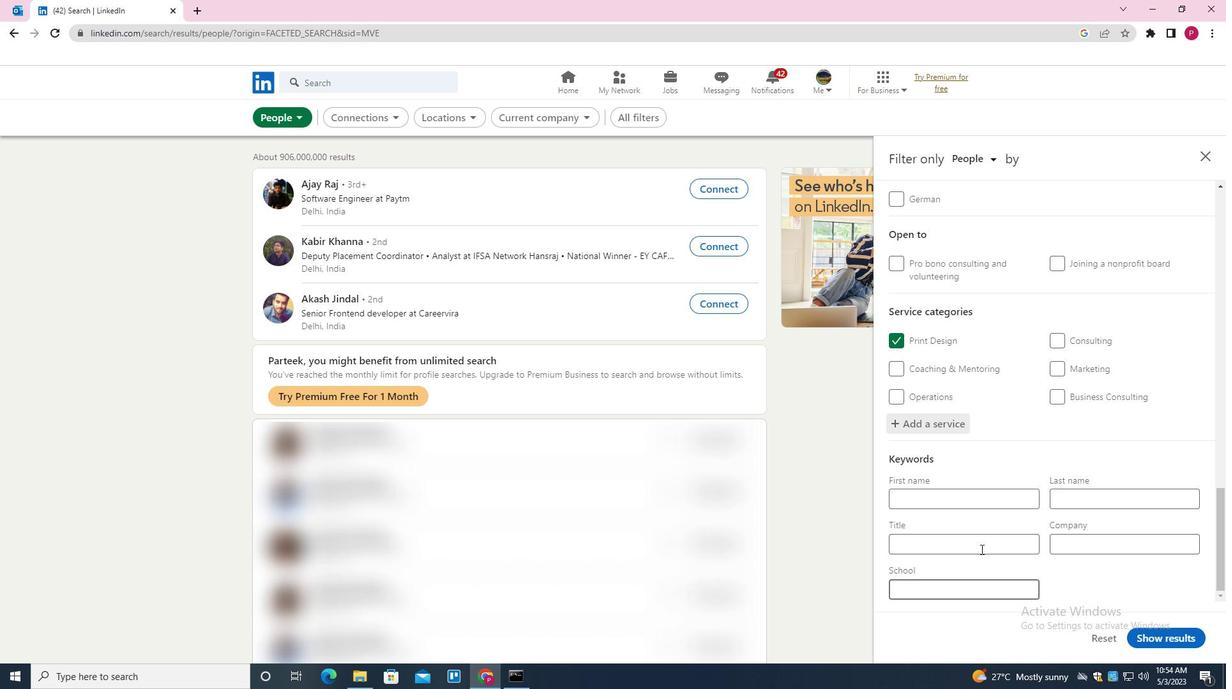 
Action: Mouse pressed left at (970, 539)
Screenshot: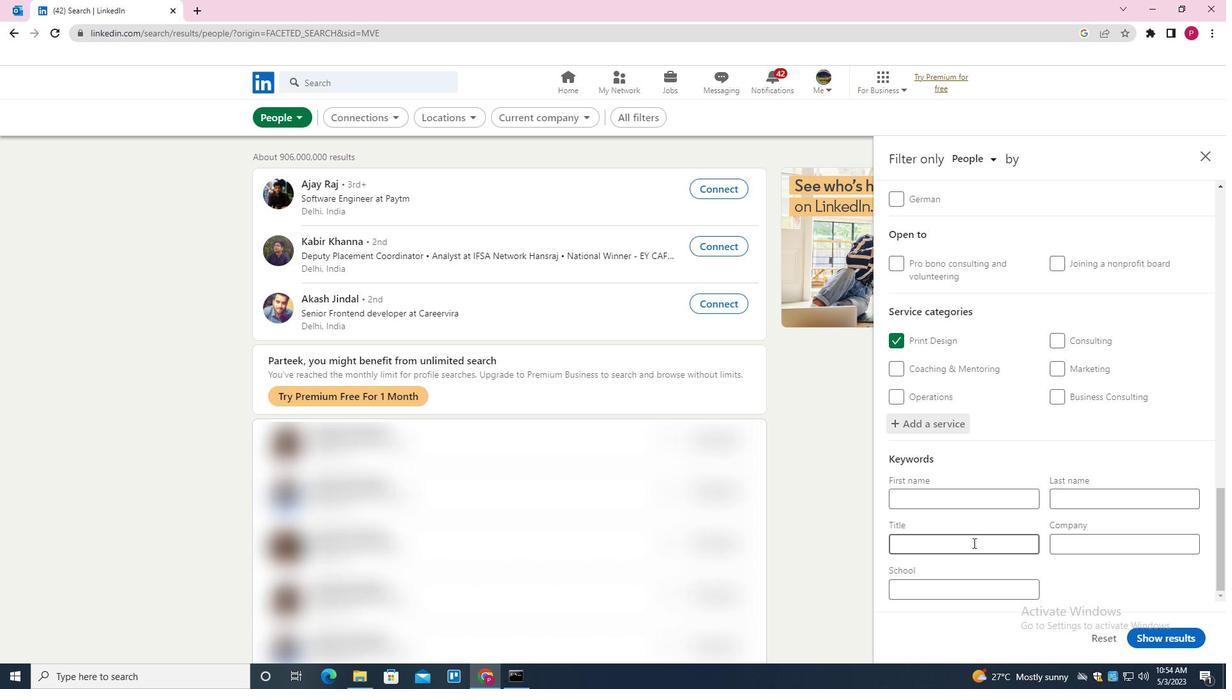 
Action: Key pressed <Key.shift><Key.shift><Key.shift><Key.shift><Key.shift>POLITICAL<Key.space><Key.shift>SCIENTIST
Screenshot: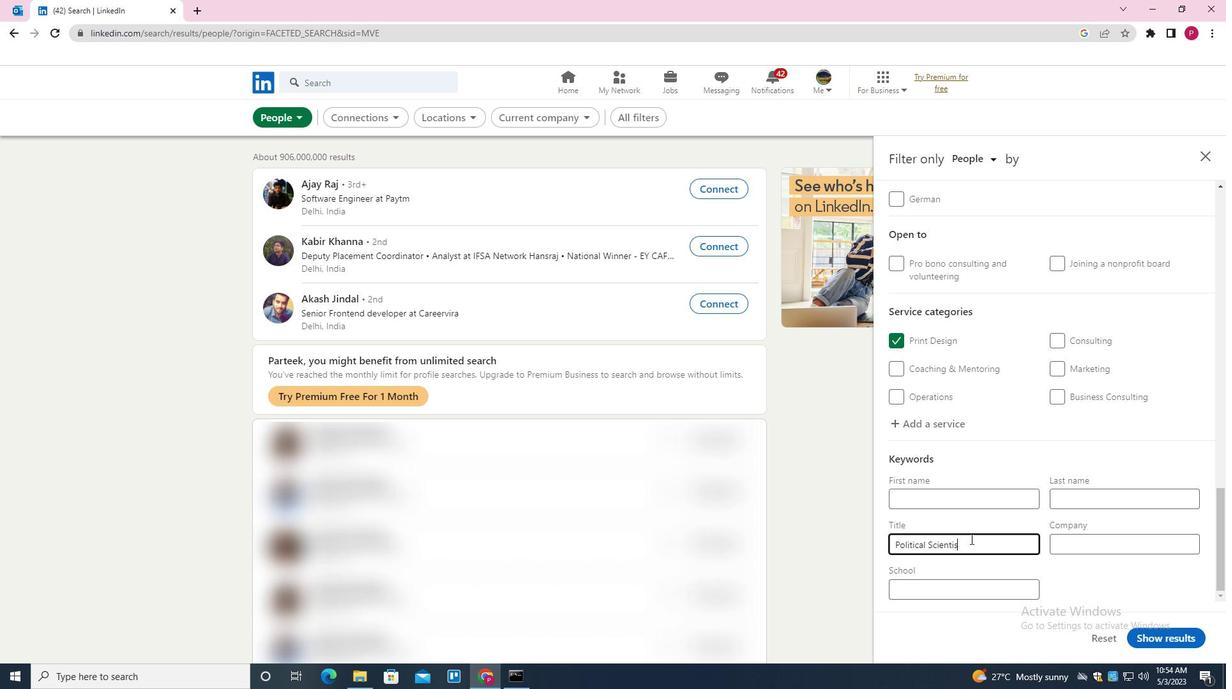 
Action: Mouse moved to (1152, 638)
Screenshot: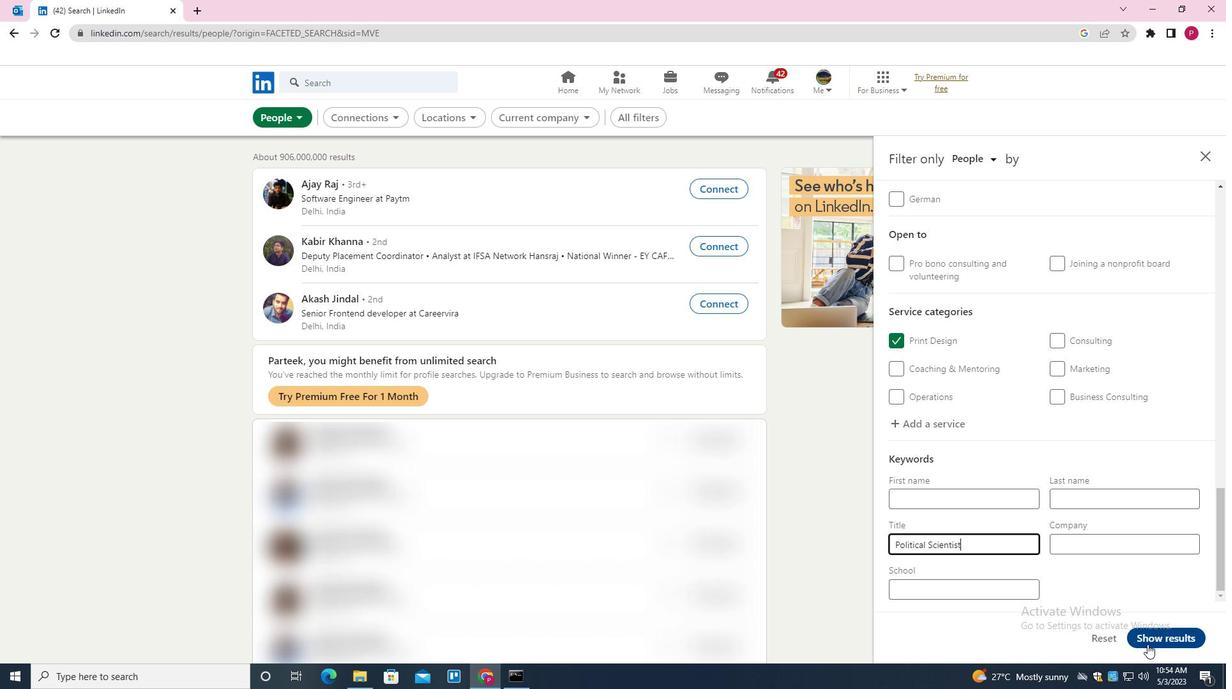 
Action: Mouse pressed left at (1152, 638)
Screenshot: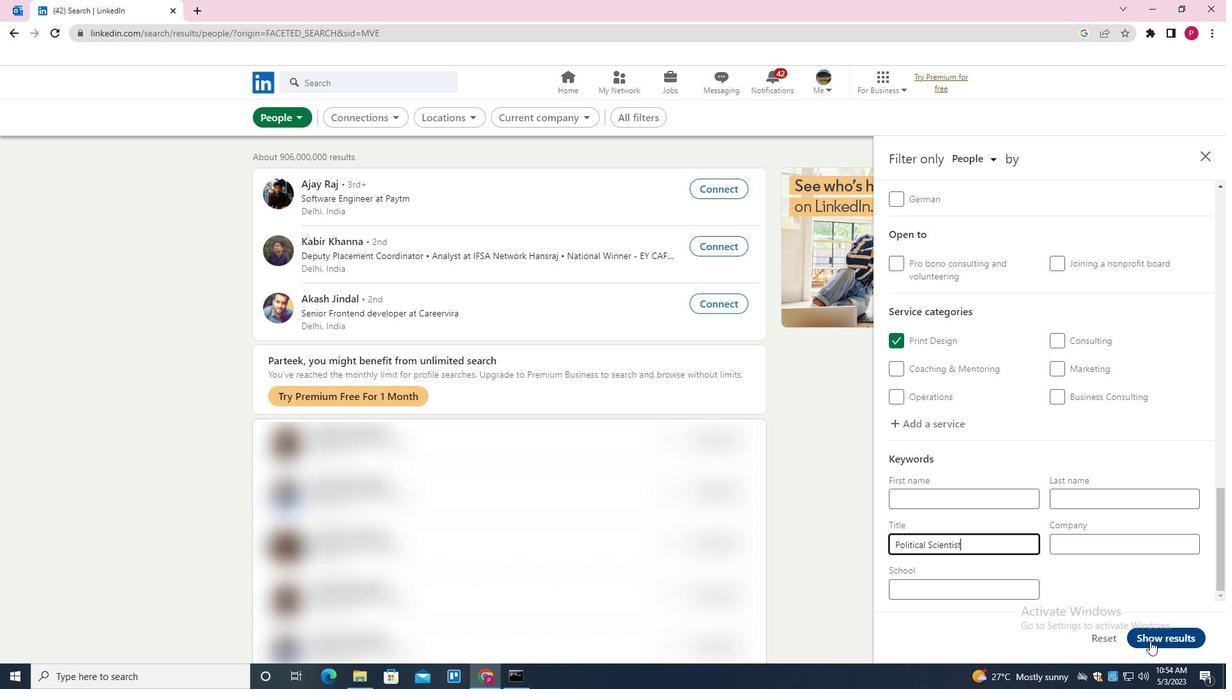 
Action: Mouse moved to (546, 318)
Screenshot: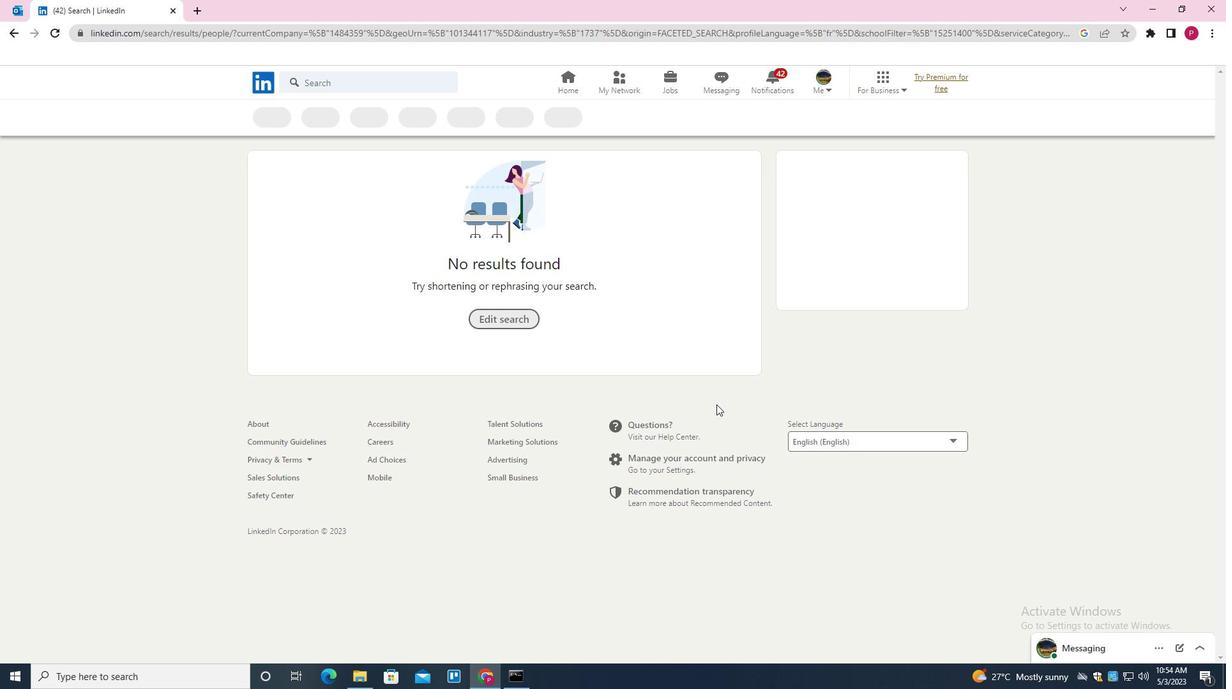 
